 Task: In Heading  Book Antiqua with green colour. Font size of heading  '18 Pt. 'Font style of data Calibri. Font size of data  9 Pt. Alignment of headline & data Align right. Fill color in cell of heading  Red. Font color of data Black. Apply border in Data Top & Bottom Borders only. In the sheet  Budget Control Toolbook
Action: Mouse moved to (262, 129)
Screenshot: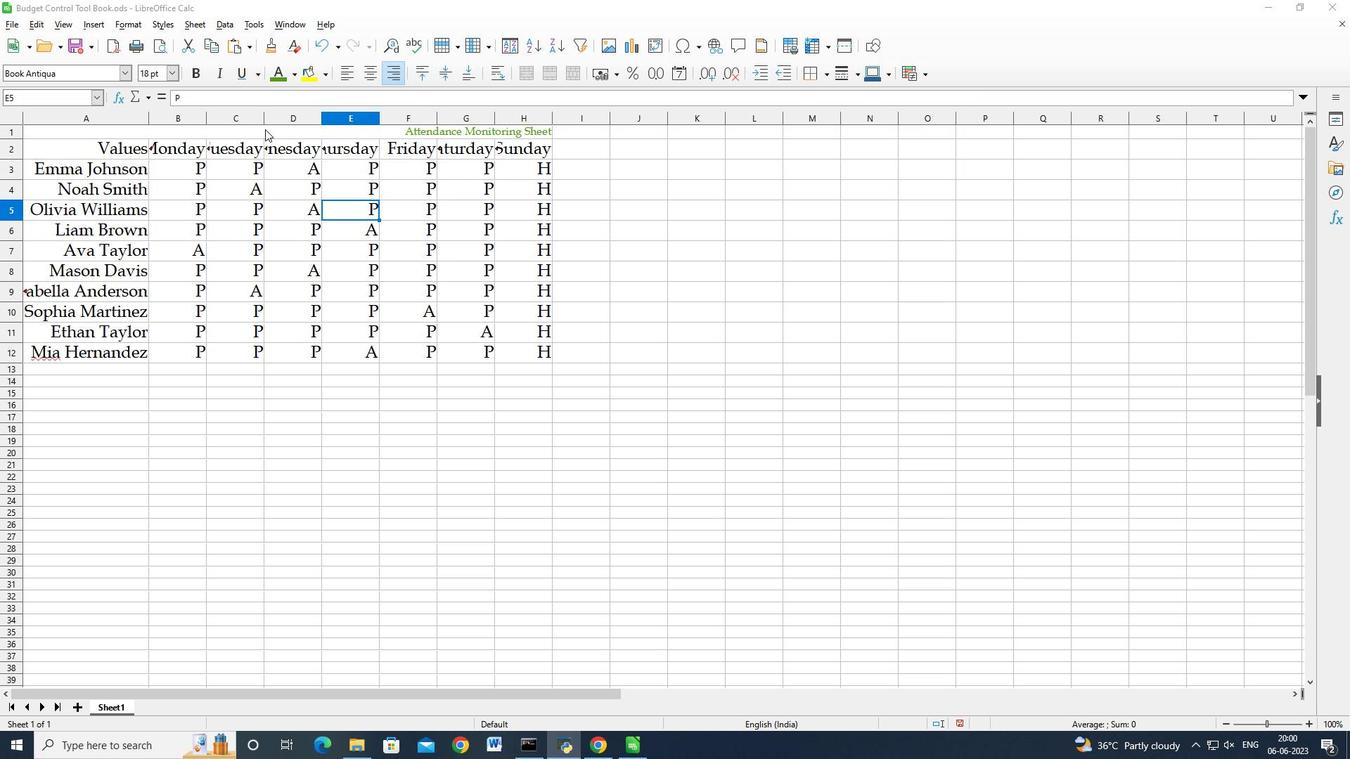 
Action: Mouse pressed left at (262, 129)
Screenshot: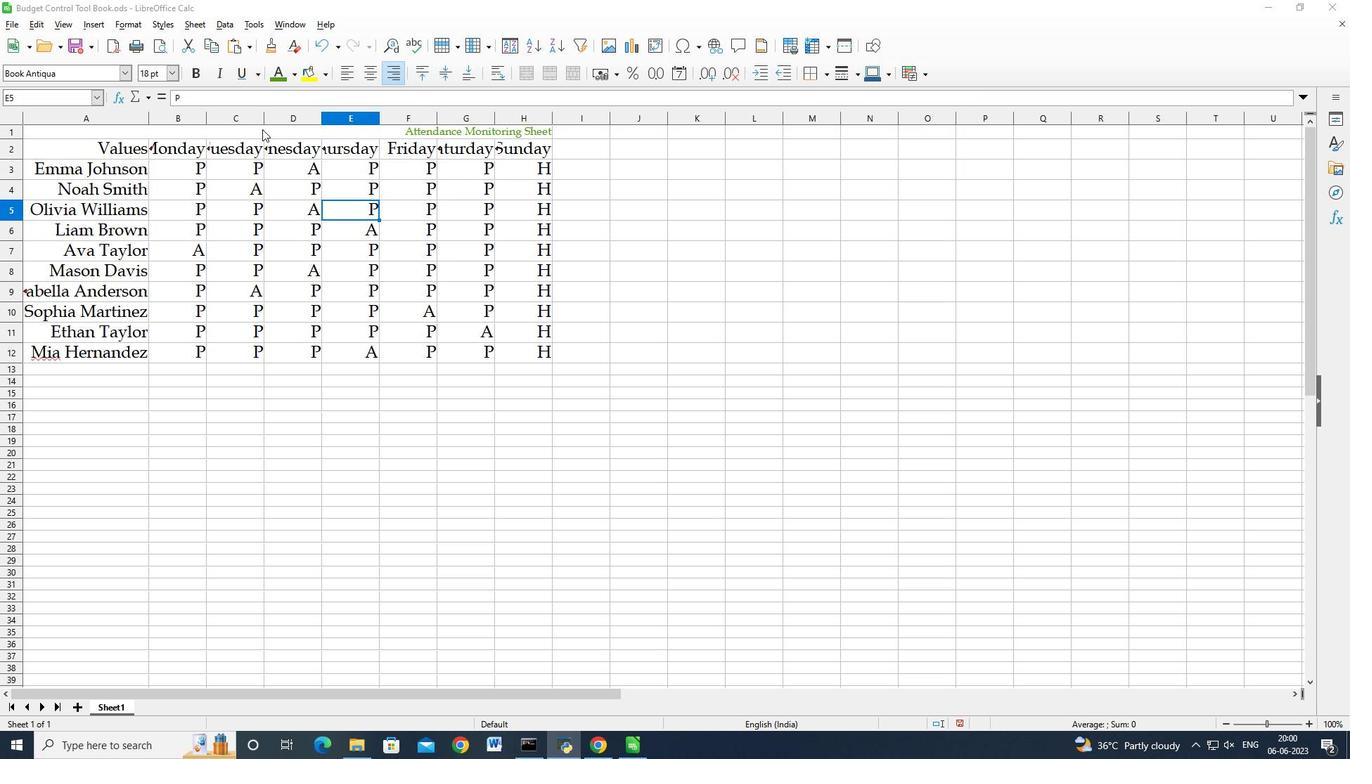 
Action: Mouse moved to (125, 71)
Screenshot: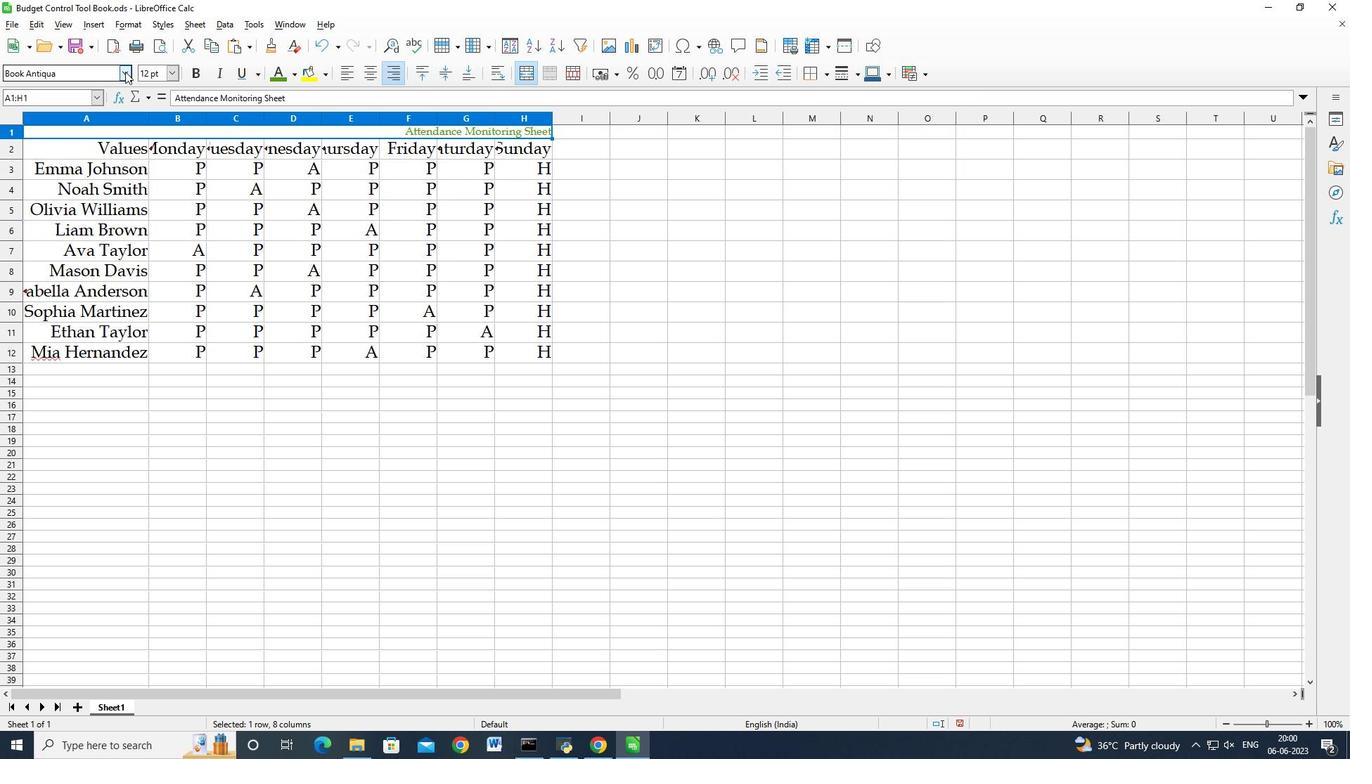 
Action: Mouse pressed left at (125, 71)
Screenshot: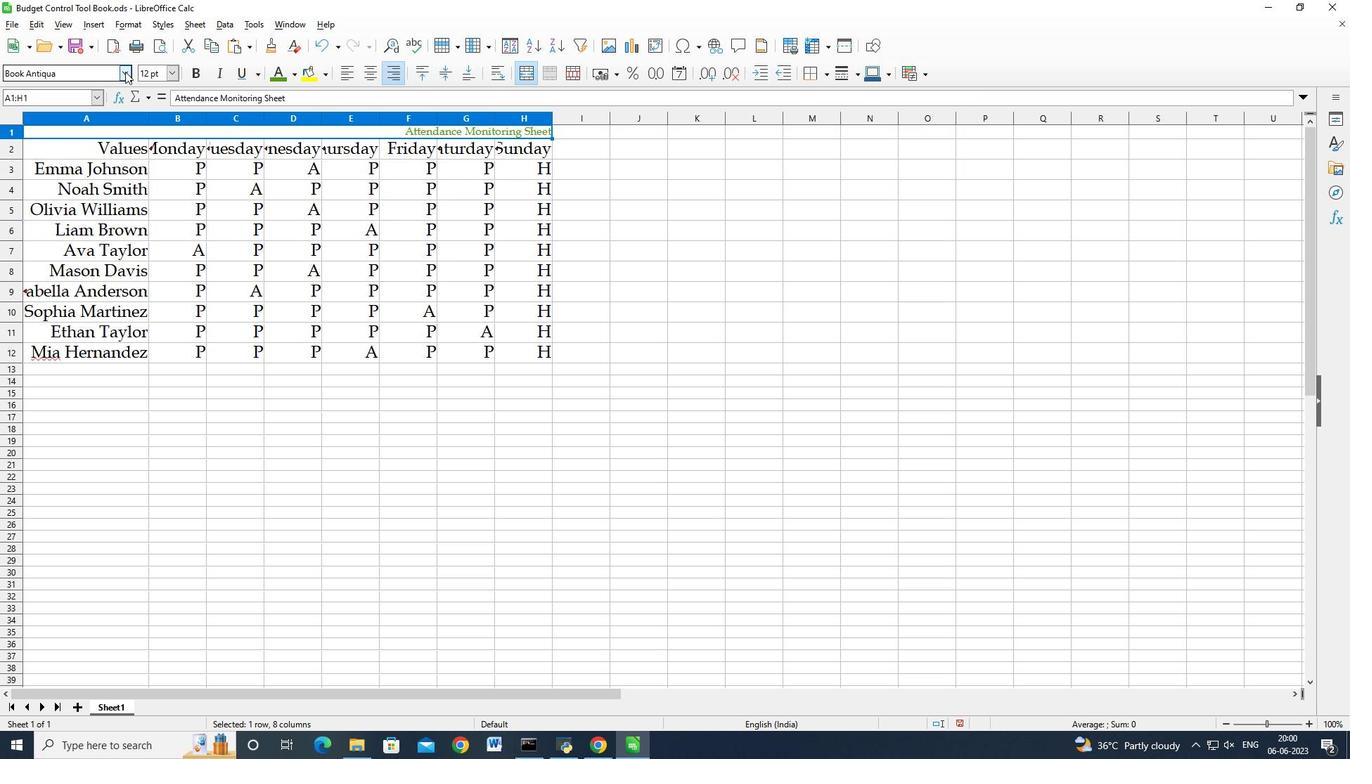 
Action: Mouse moved to (75, 93)
Screenshot: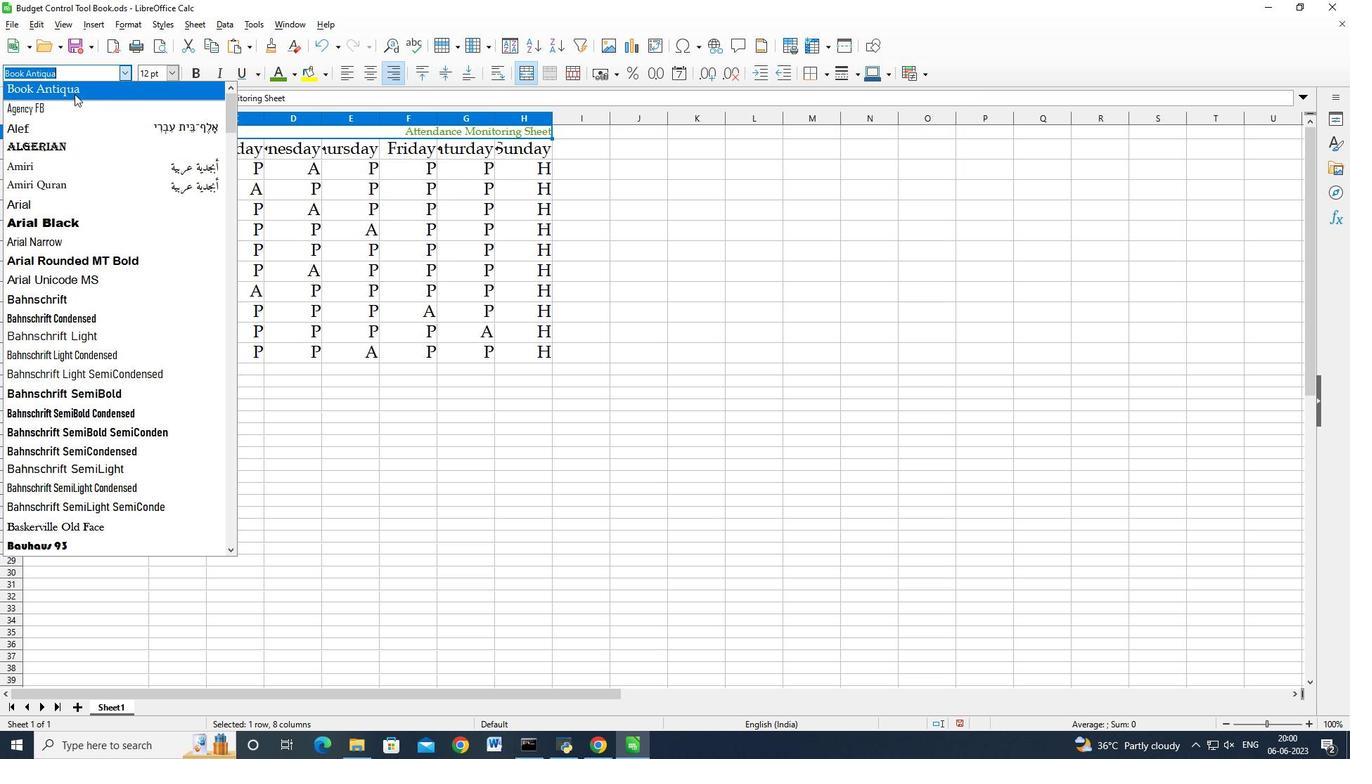 
Action: Mouse pressed left at (75, 93)
Screenshot: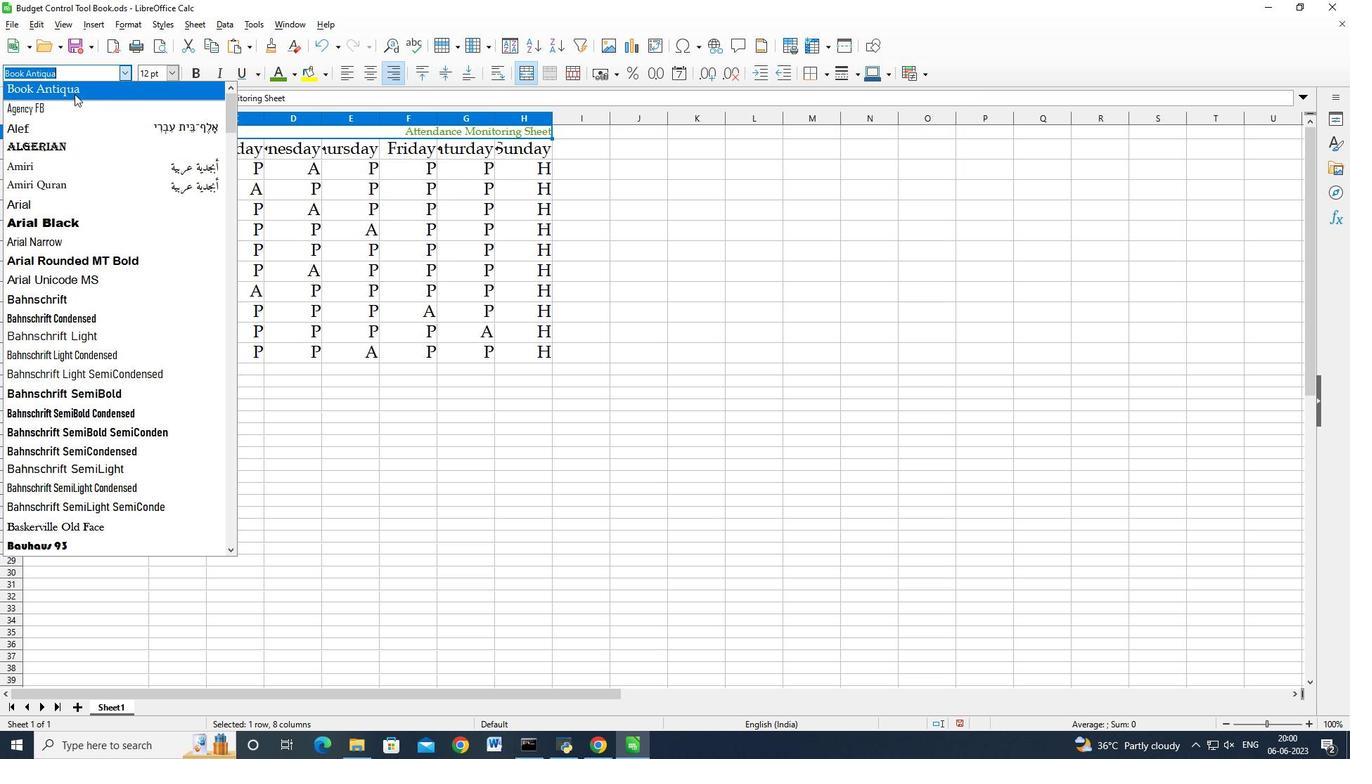 
Action: Mouse moved to (293, 79)
Screenshot: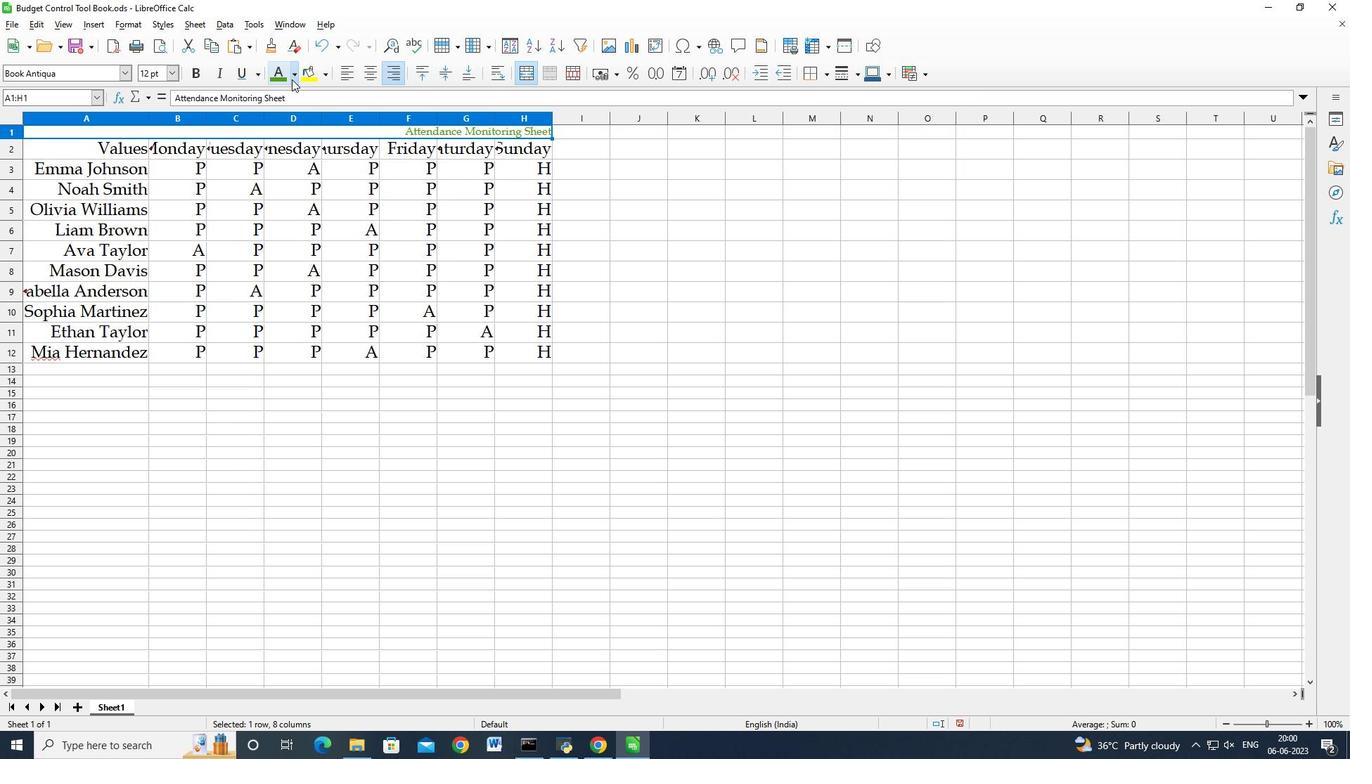 
Action: Mouse pressed left at (292, 79)
Screenshot: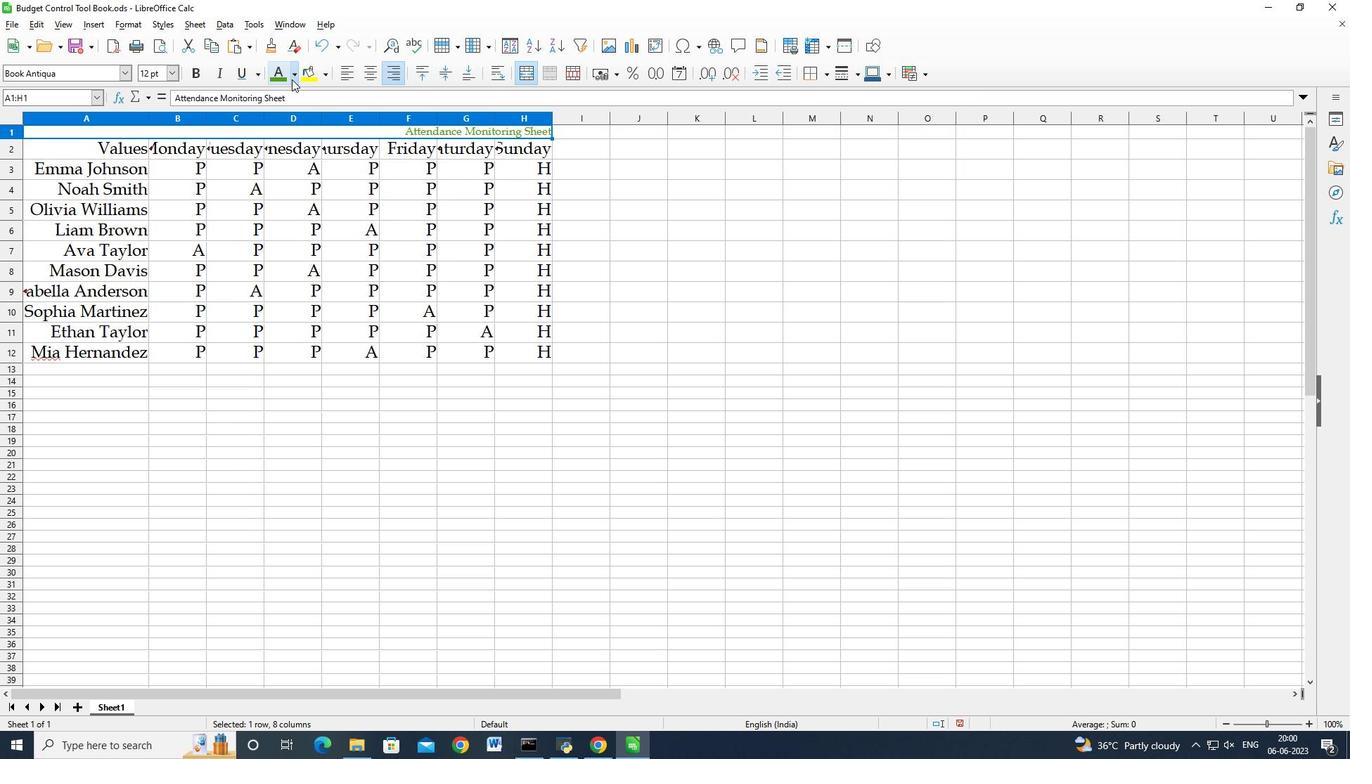 
Action: Mouse moved to (315, 160)
Screenshot: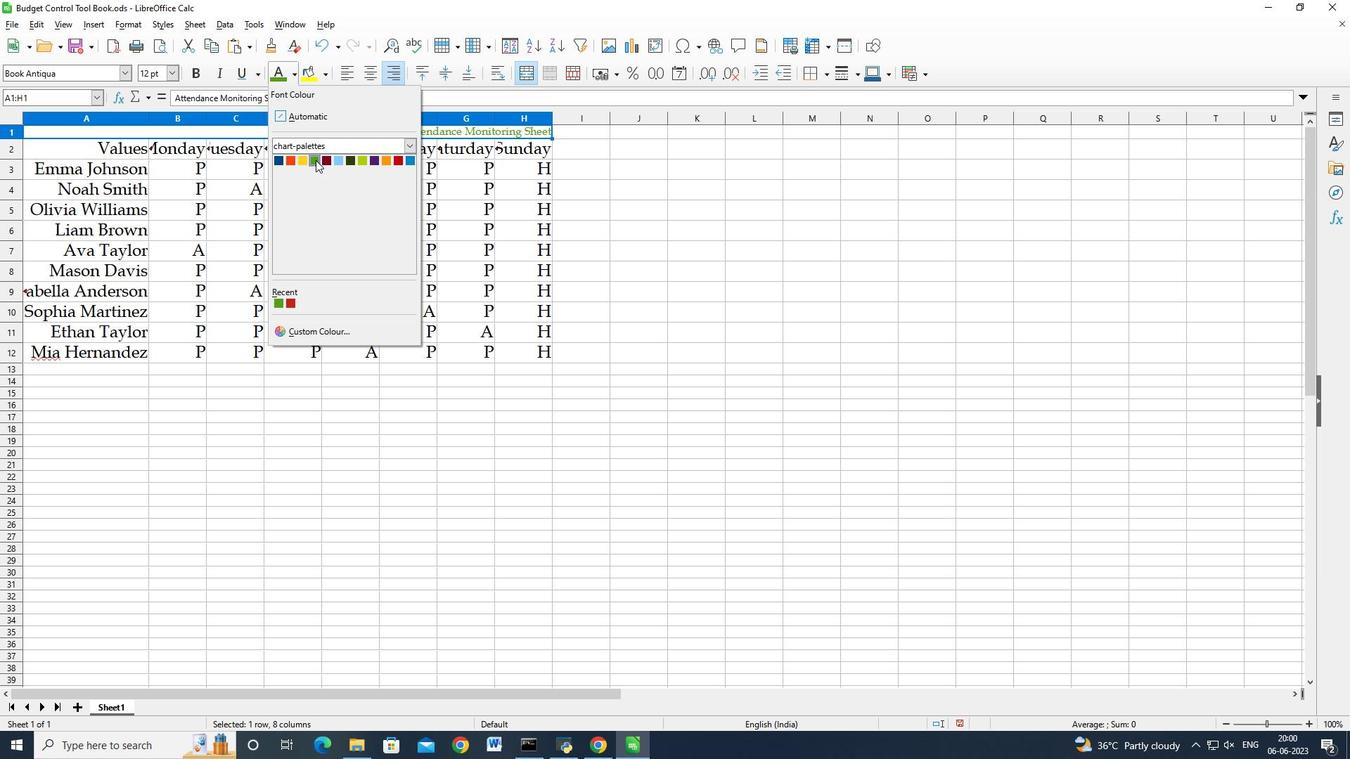 
Action: Mouse pressed left at (315, 160)
Screenshot: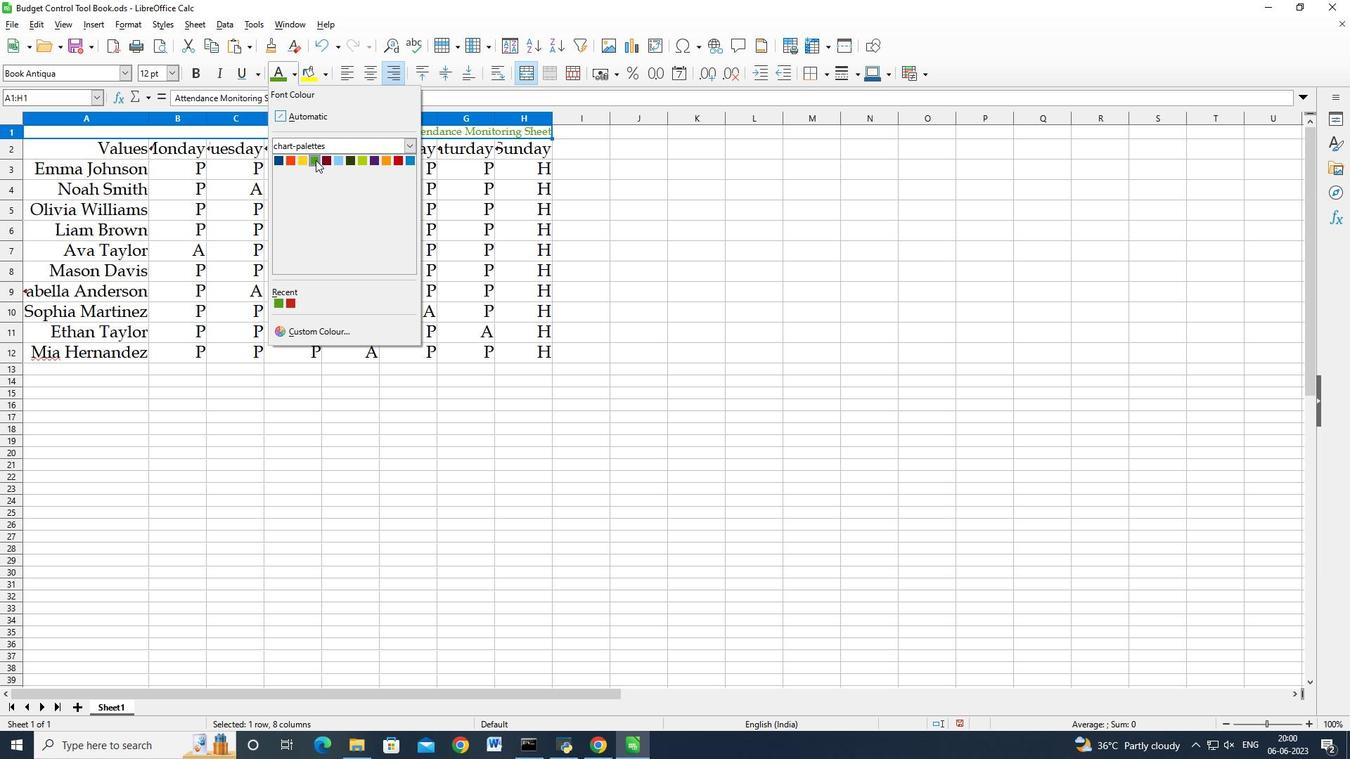 
Action: Mouse moved to (175, 70)
Screenshot: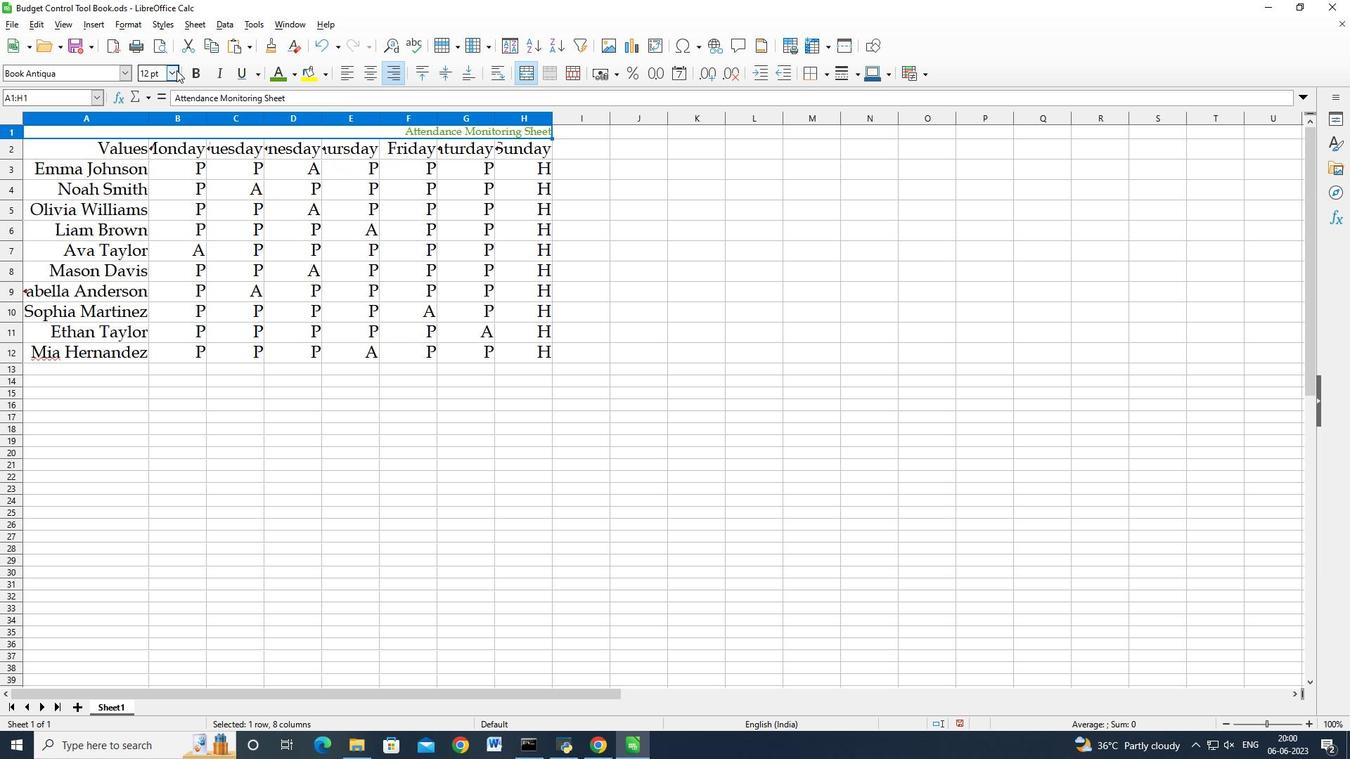 
Action: Mouse pressed left at (175, 70)
Screenshot: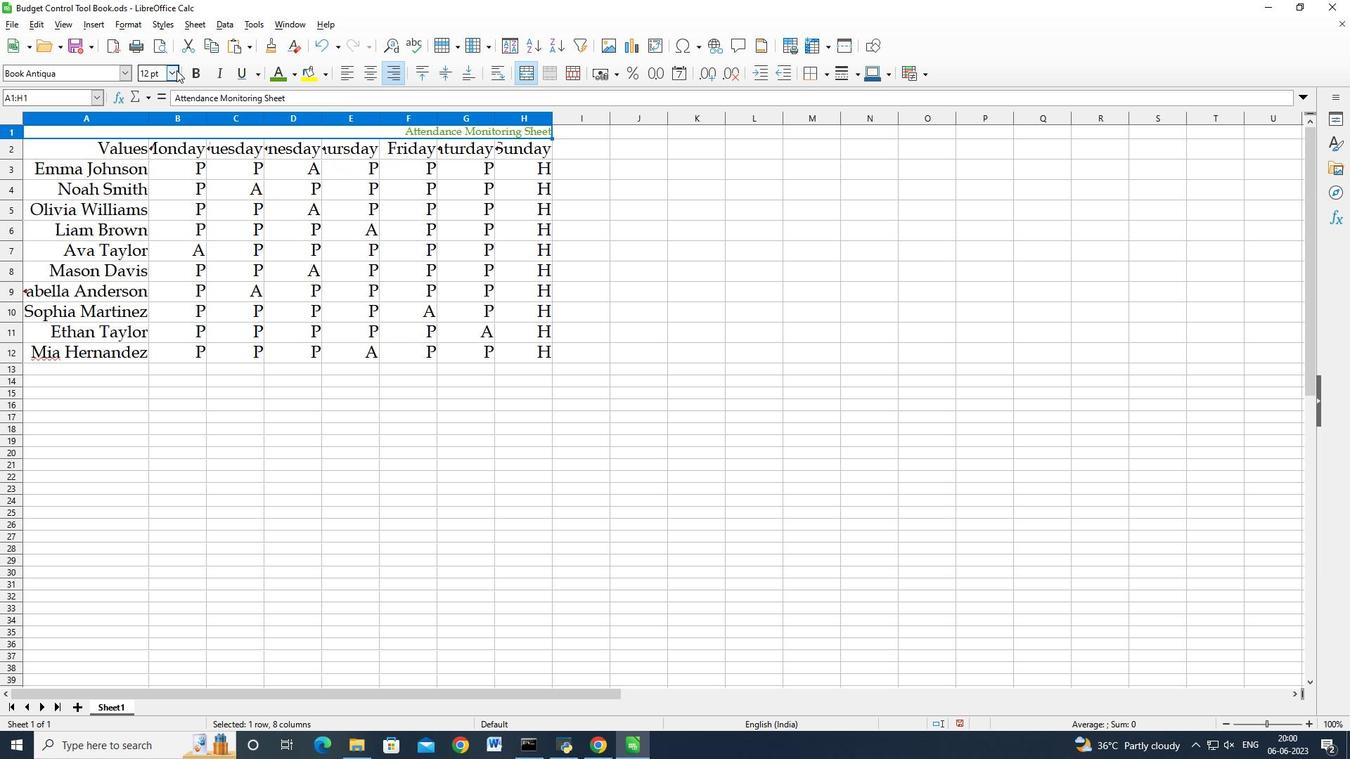 
Action: Mouse moved to (146, 229)
Screenshot: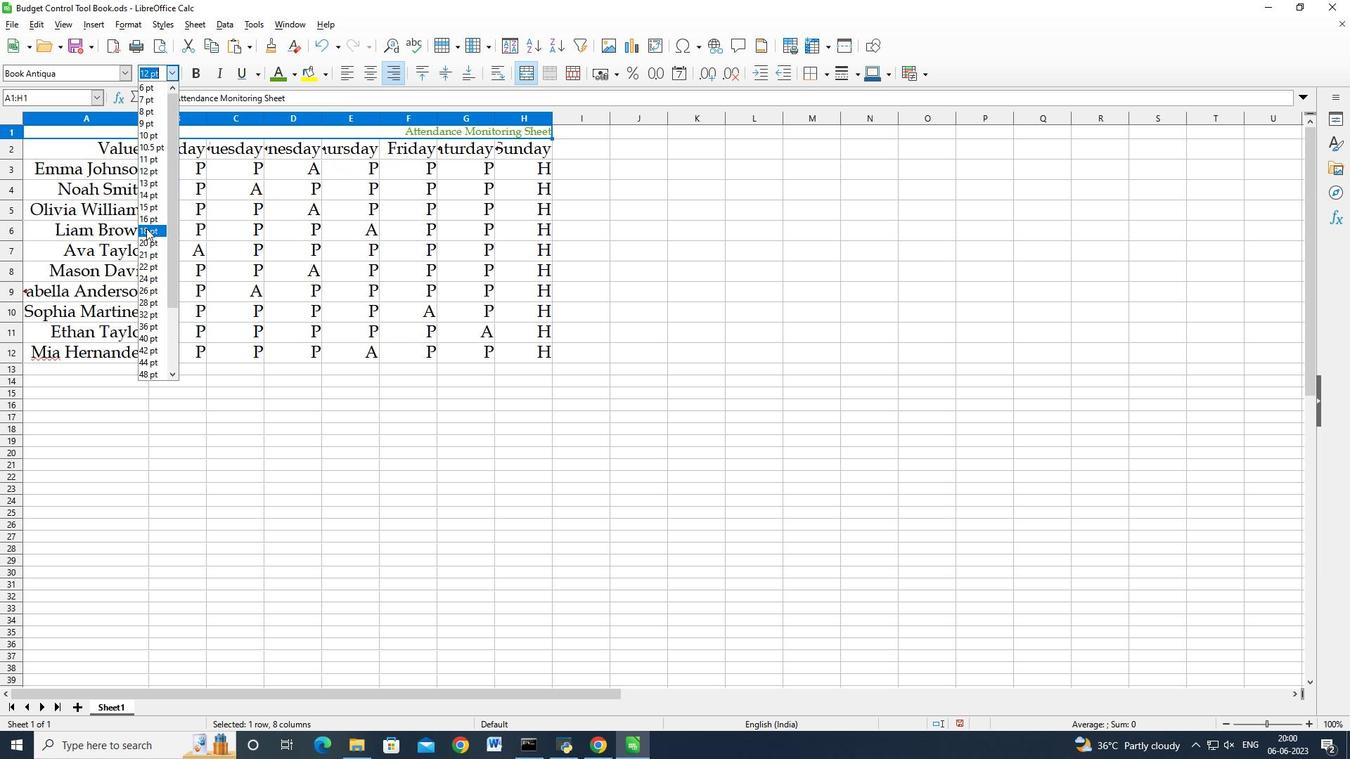 
Action: Mouse pressed left at (146, 229)
Screenshot: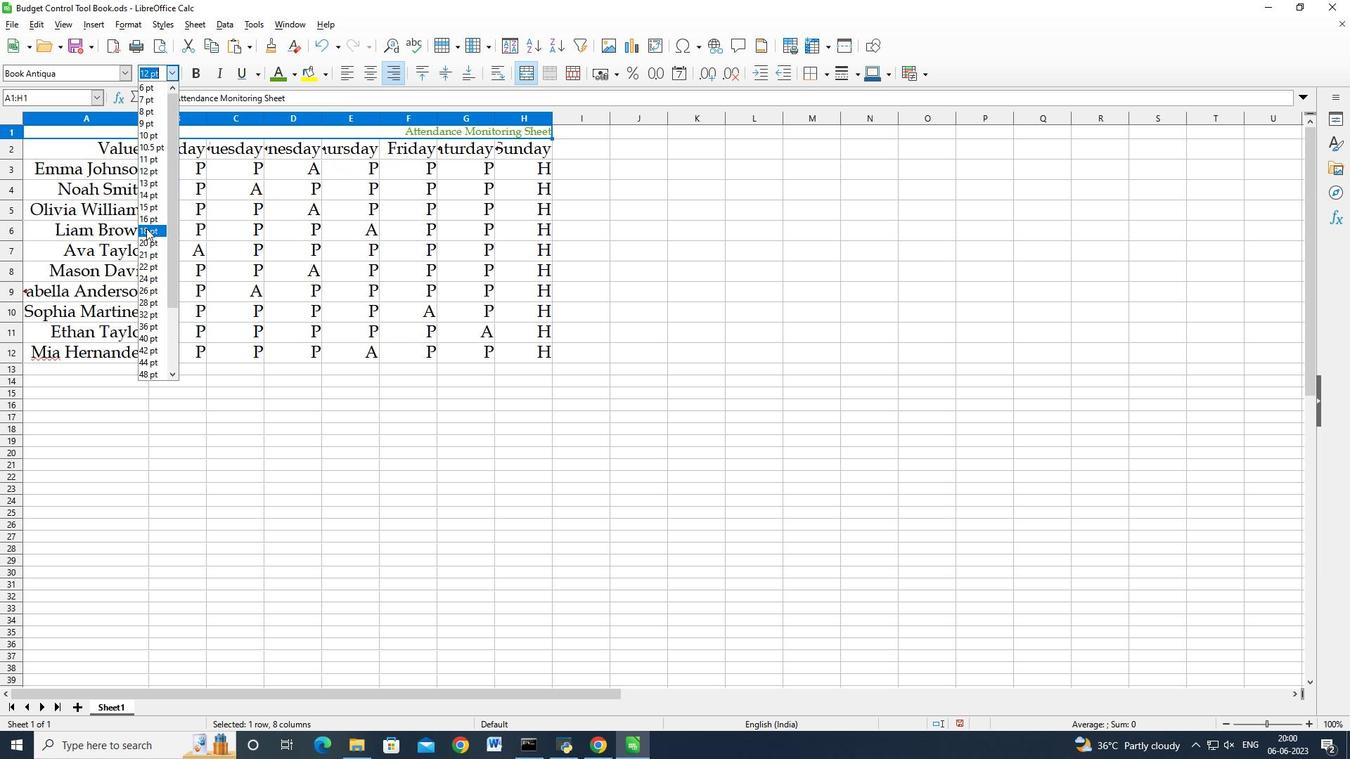 
Action: Mouse moved to (76, 161)
Screenshot: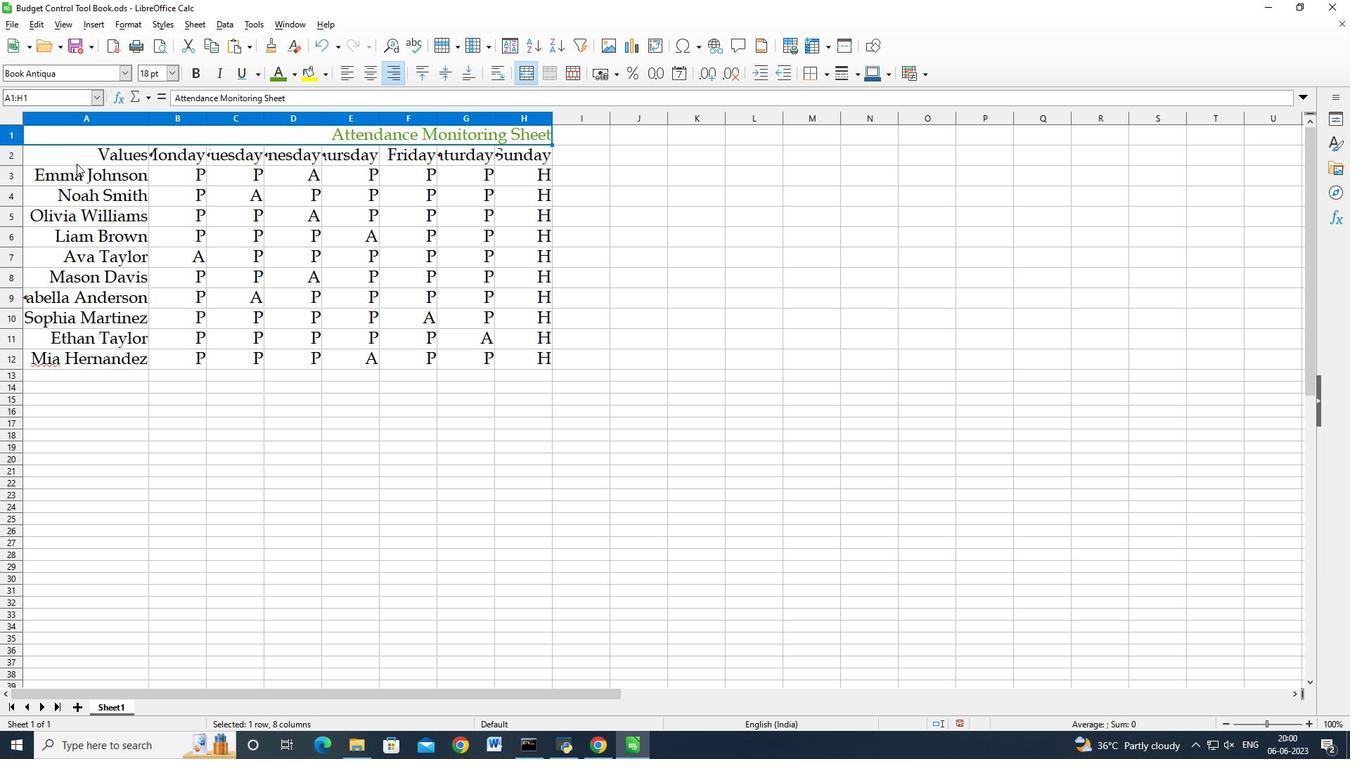 
Action: Mouse pressed left at (76, 161)
Screenshot: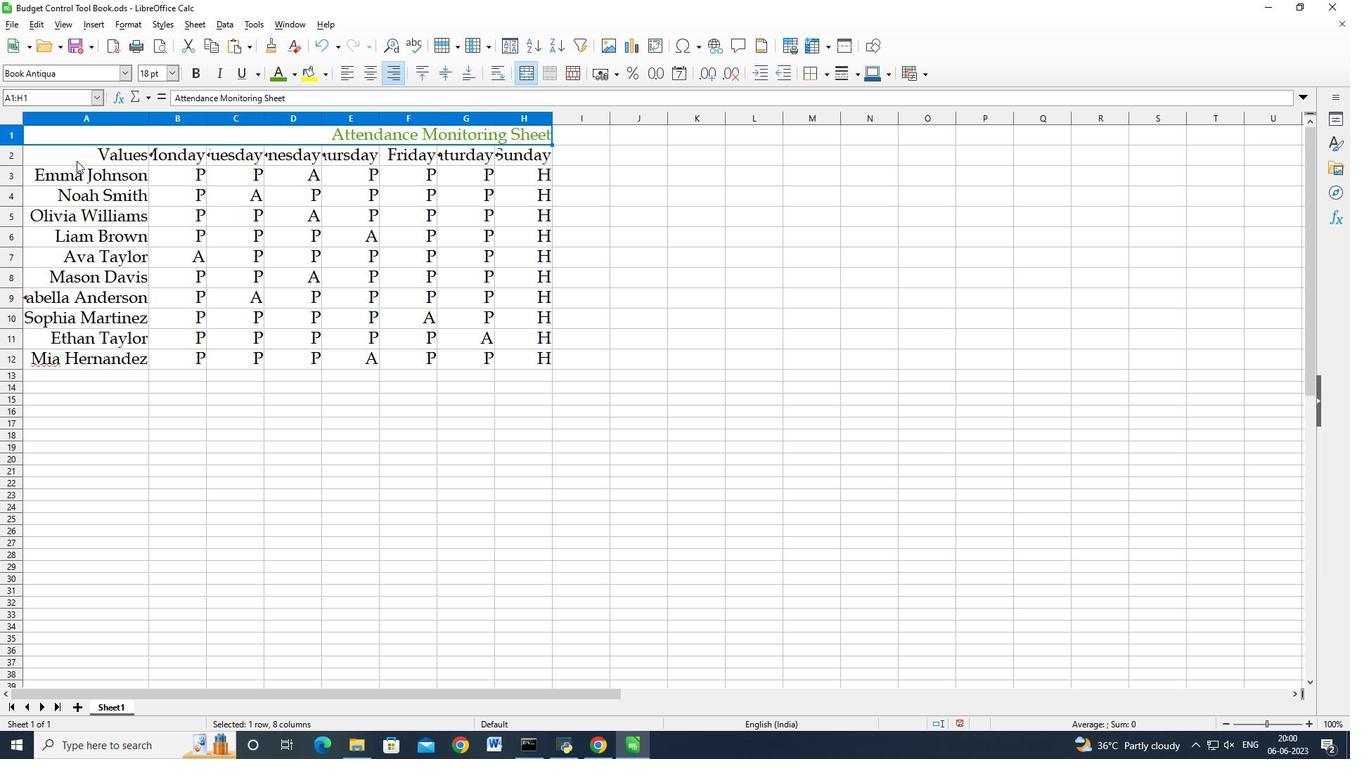 
Action: Mouse moved to (122, 73)
Screenshot: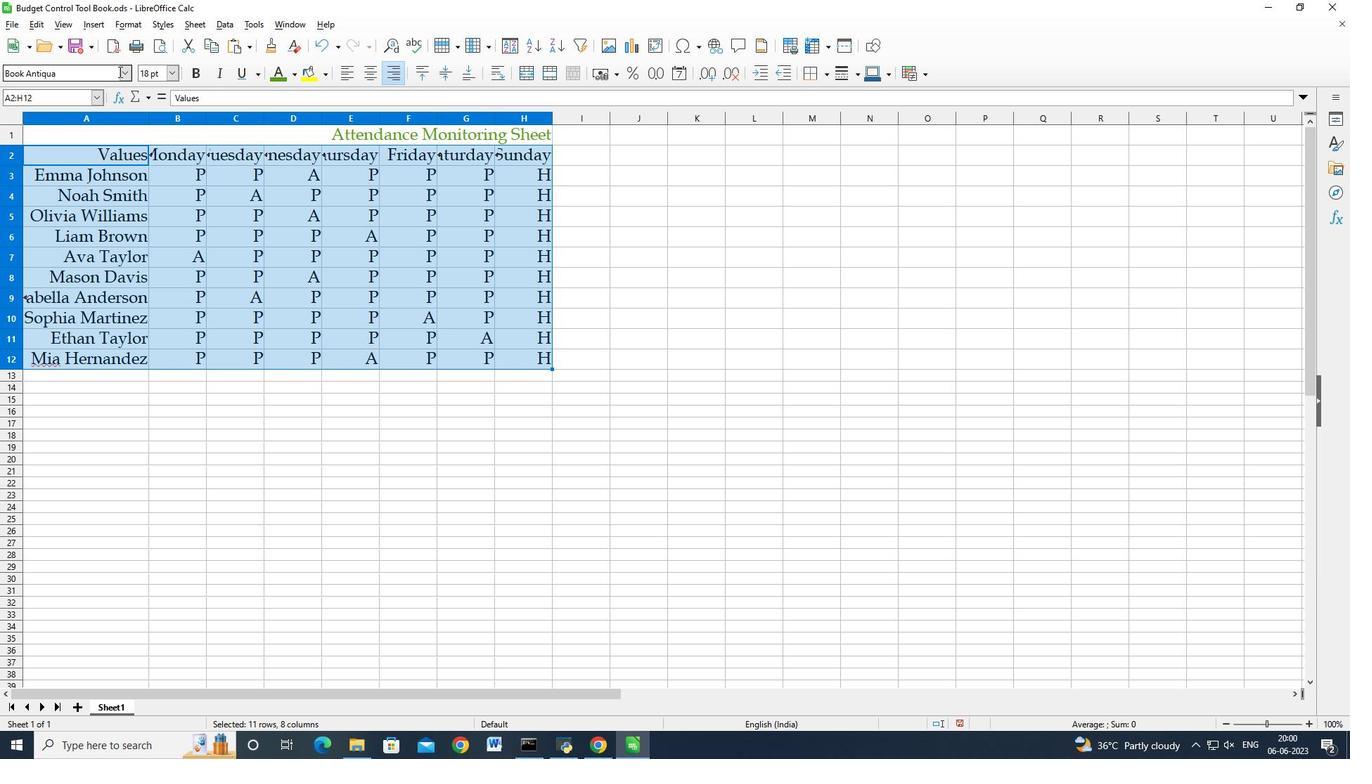 
Action: Mouse pressed left at (121, 72)
Screenshot: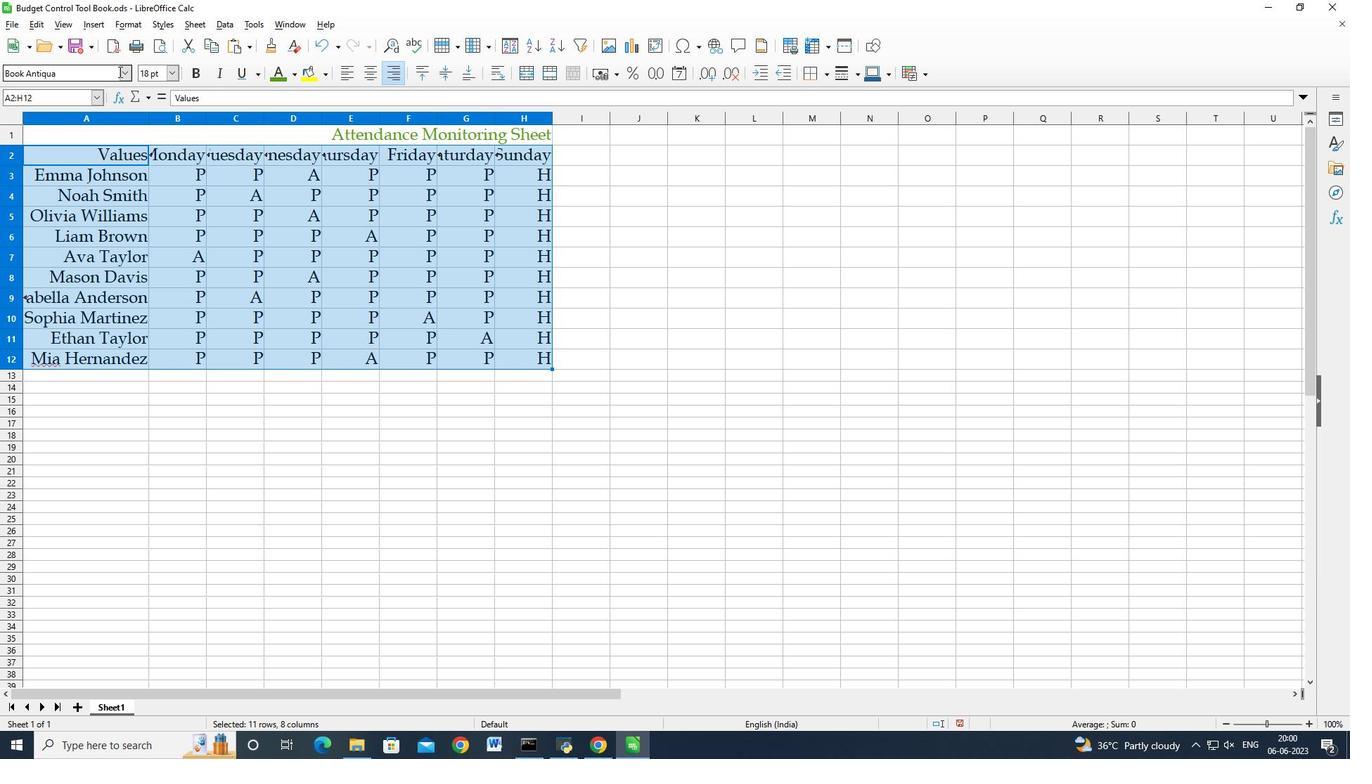 
Action: Mouse moved to (69, 192)
Screenshot: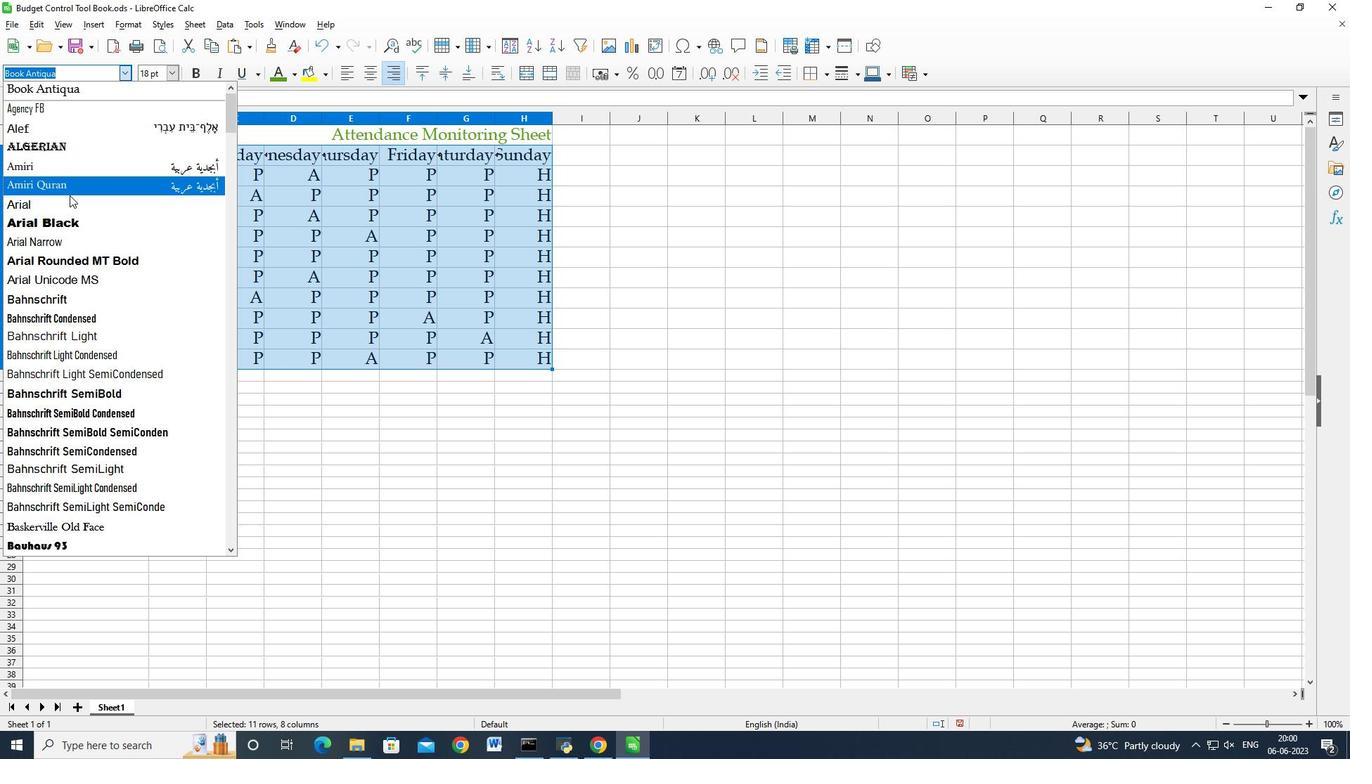 
Action: Key pressed ca
Screenshot: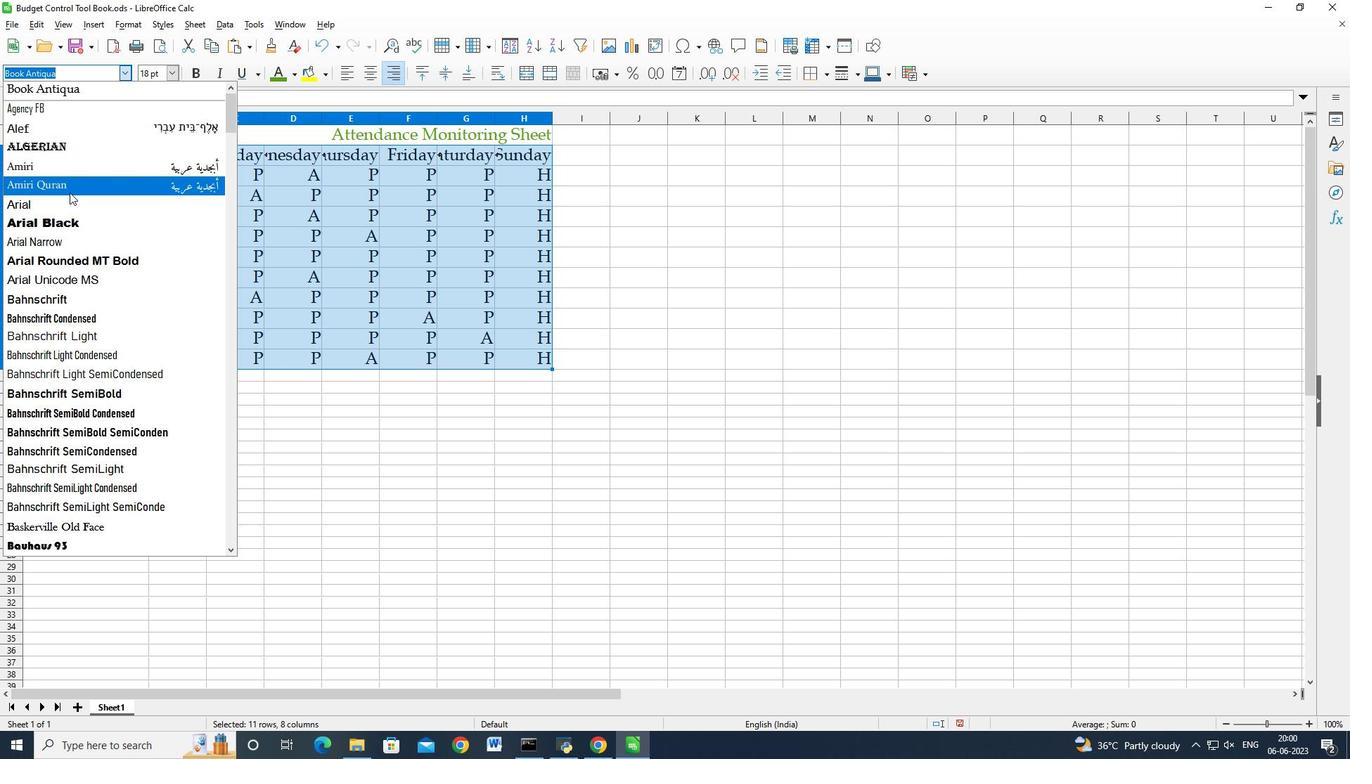 
Action: Mouse moved to (36, 340)
Screenshot: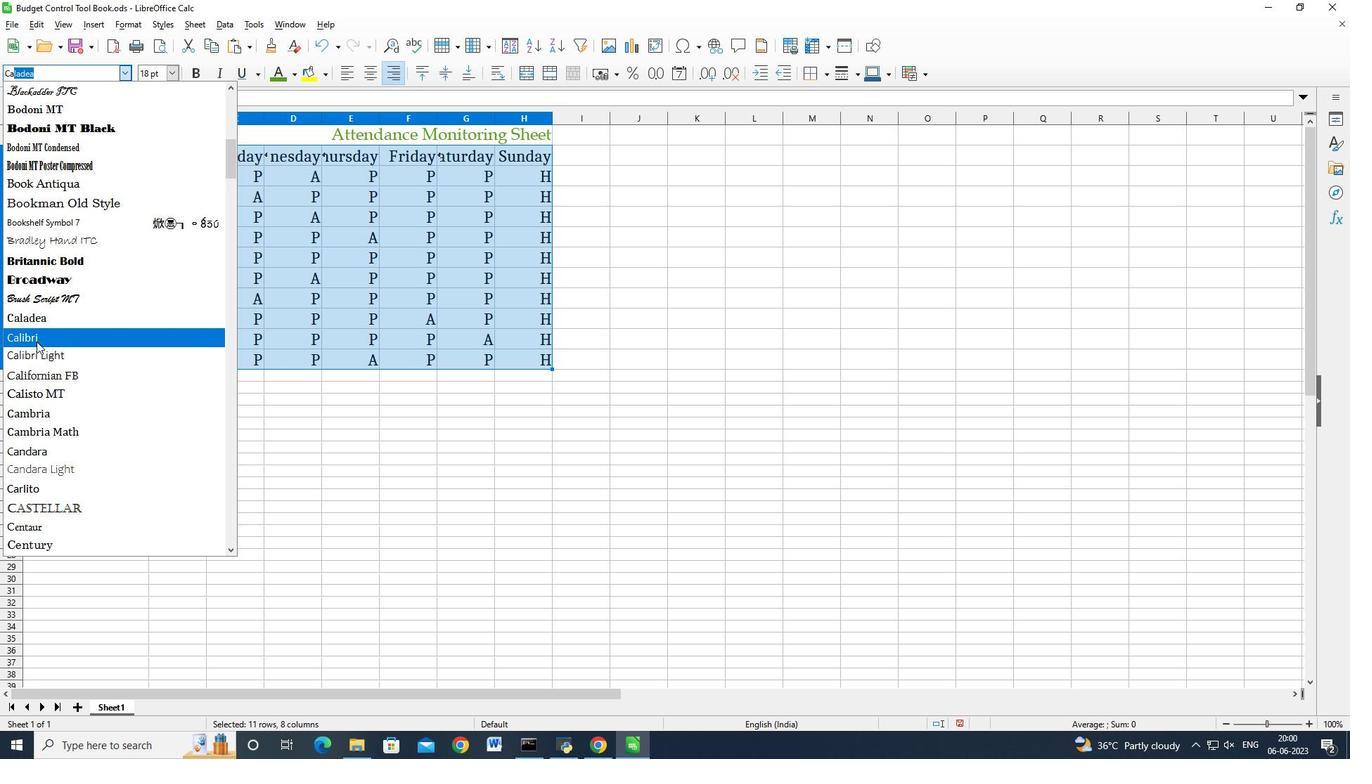 
Action: Mouse pressed left at (36, 340)
Screenshot: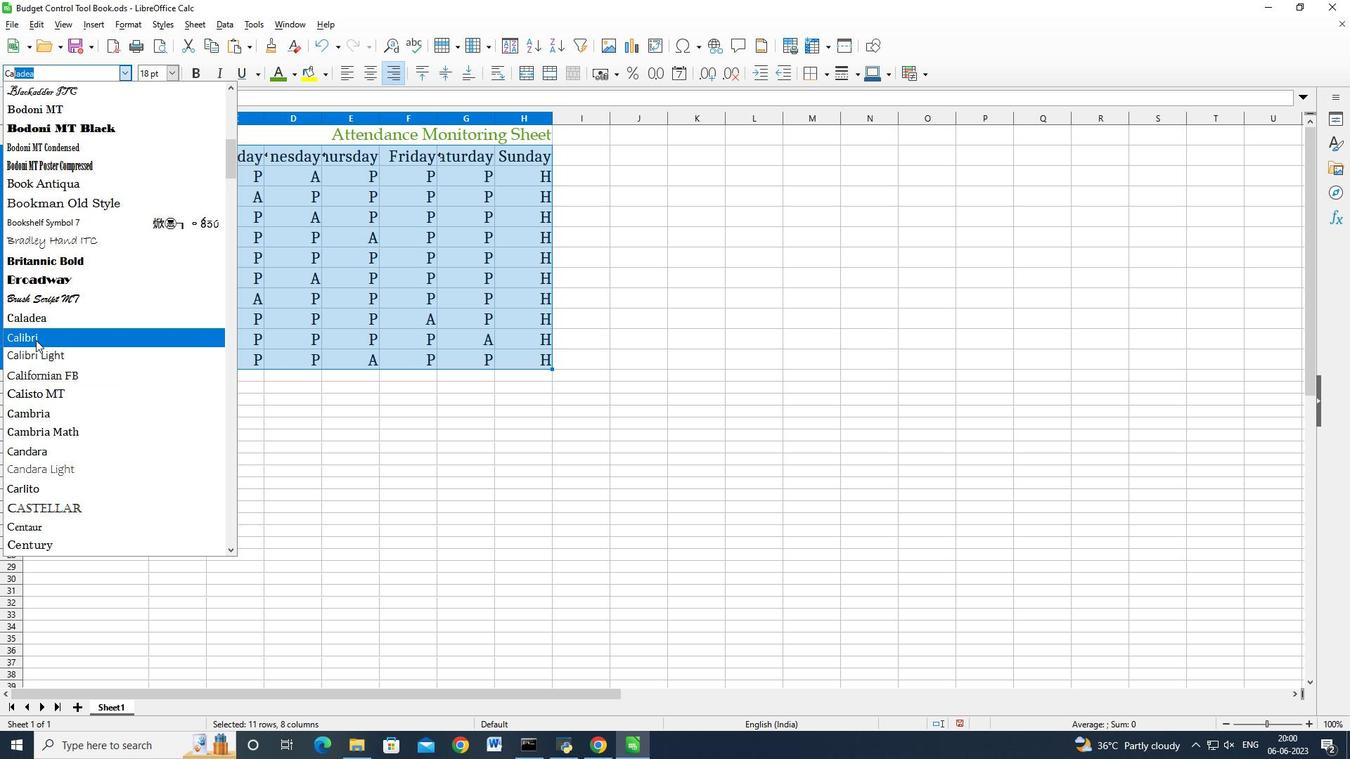 
Action: Mouse moved to (178, 70)
Screenshot: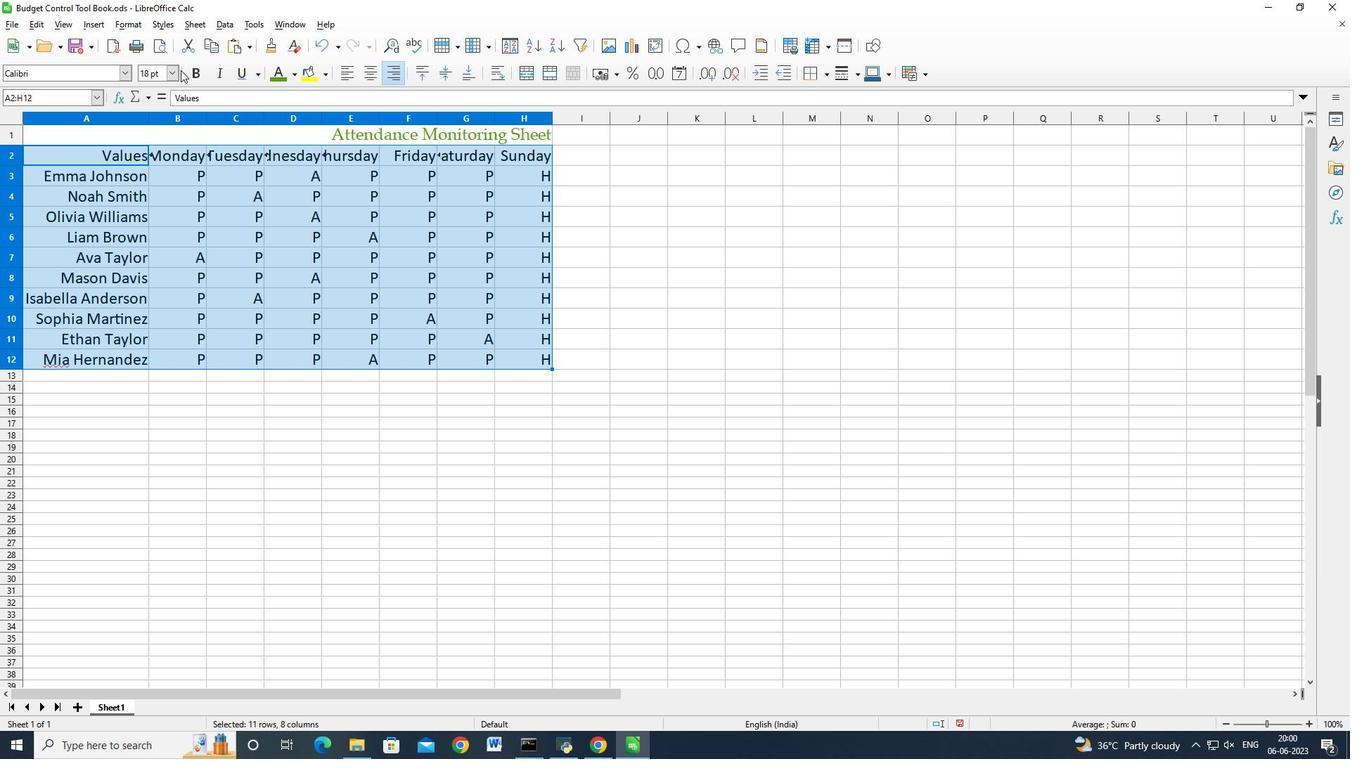 
Action: Mouse pressed left at (178, 70)
Screenshot: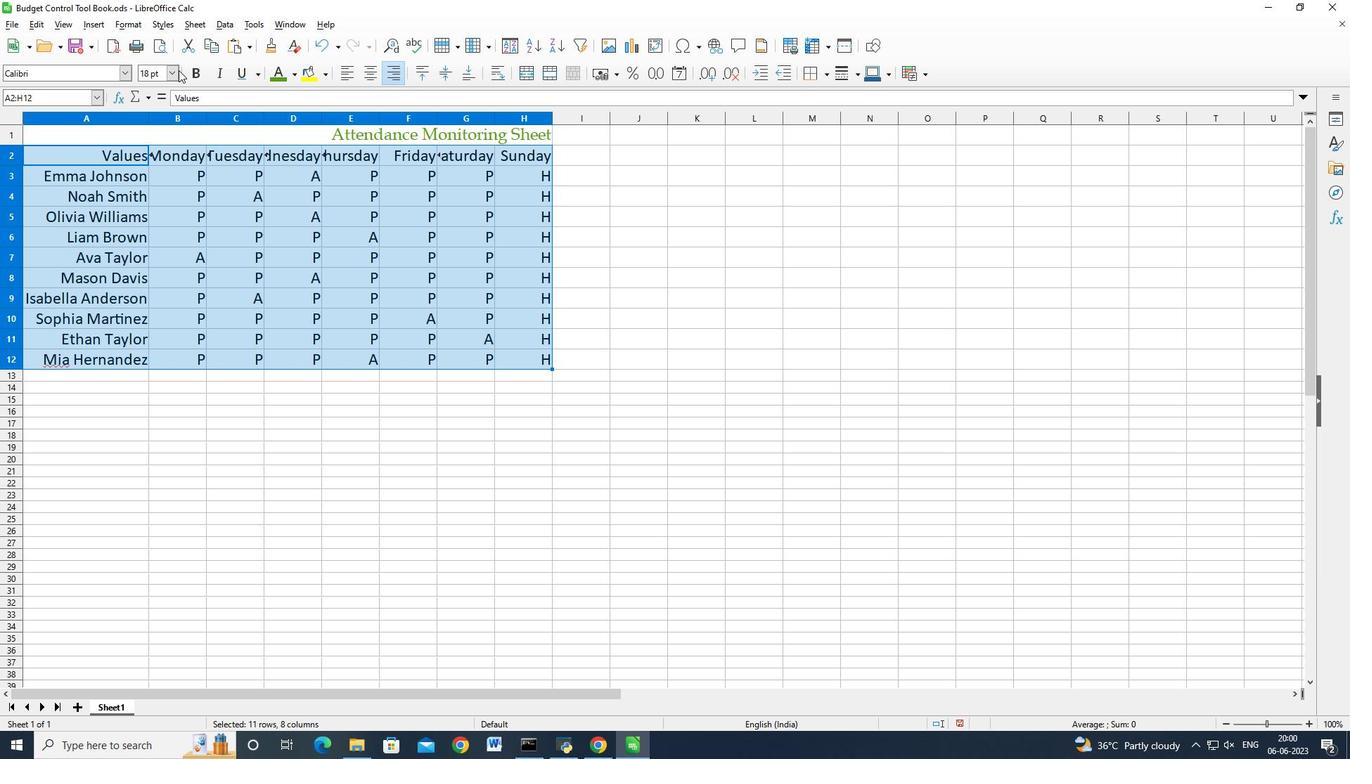 
Action: Mouse moved to (171, 78)
Screenshot: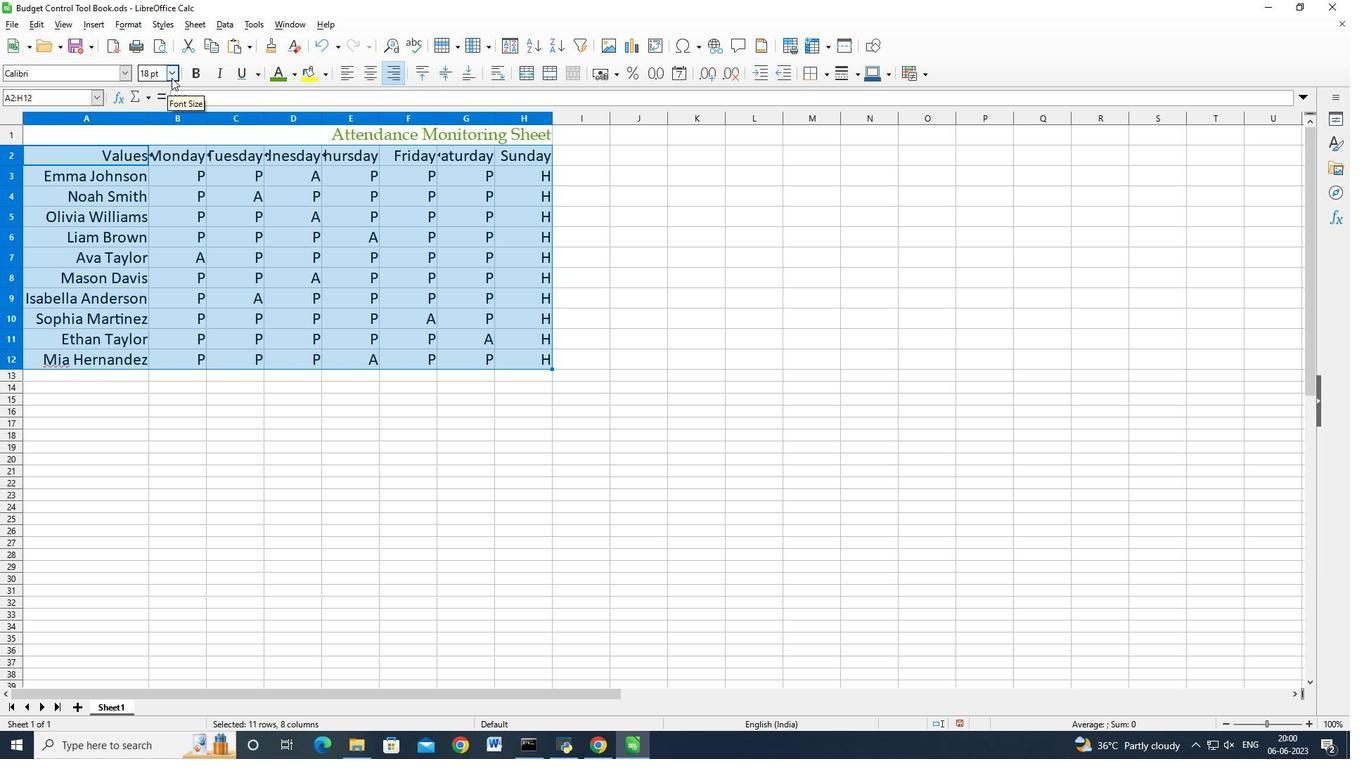 
Action: Mouse pressed left at (171, 78)
Screenshot: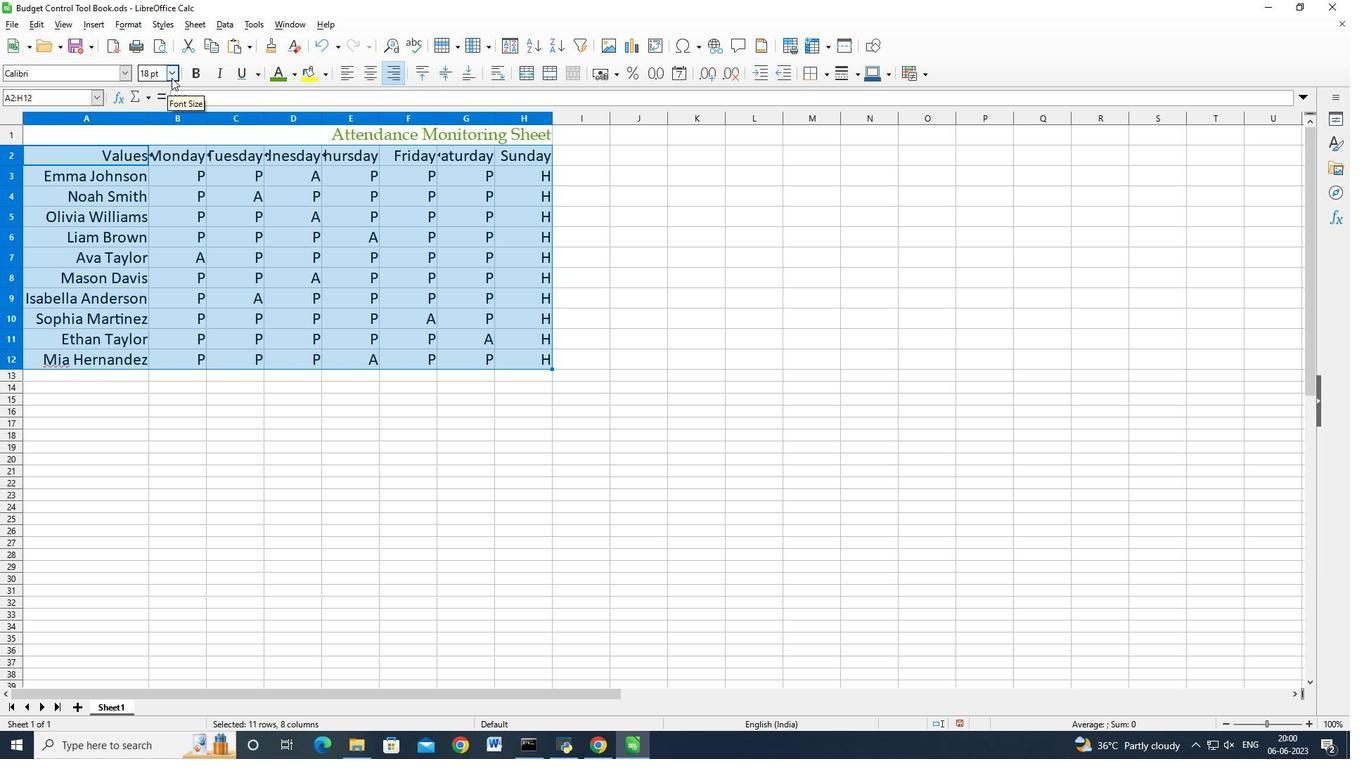 
Action: Mouse moved to (144, 129)
Screenshot: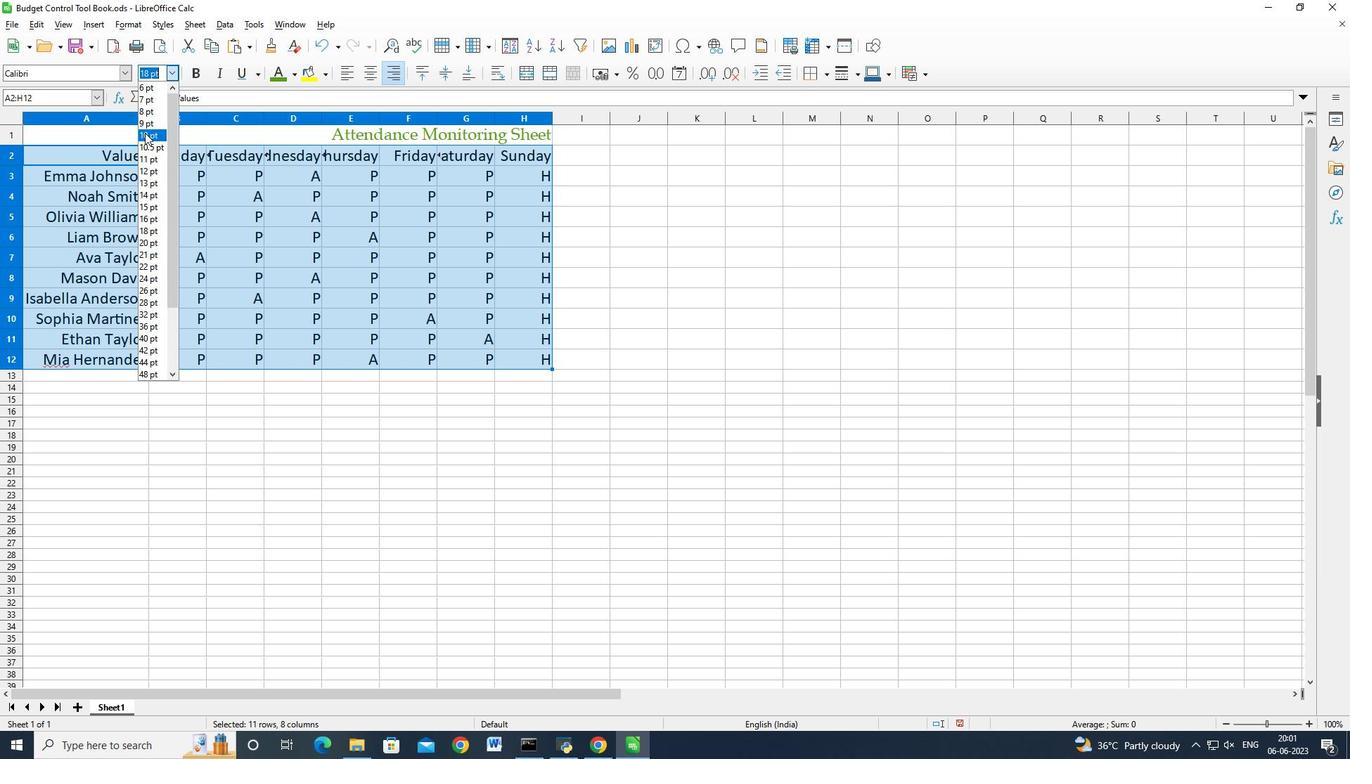 
Action: Mouse pressed left at (144, 129)
Screenshot: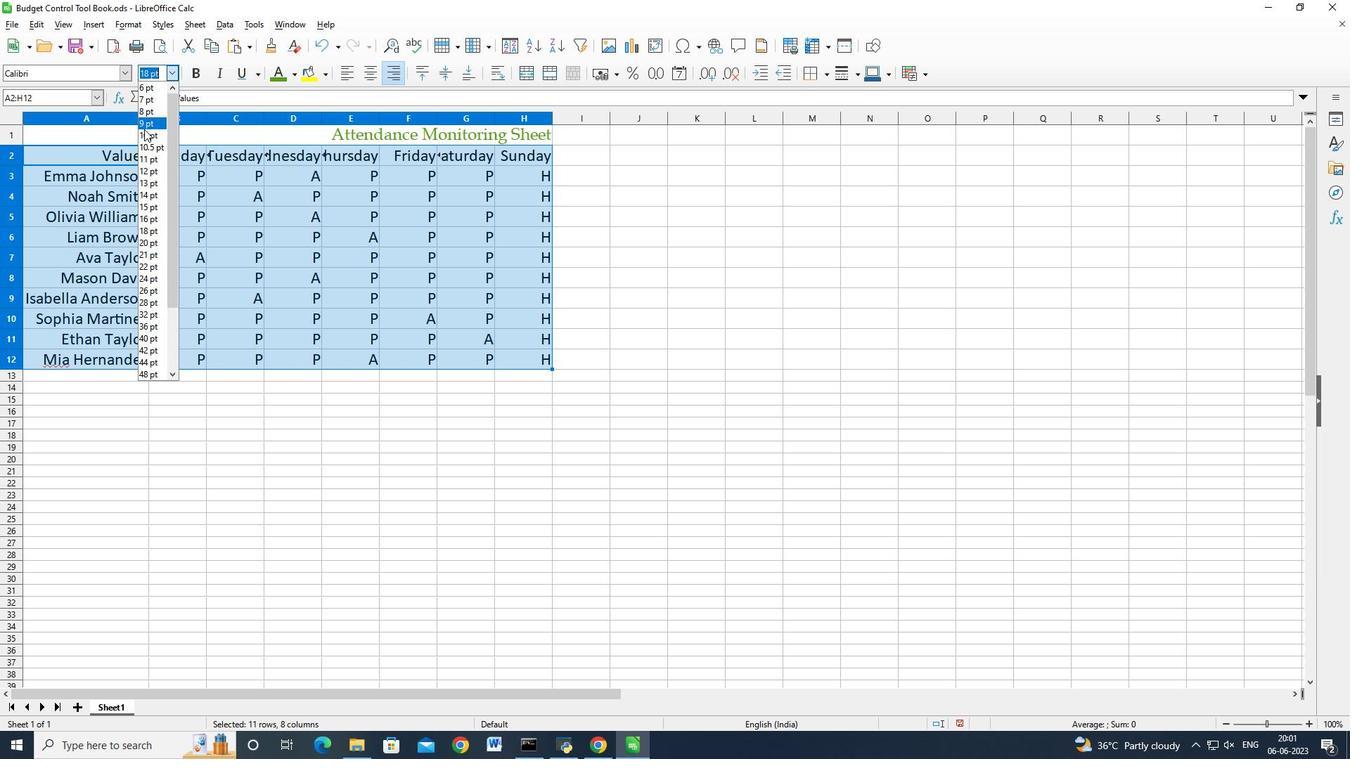 
Action: Mouse moved to (146, 135)
Screenshot: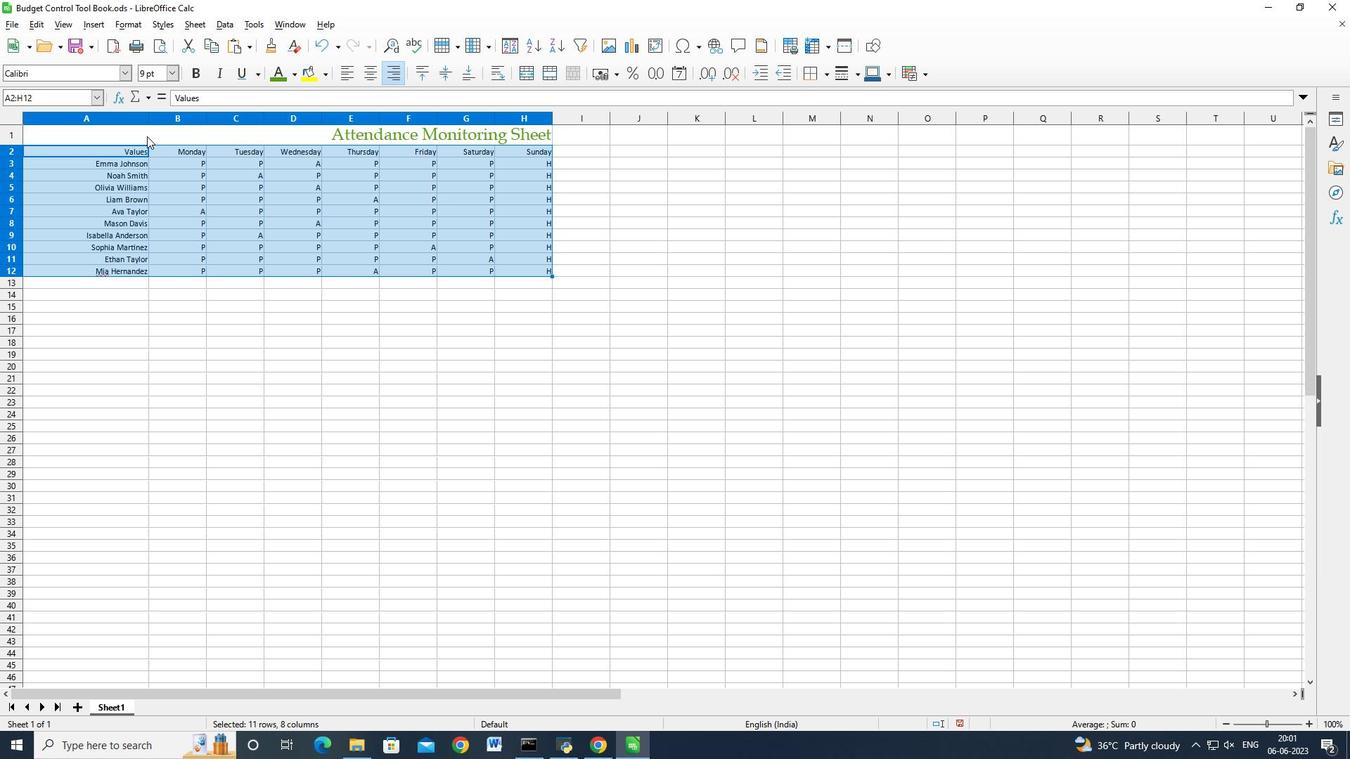 
Action: Mouse pressed left at (146, 135)
Screenshot: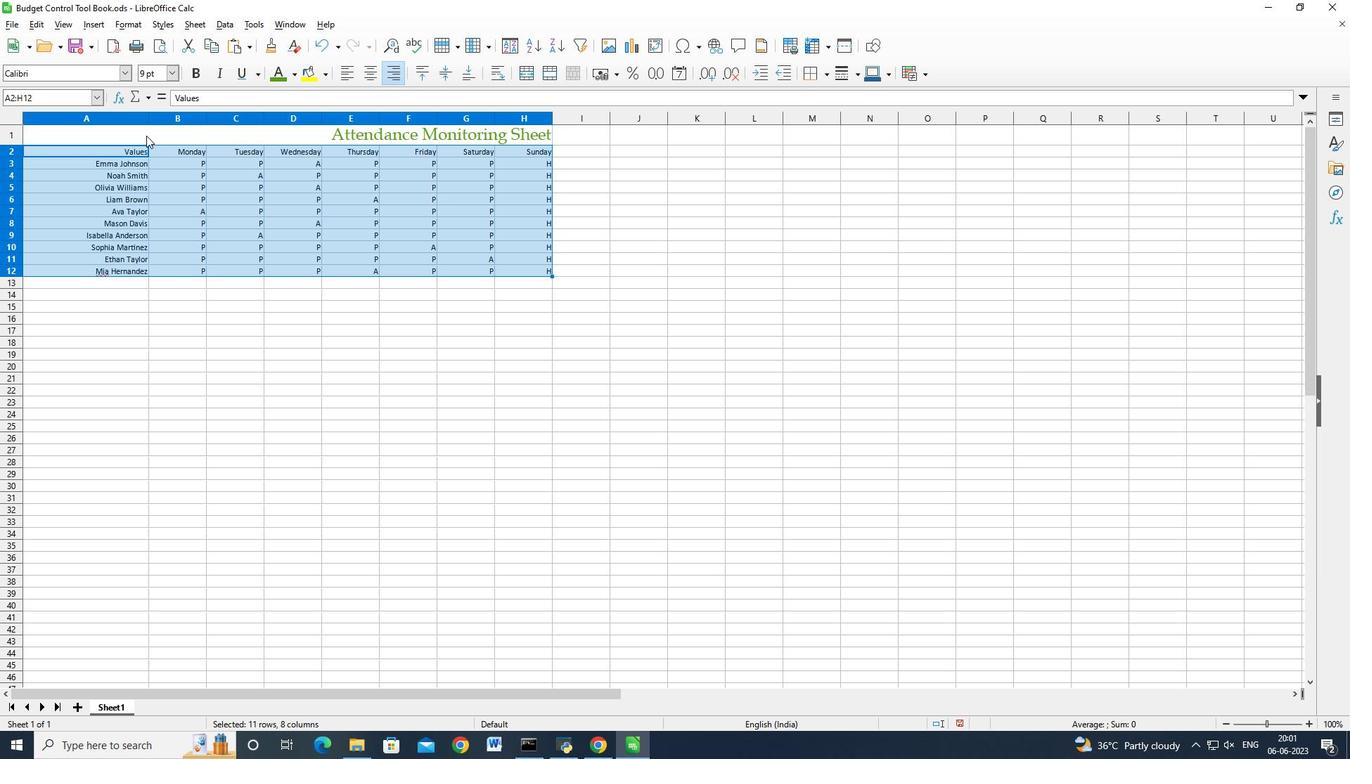 
Action: Mouse moved to (373, 75)
Screenshot: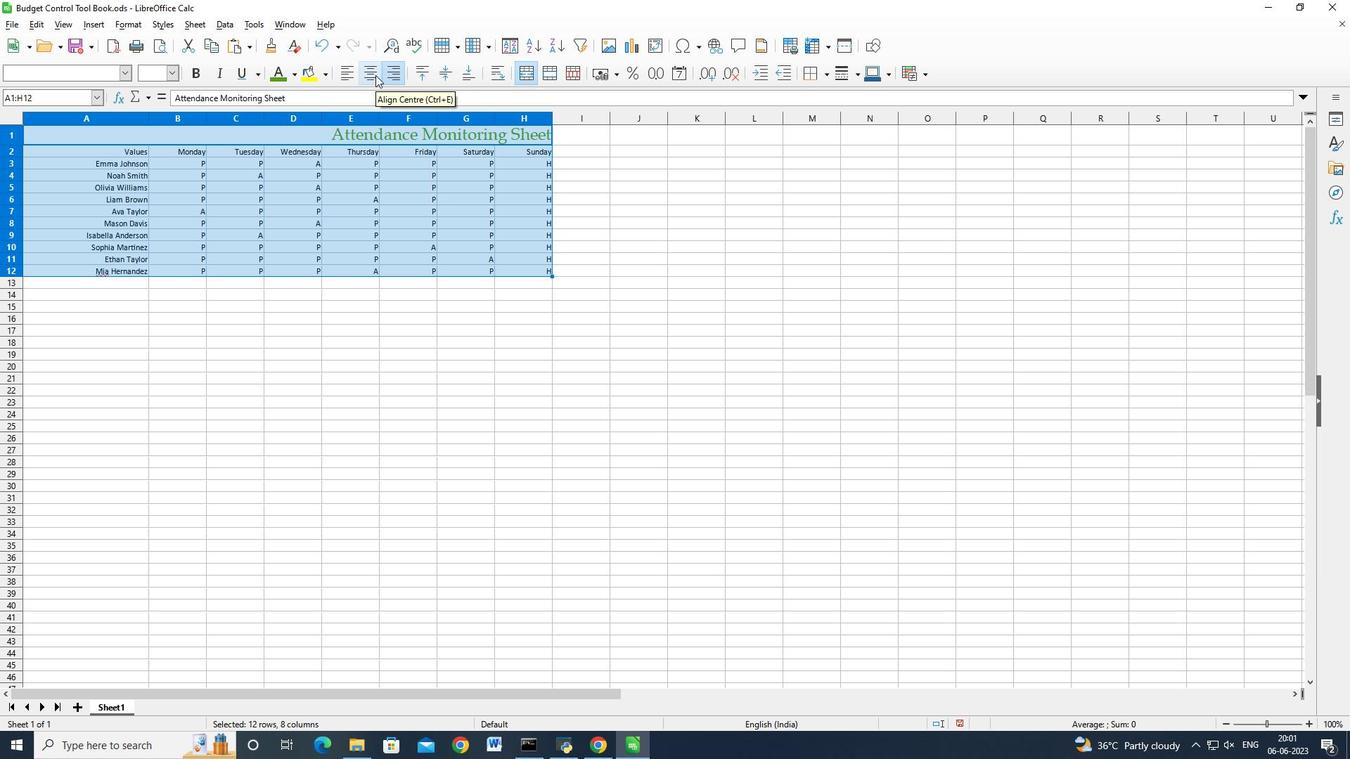 
Action: Mouse pressed left at (373, 75)
Screenshot: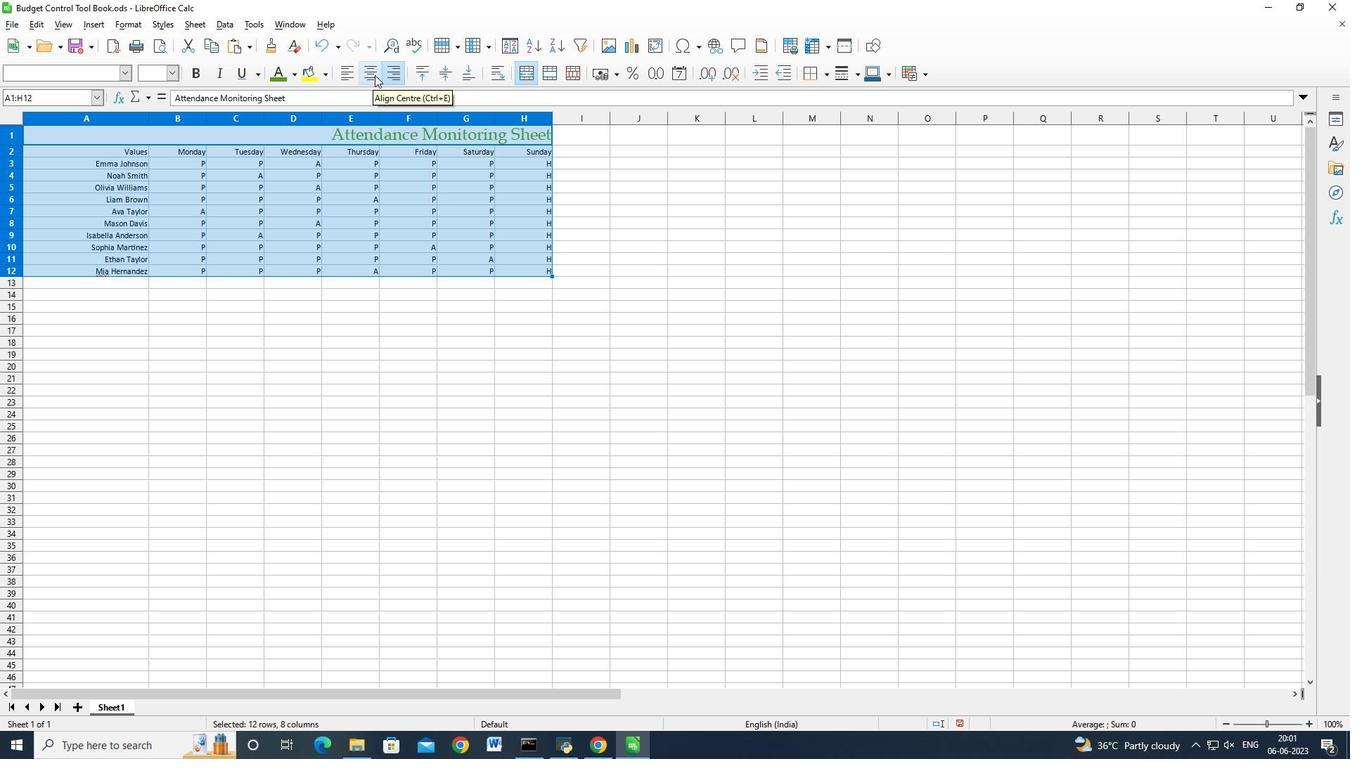 
Action: Mouse moved to (393, 72)
Screenshot: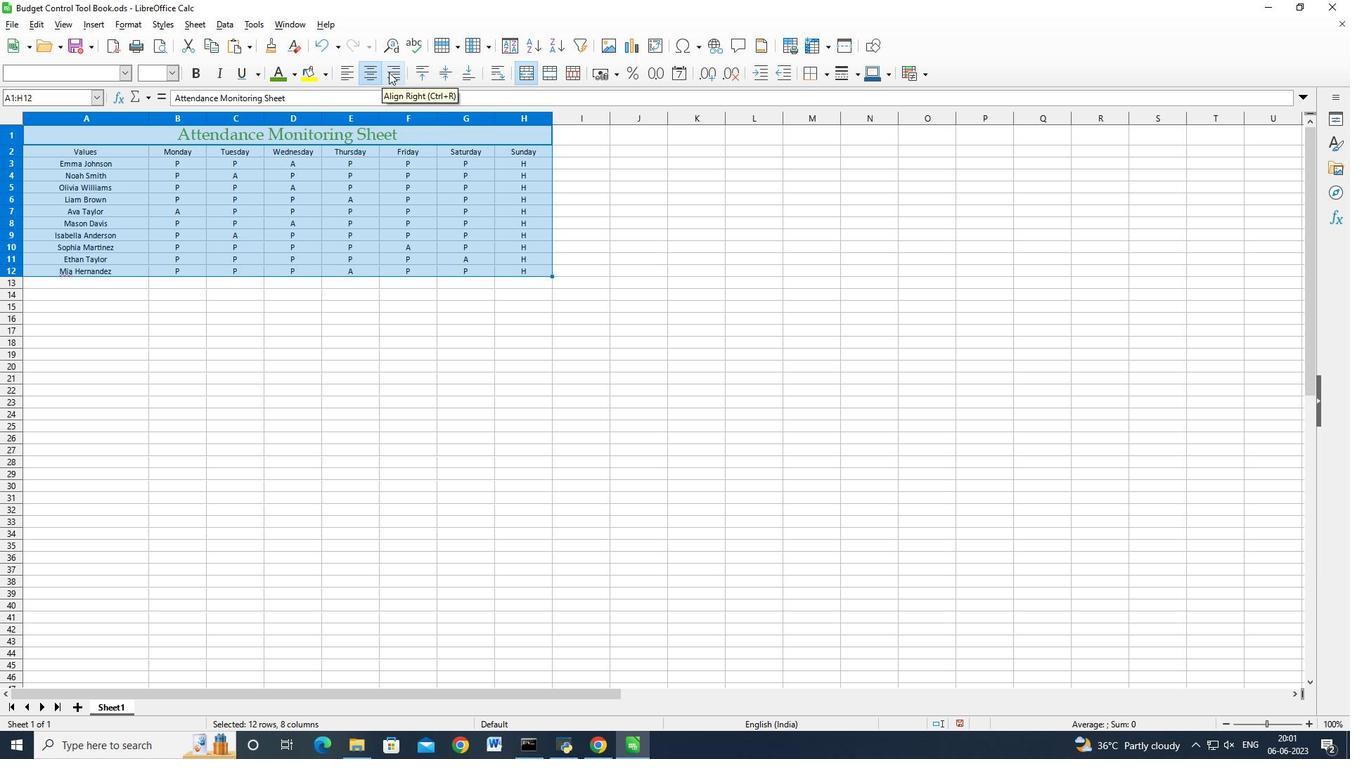 
Action: Mouse pressed left at (393, 72)
Screenshot: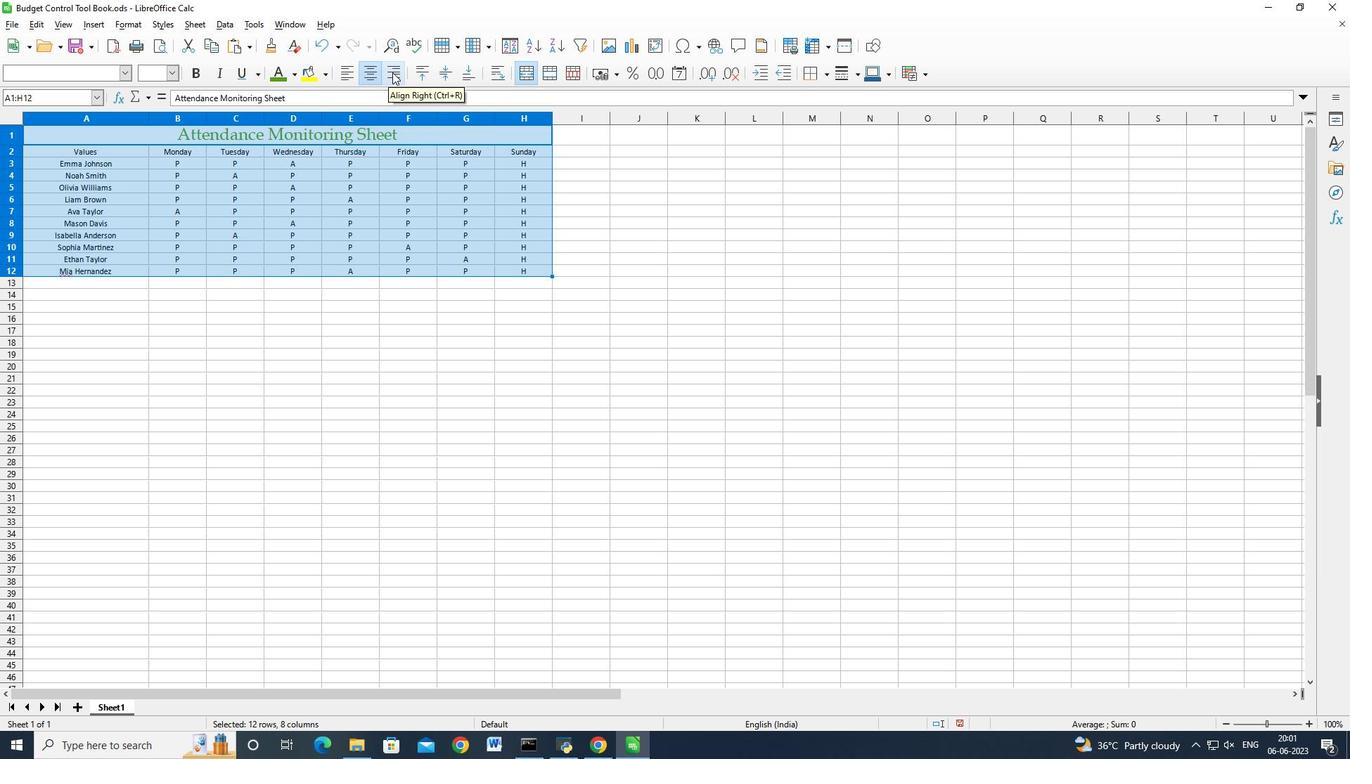 
Action: Mouse moved to (344, 137)
Screenshot: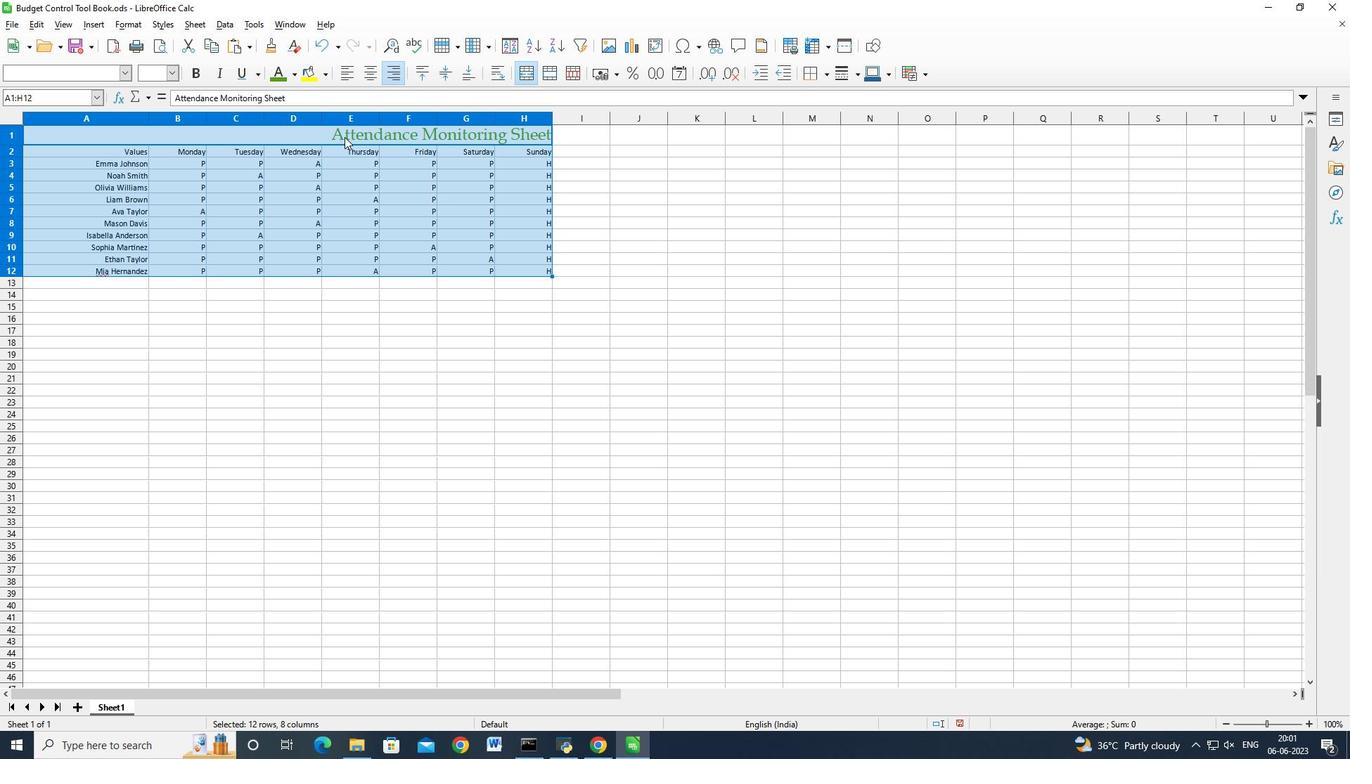 
Action: Mouse pressed left at (344, 137)
Screenshot: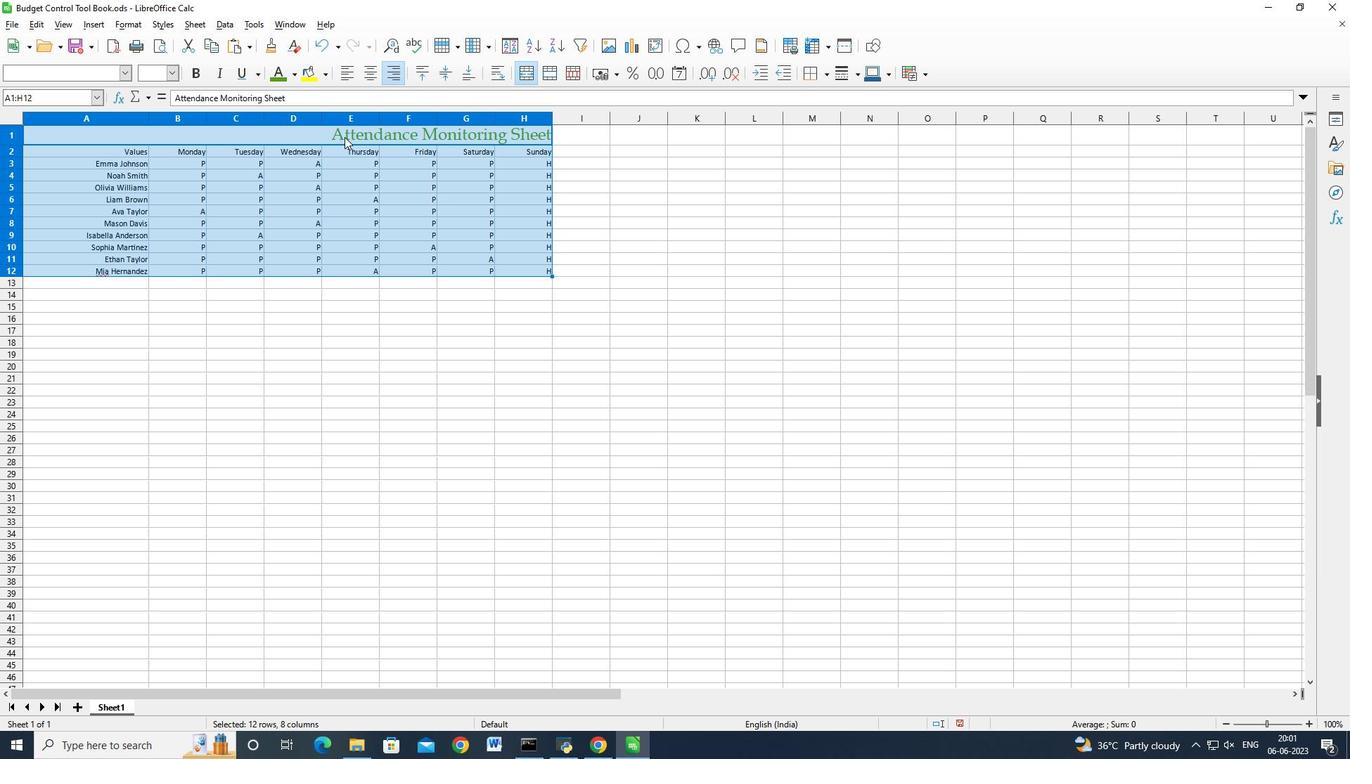 
Action: Mouse moved to (294, 78)
Screenshot: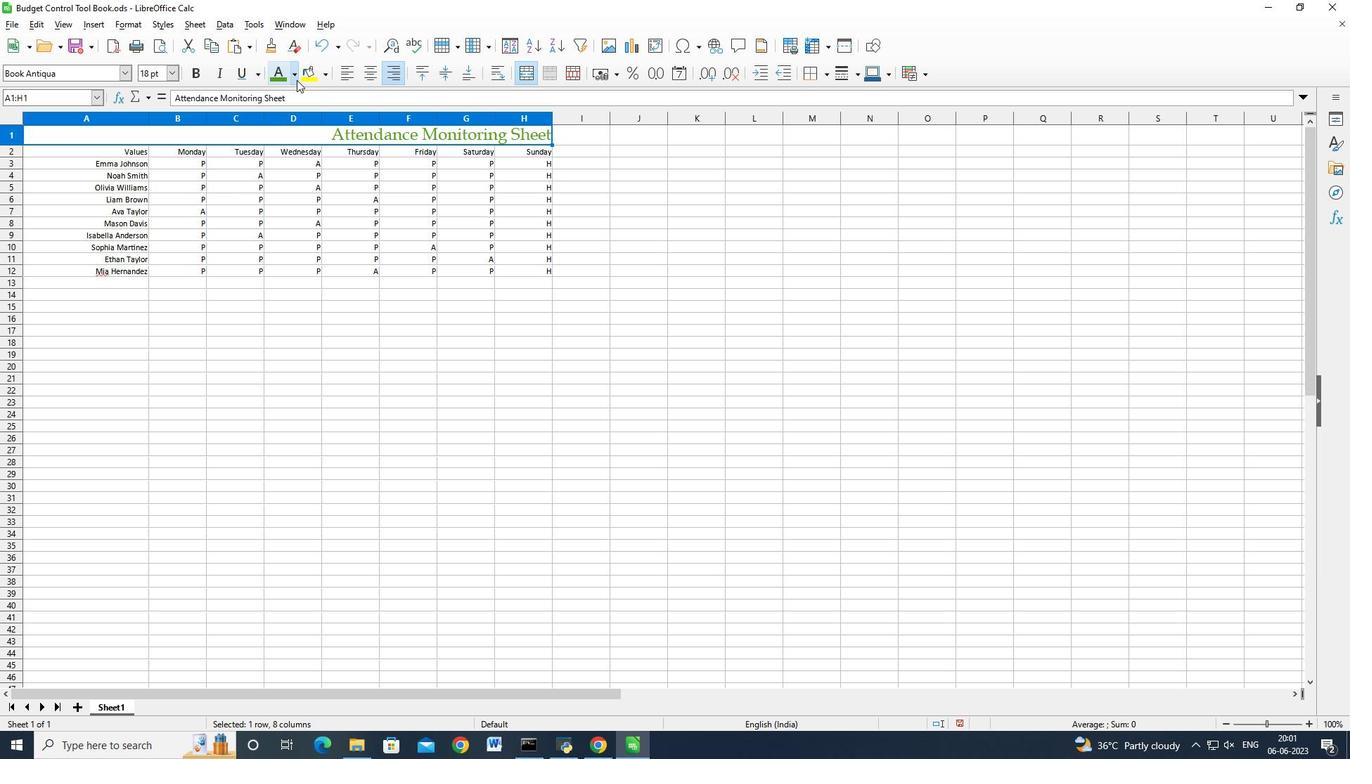 
Action: Mouse pressed left at (294, 78)
Screenshot: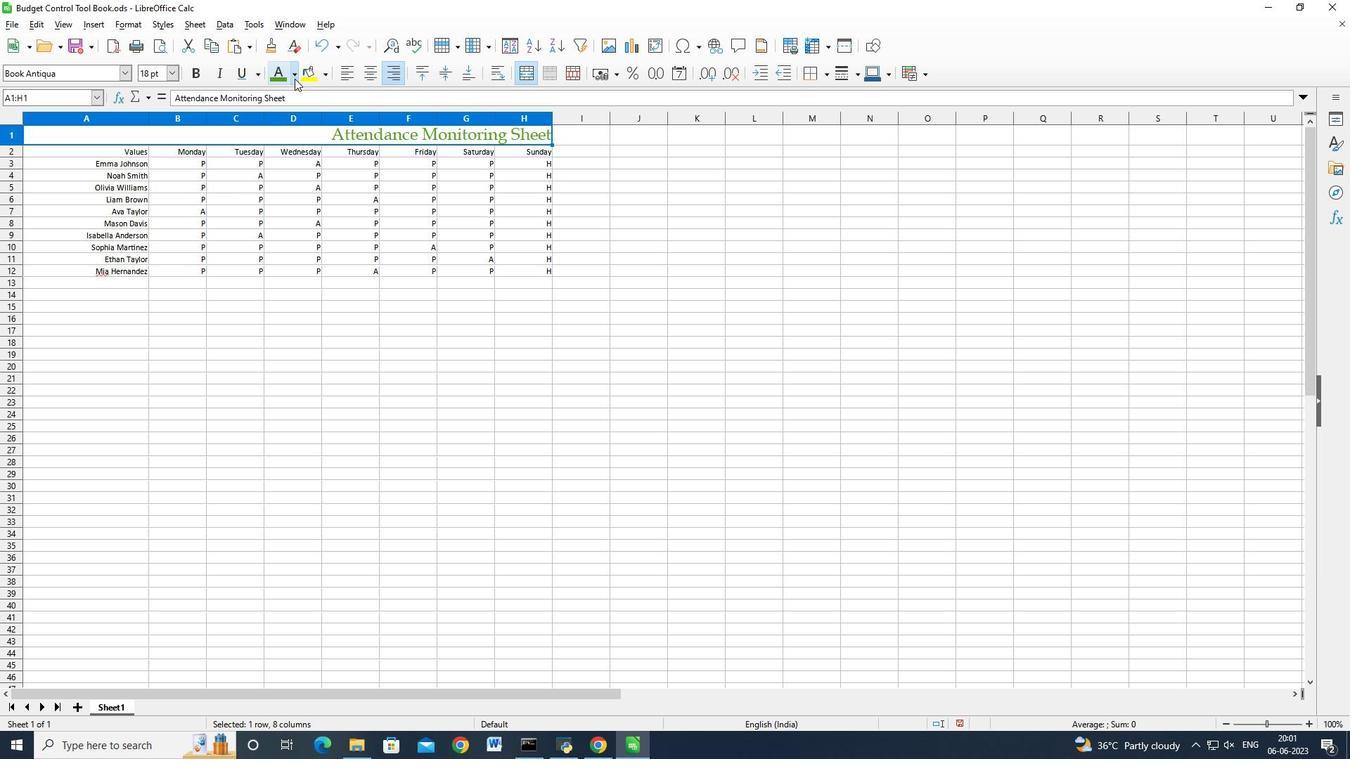 
Action: Mouse moved to (327, 73)
Screenshot: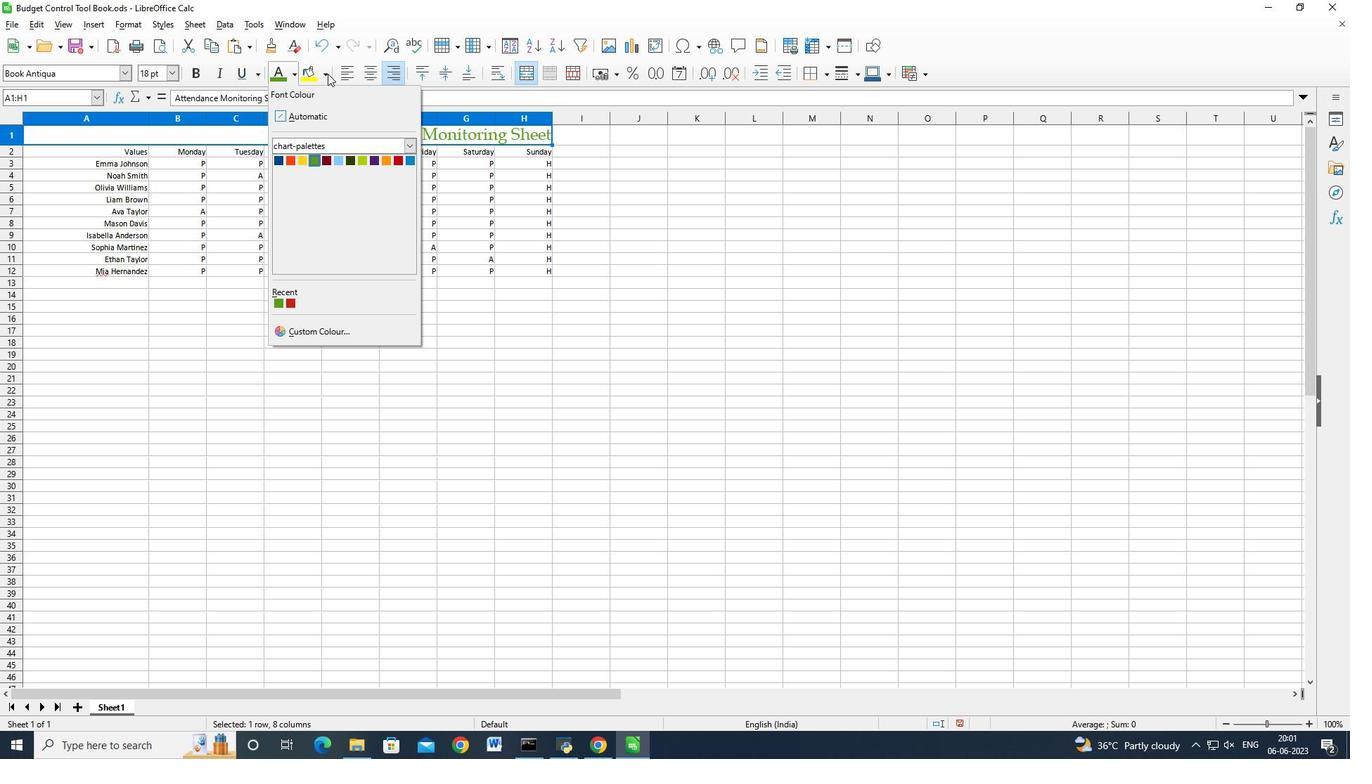 
Action: Mouse pressed left at (327, 73)
Screenshot: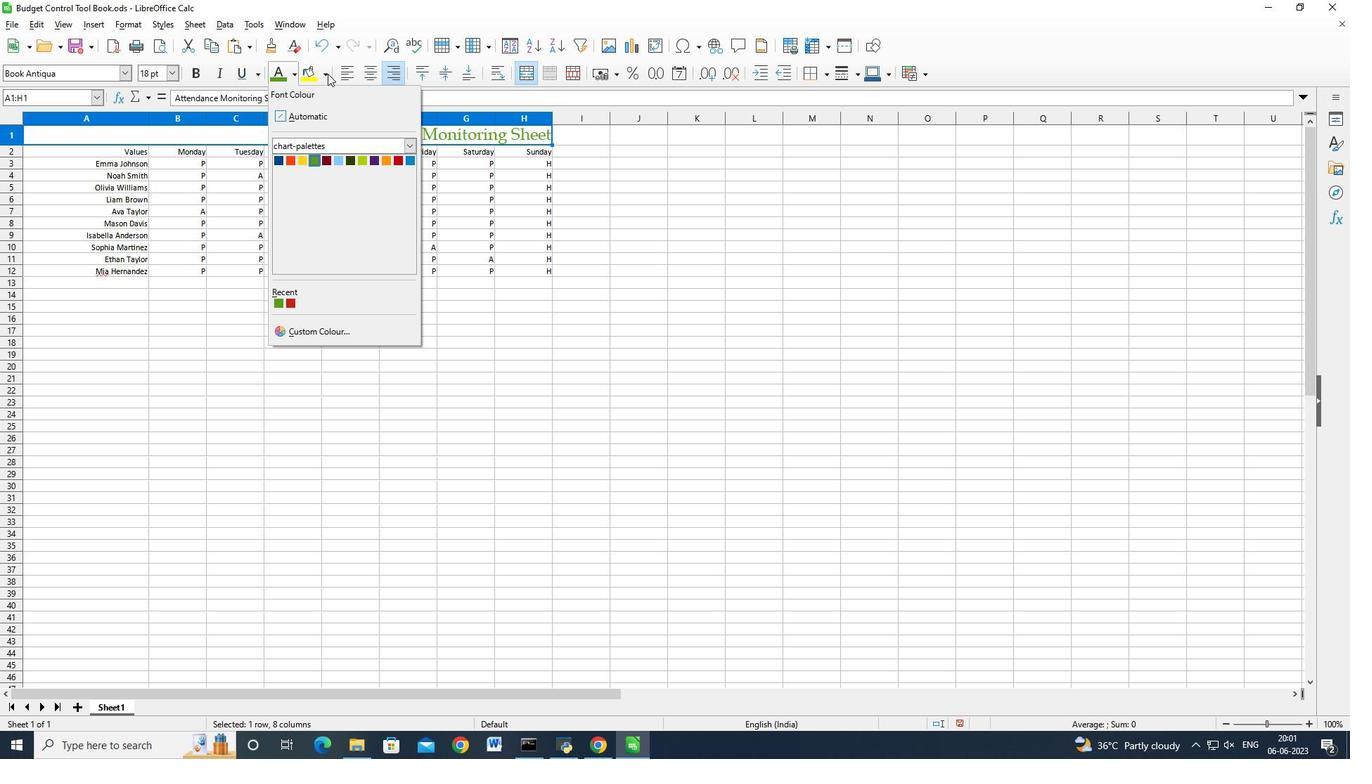 
Action: Mouse moved to (323, 83)
Screenshot: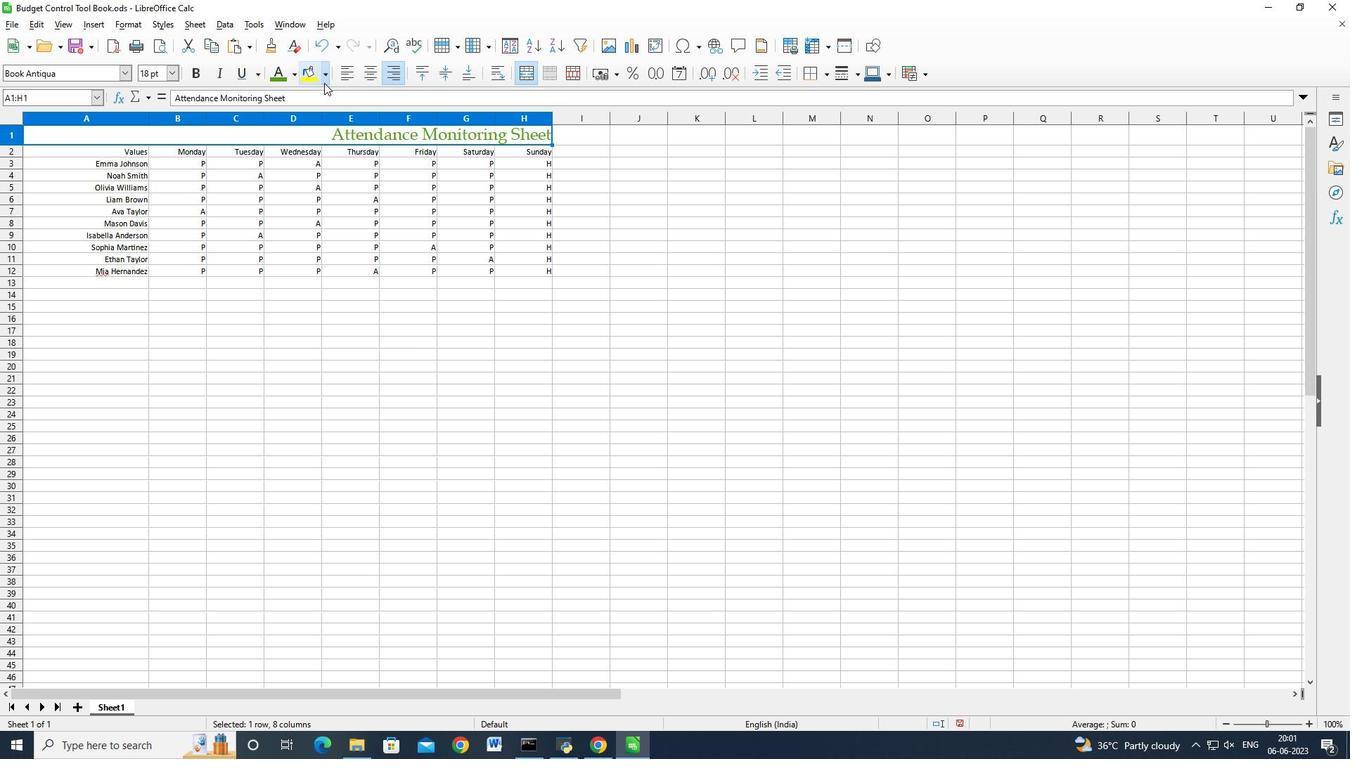 
Action: Mouse pressed left at (323, 83)
Screenshot: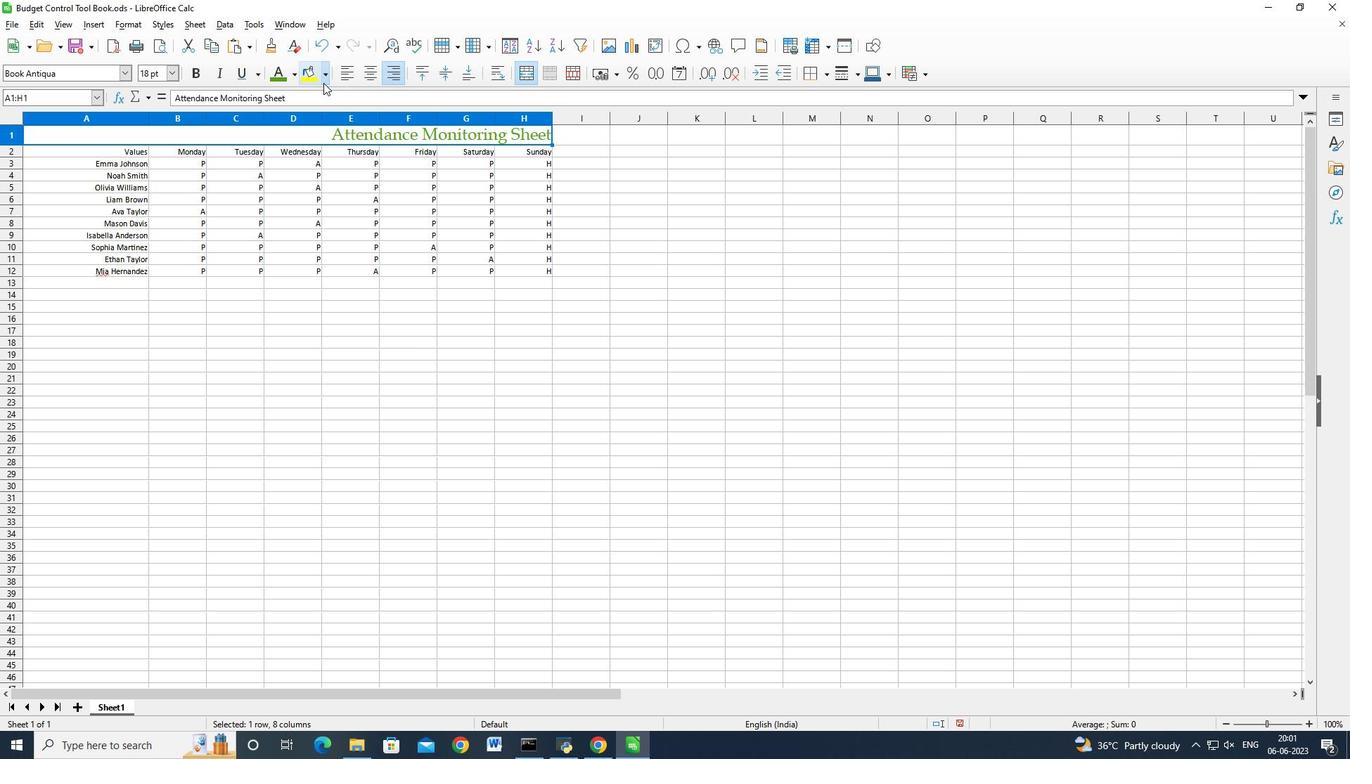 
Action: Mouse moved to (323, 303)
Screenshot: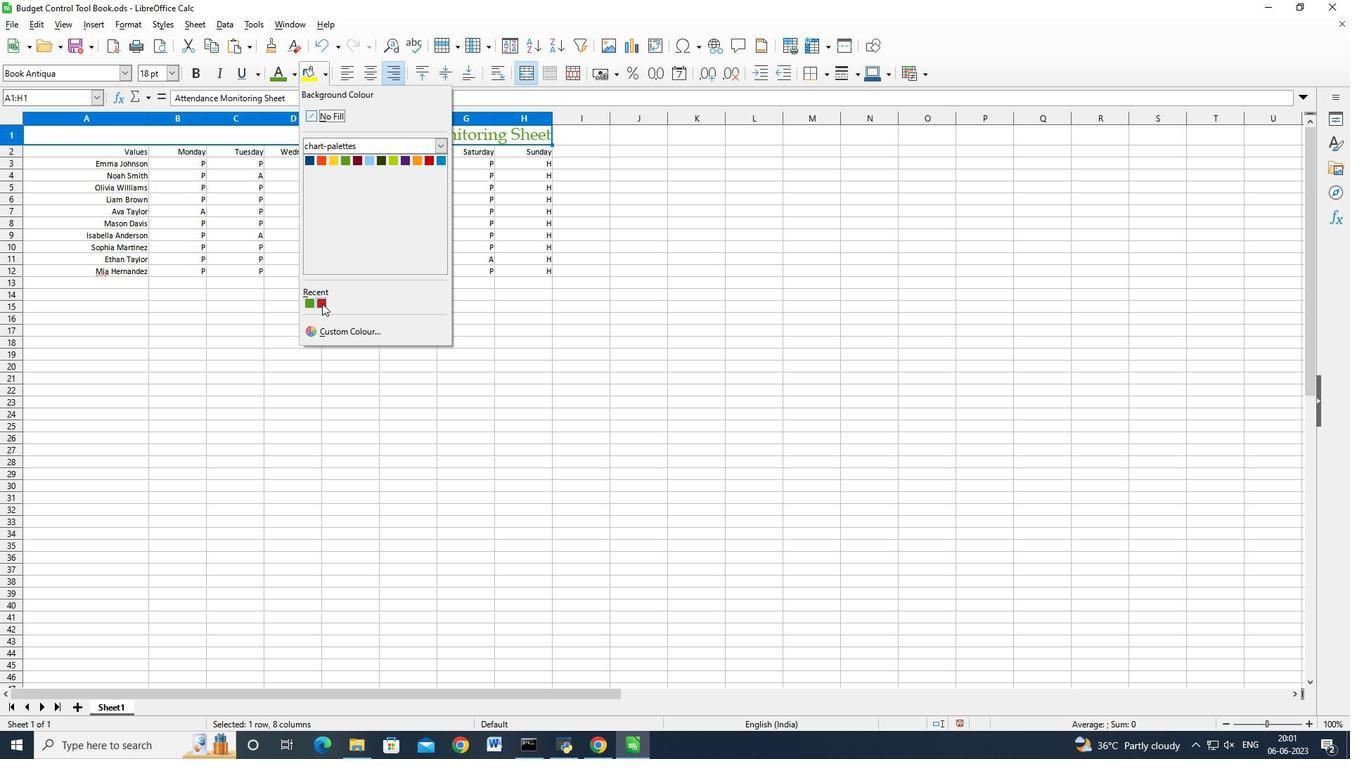 
Action: Mouse pressed left at (323, 303)
Screenshot: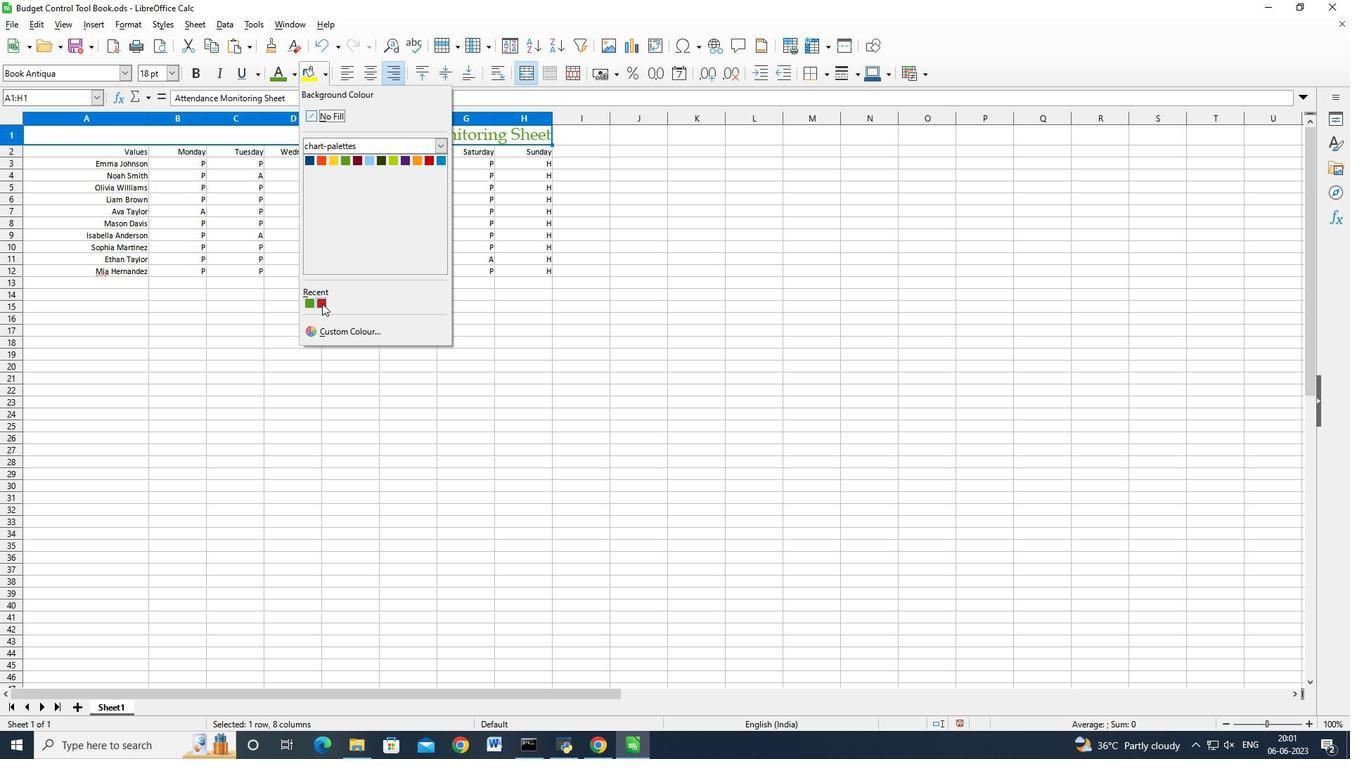 
Action: Mouse moved to (117, 153)
Screenshot: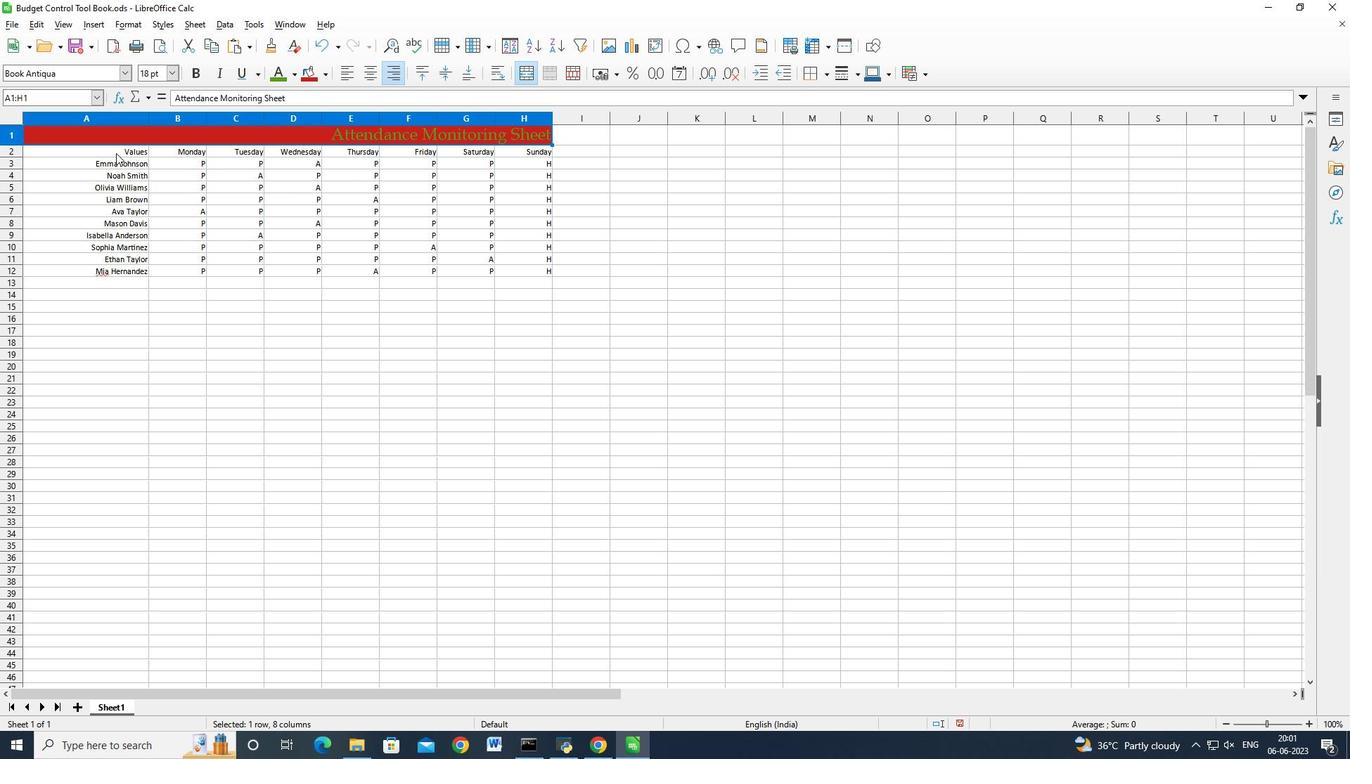 
Action: Mouse pressed left at (116, 153)
Screenshot: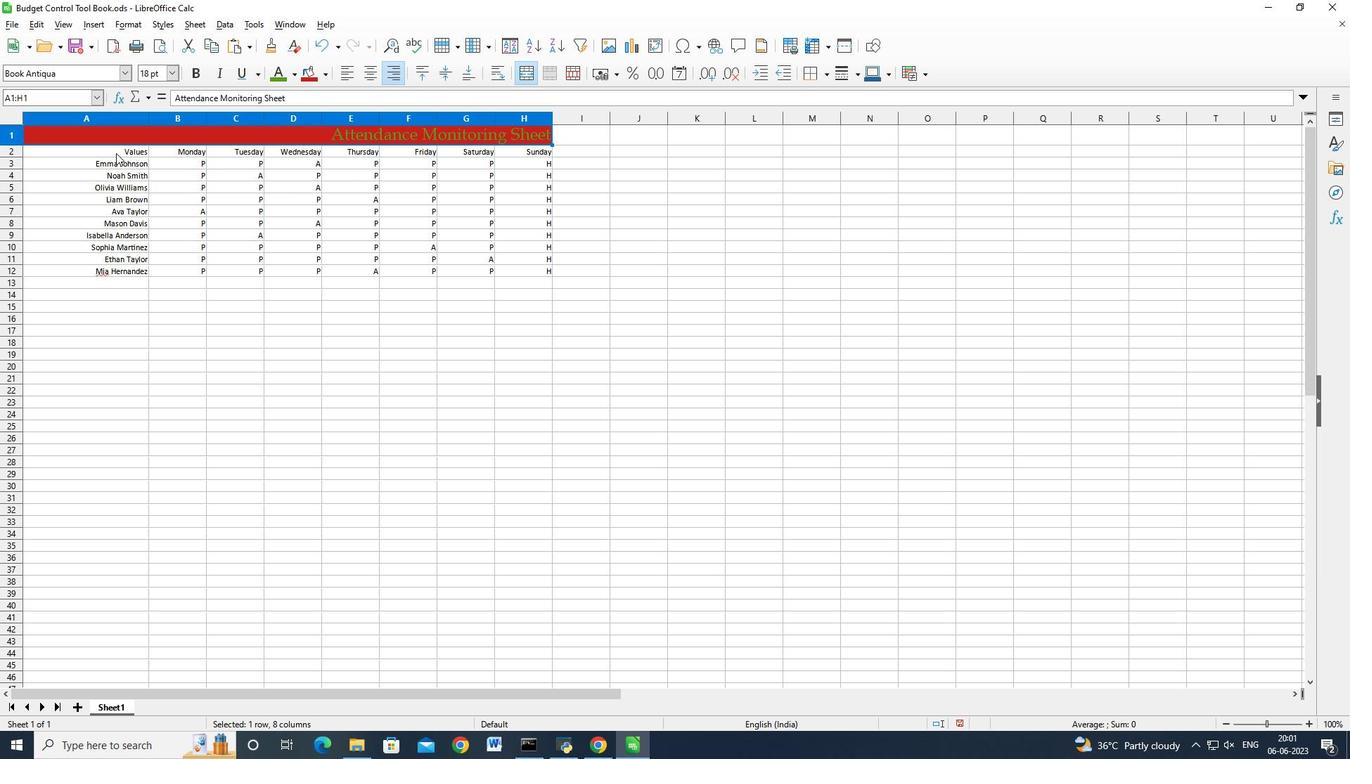 
Action: Mouse moved to (292, 77)
Screenshot: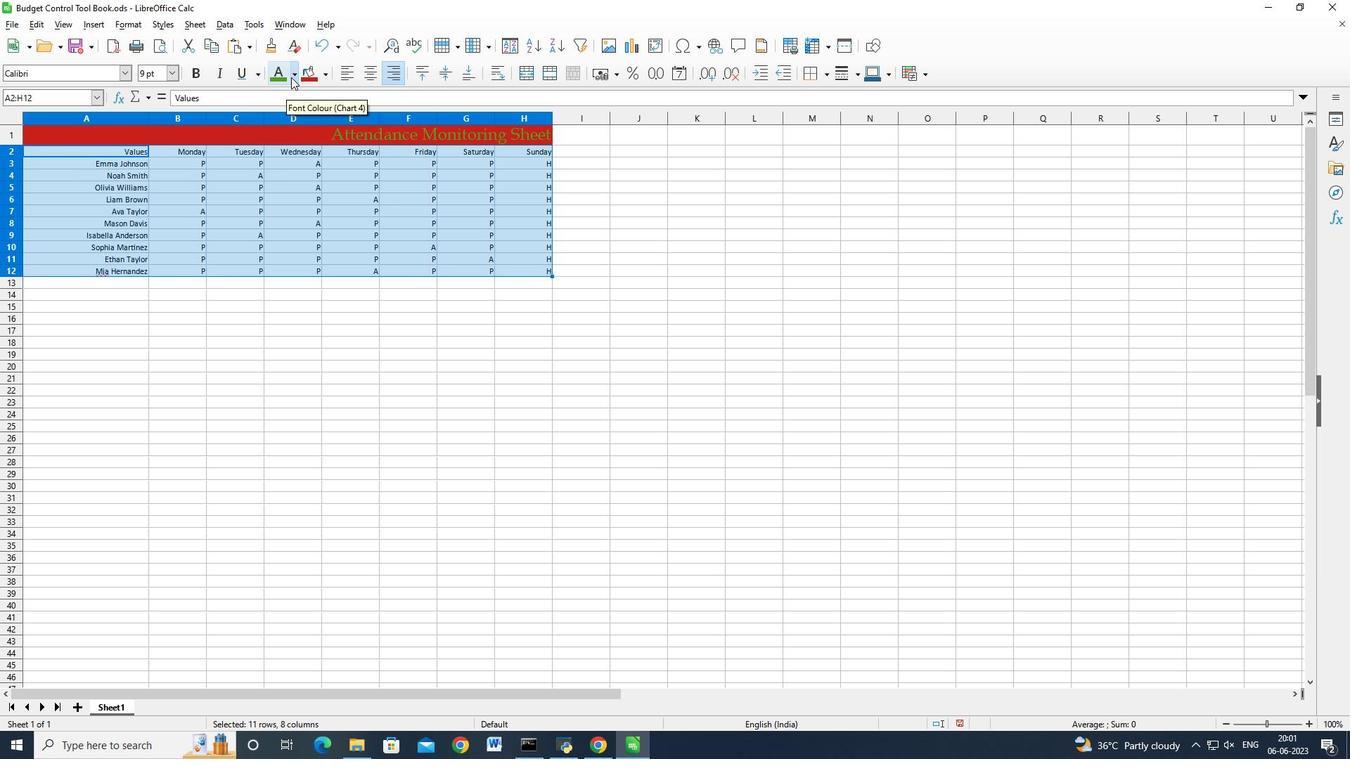 
Action: Mouse pressed left at (291, 77)
Screenshot: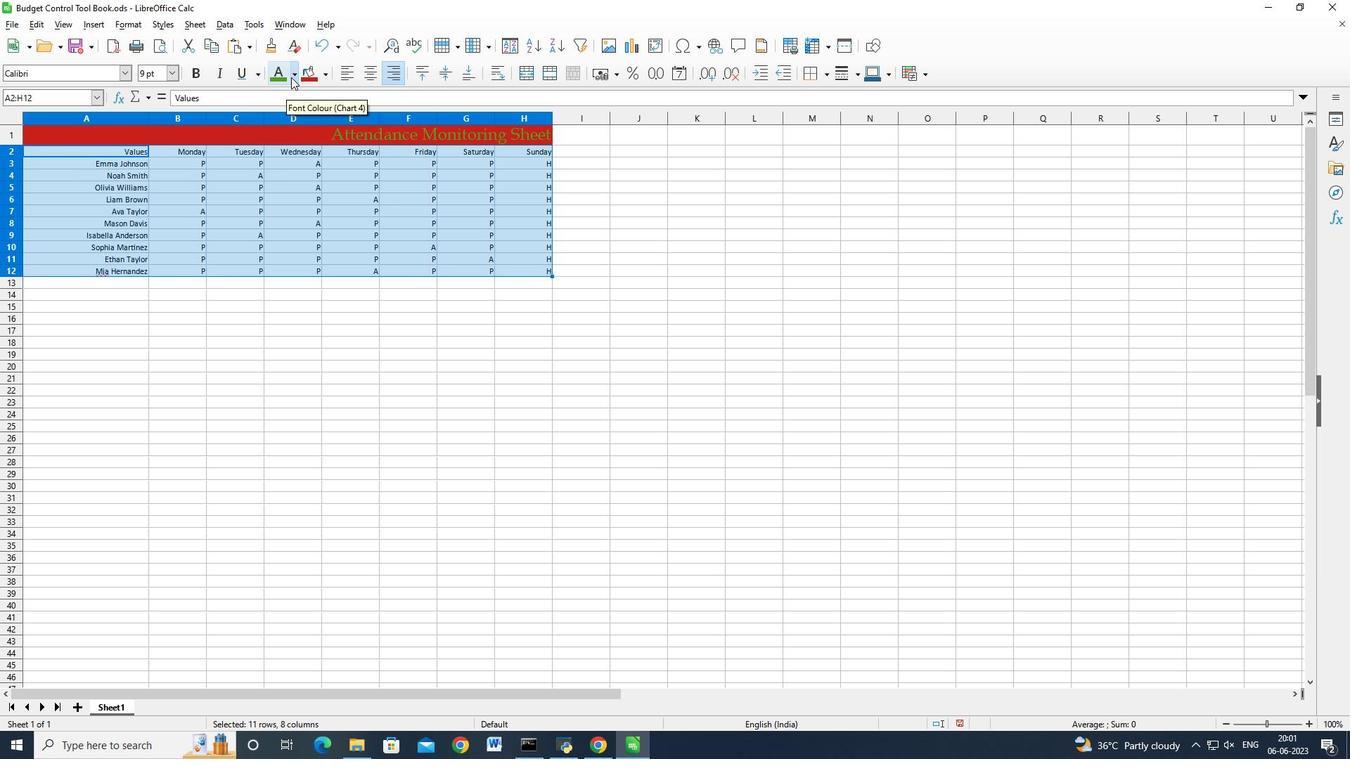 
Action: Mouse moved to (353, 163)
Screenshot: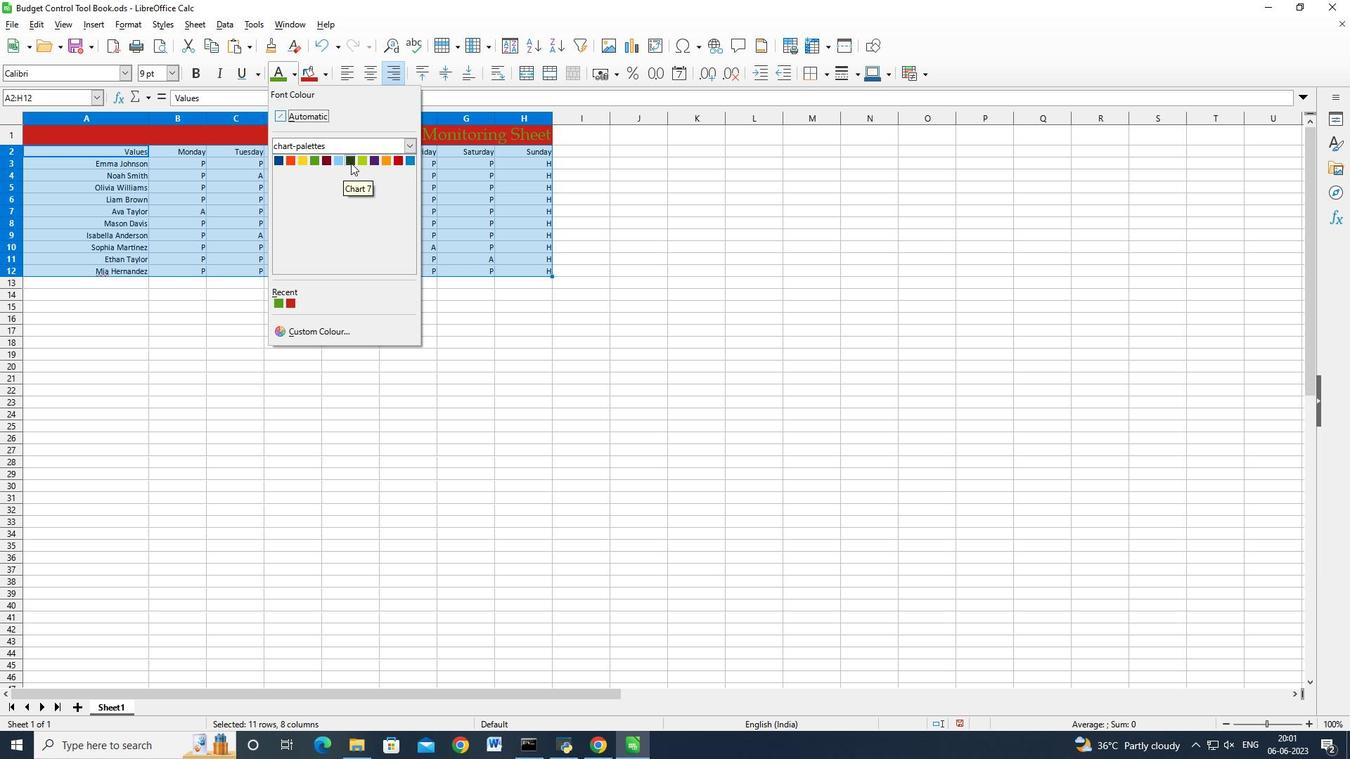 
Action: Mouse pressed left at (353, 163)
Screenshot: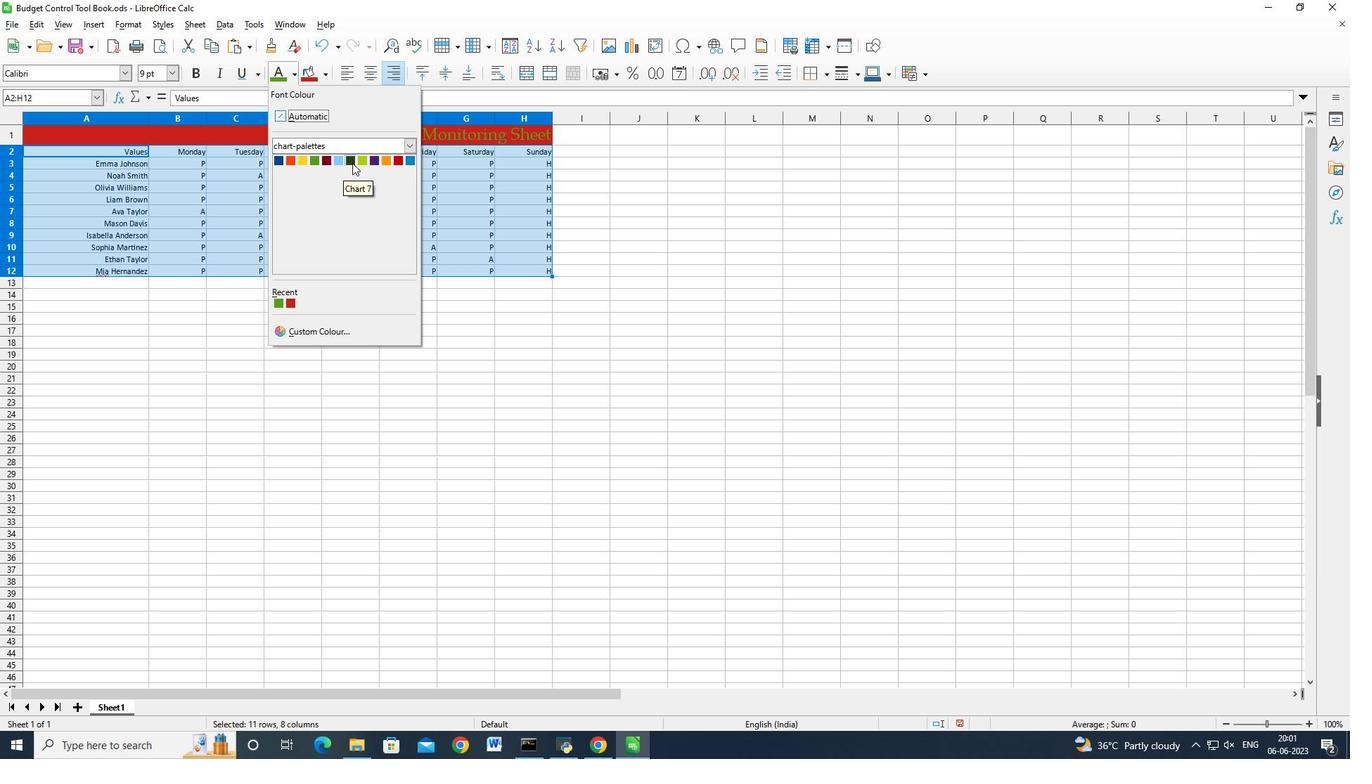 
Action: Mouse moved to (297, 75)
Screenshot: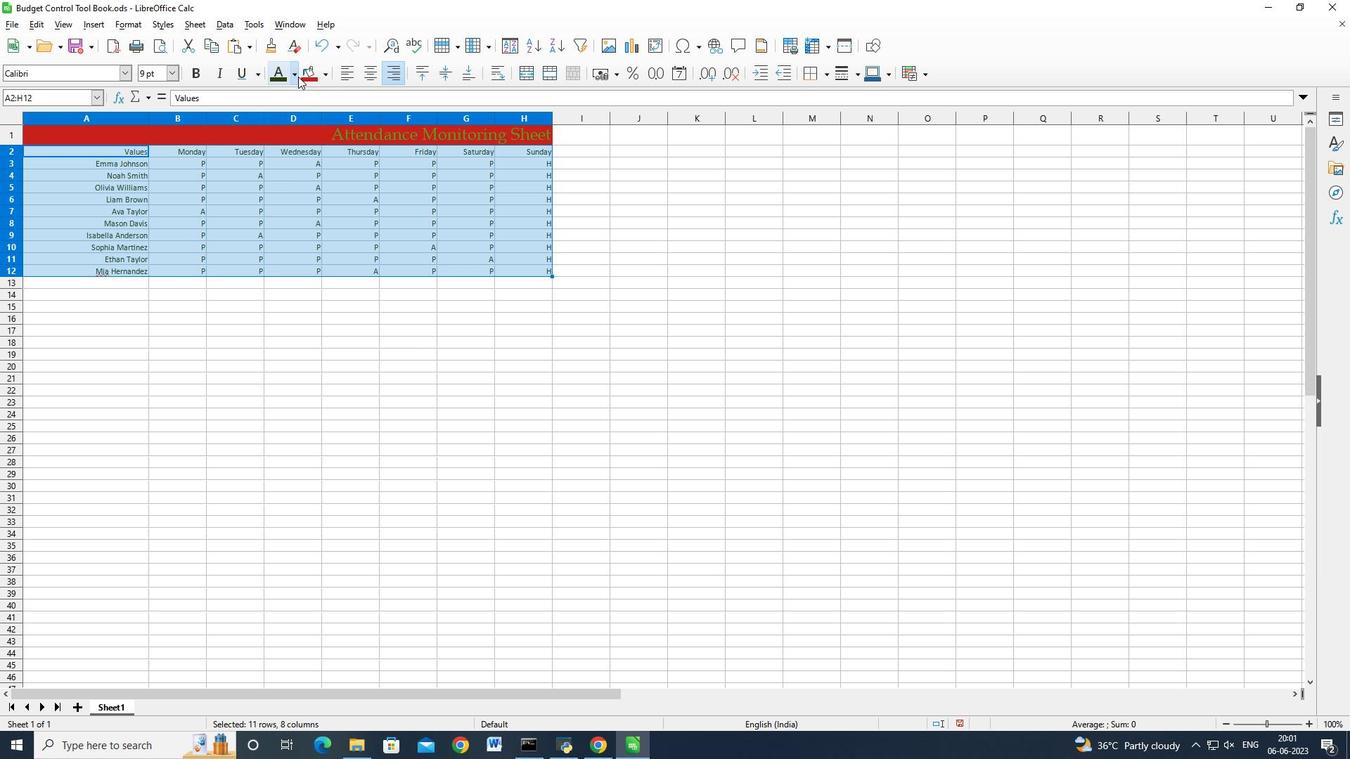 
Action: Mouse pressed left at (297, 75)
Screenshot: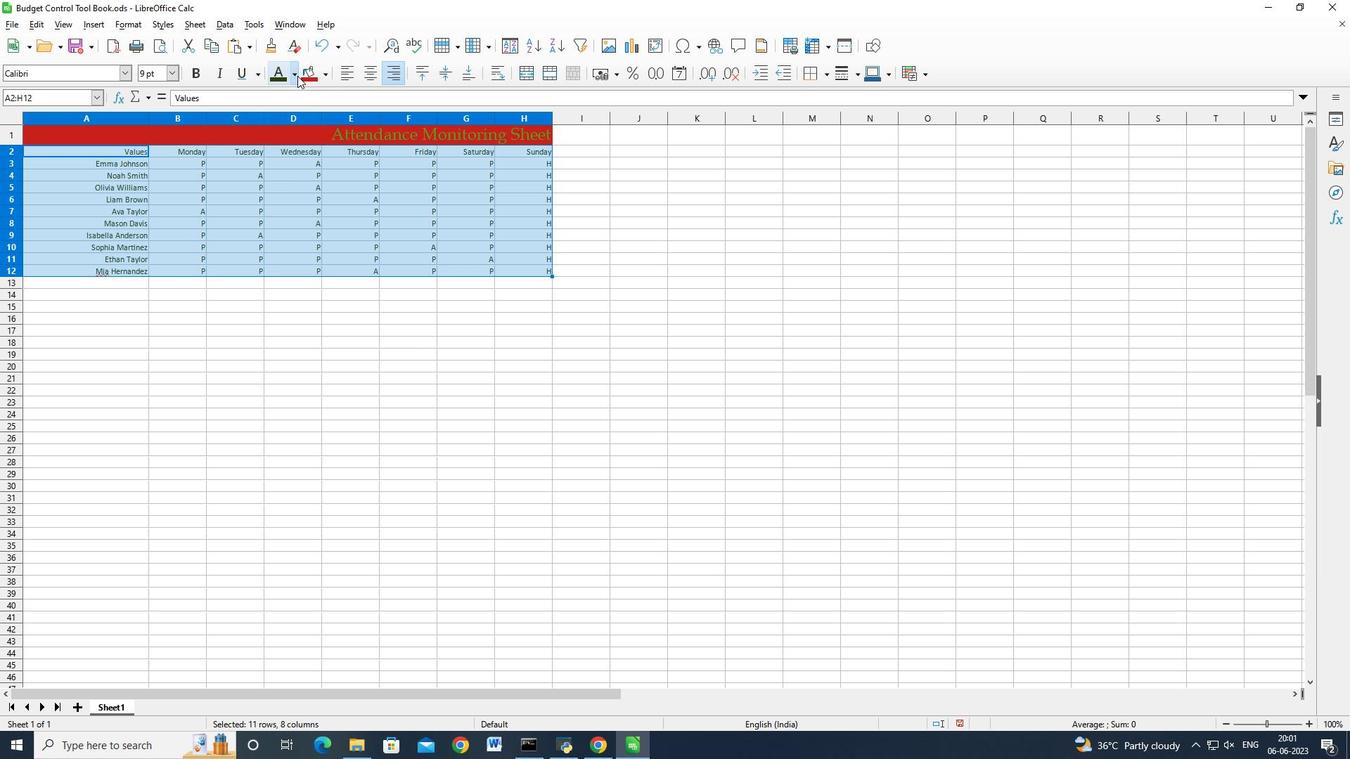 
Action: Mouse moved to (294, 332)
Screenshot: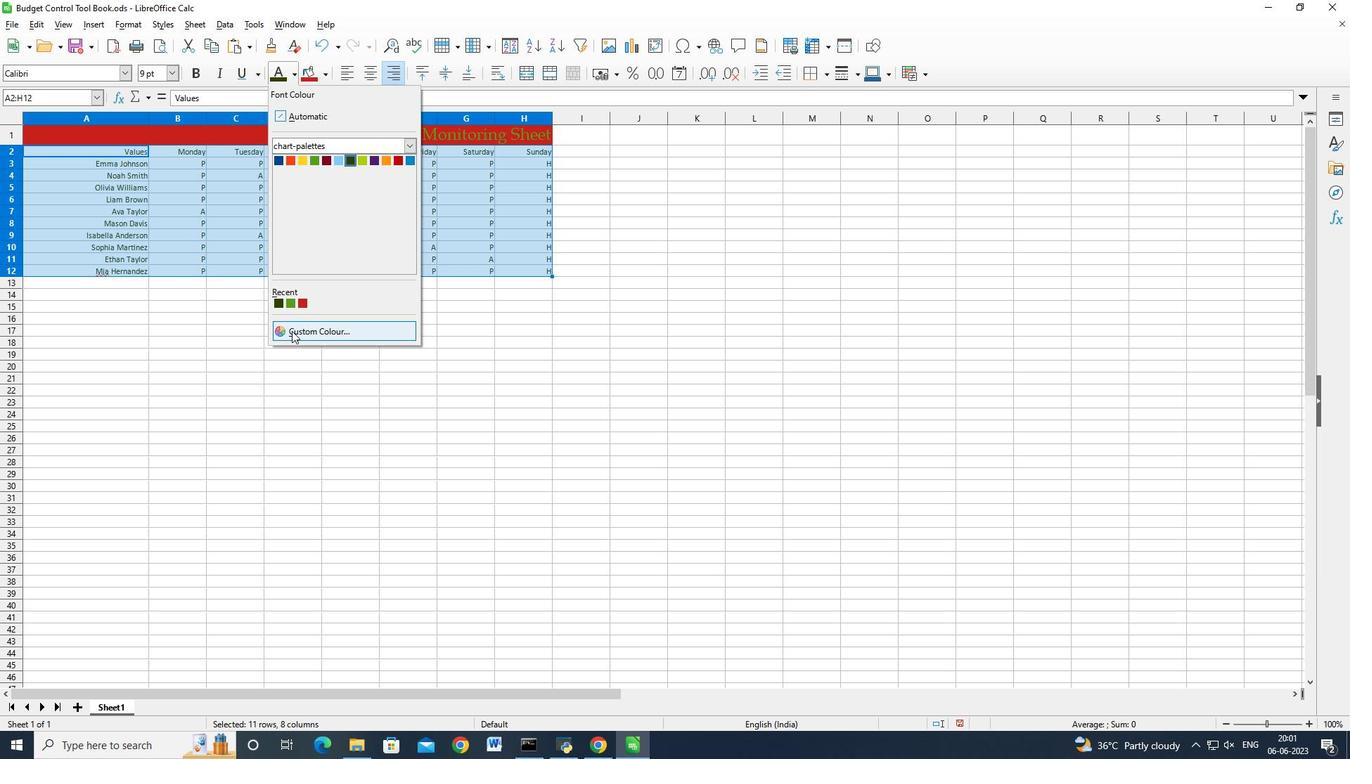 
Action: Mouse pressed left at (294, 332)
Screenshot: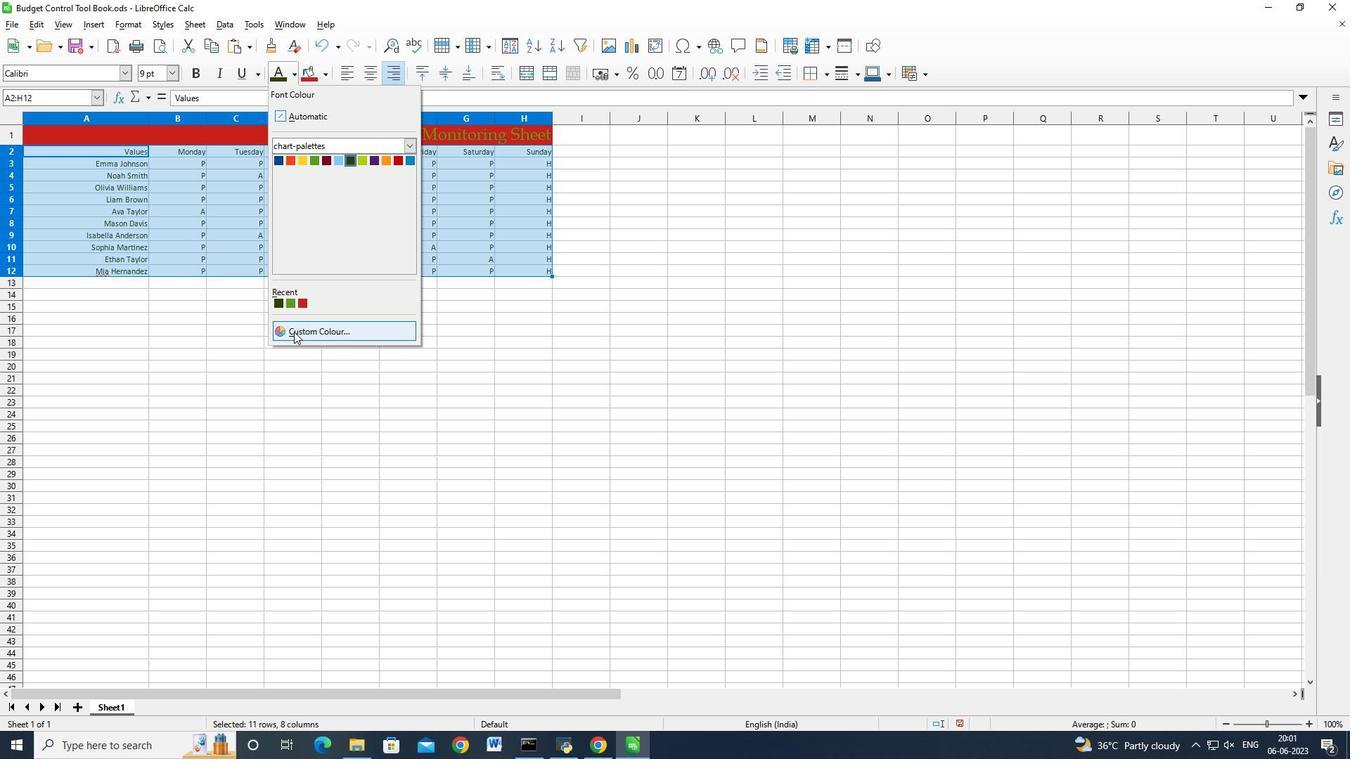 
Action: Mouse moved to (519, 445)
Screenshot: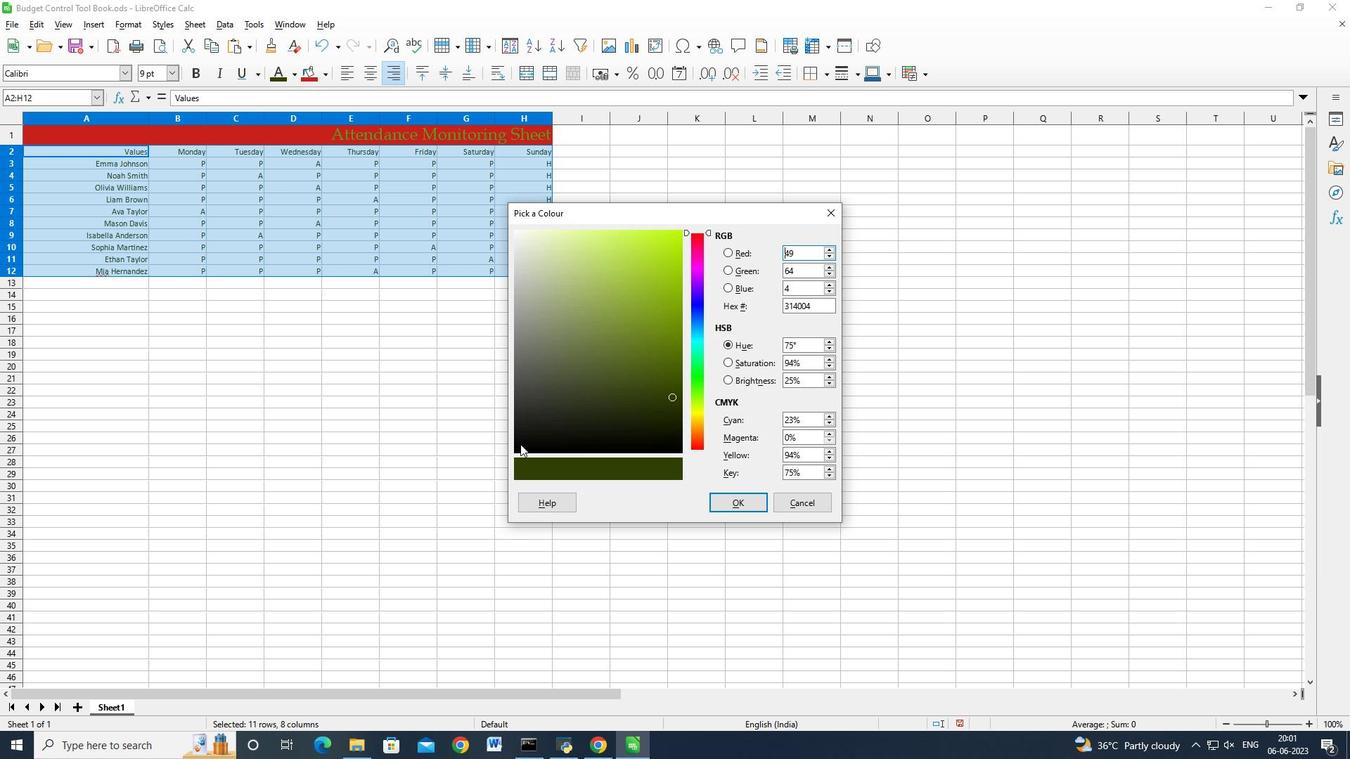 
Action: Mouse pressed left at (519, 445)
Screenshot: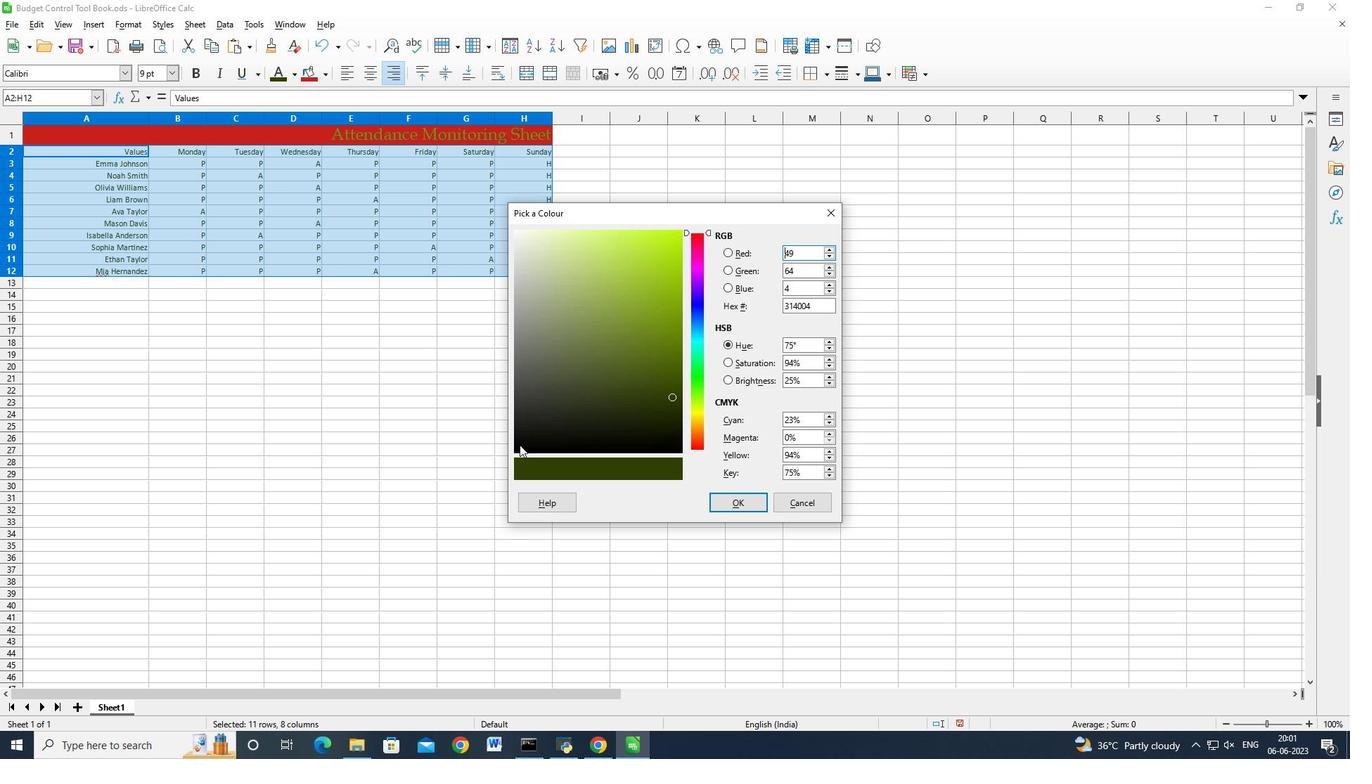 
Action: Mouse moved to (552, 462)
Screenshot: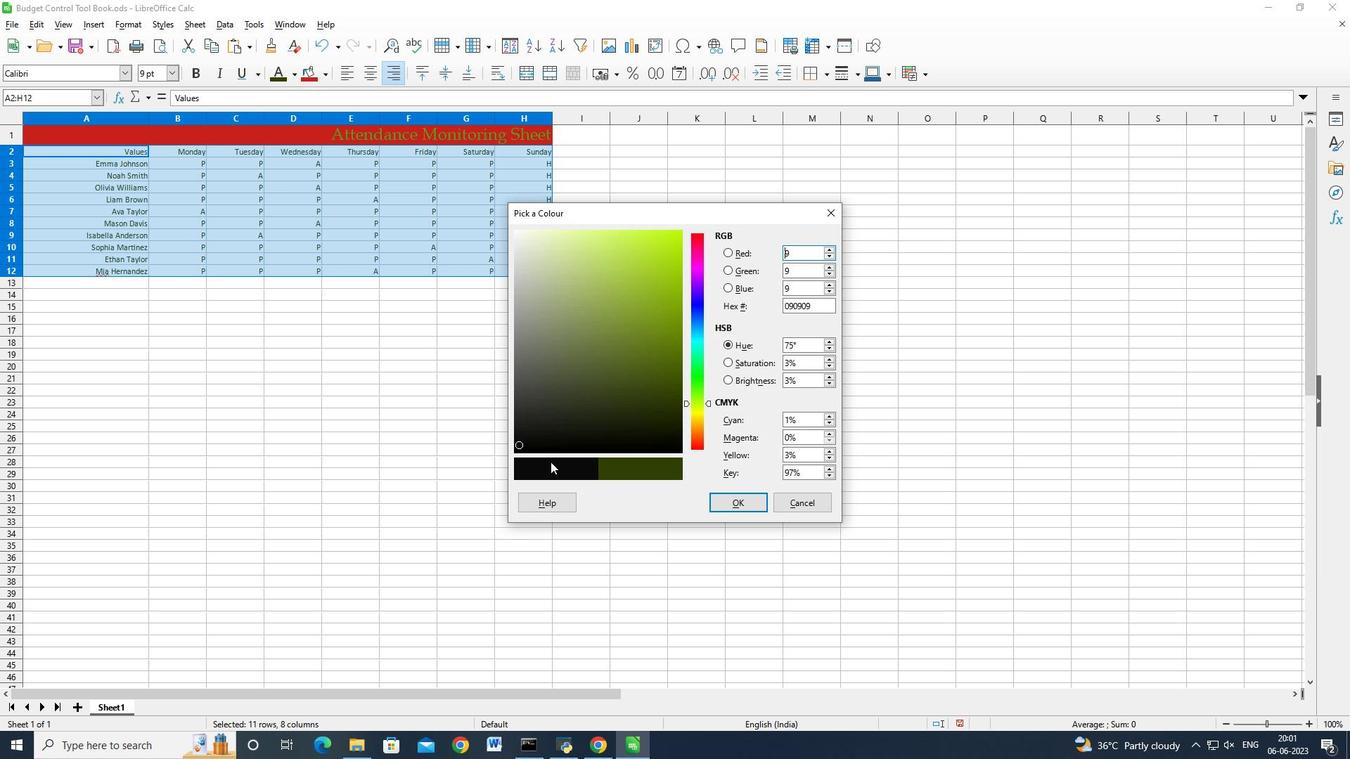 
Action: Mouse pressed left at (552, 462)
Screenshot: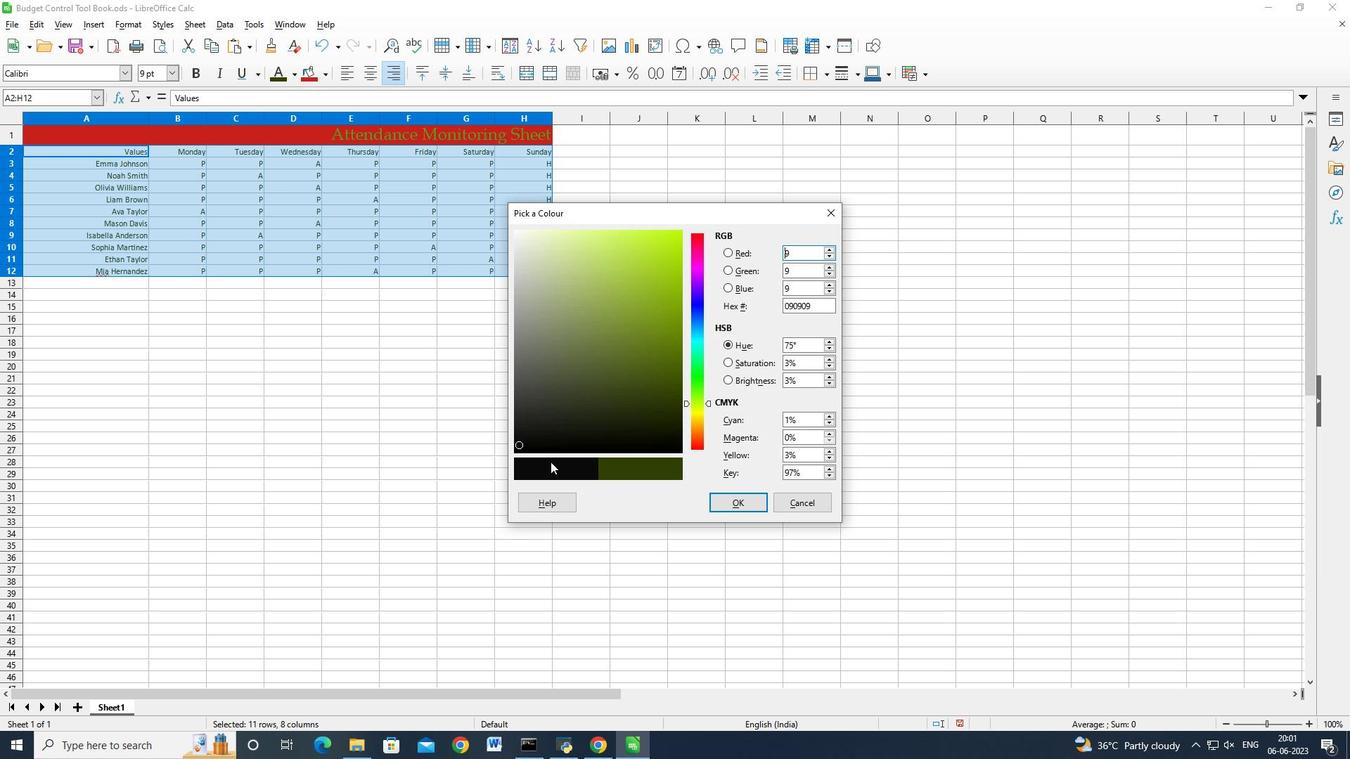 
Action: Mouse moved to (732, 505)
Screenshot: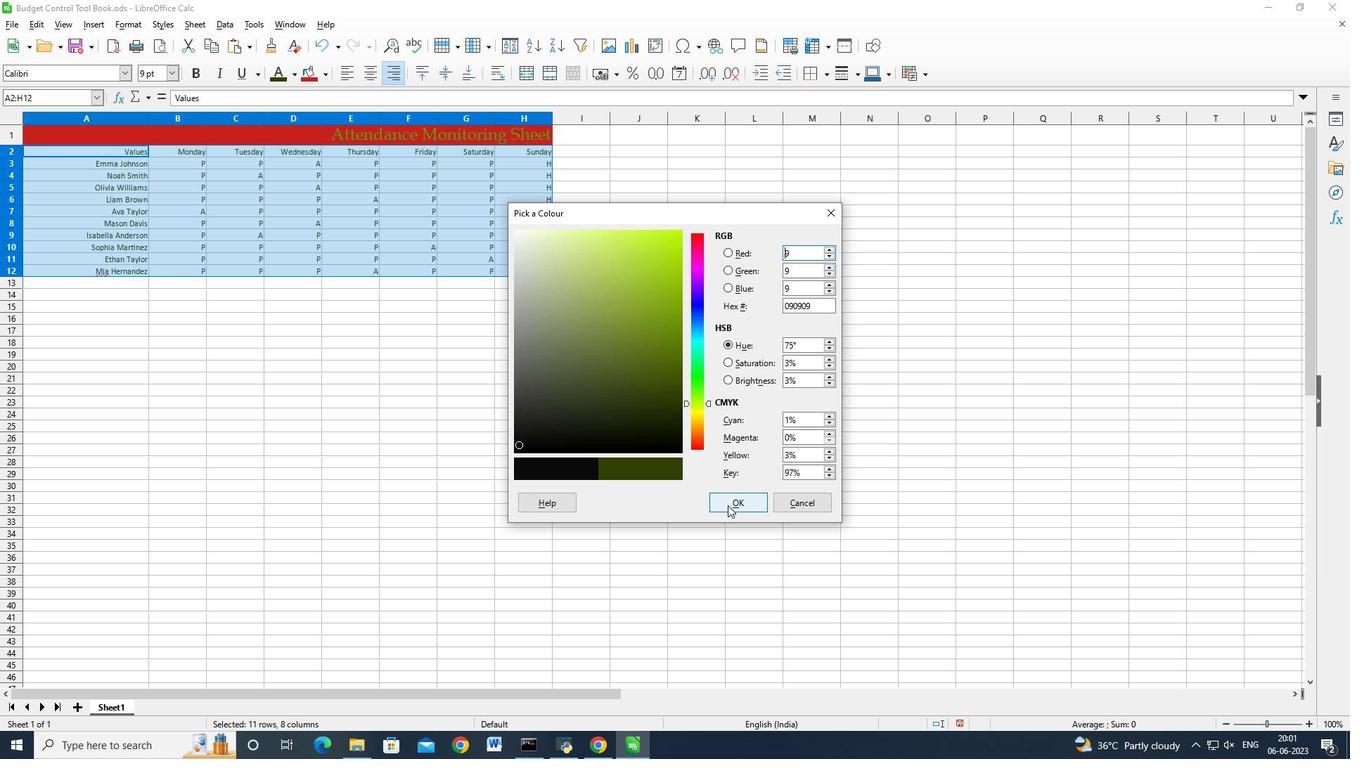 
Action: Mouse pressed left at (732, 505)
Screenshot: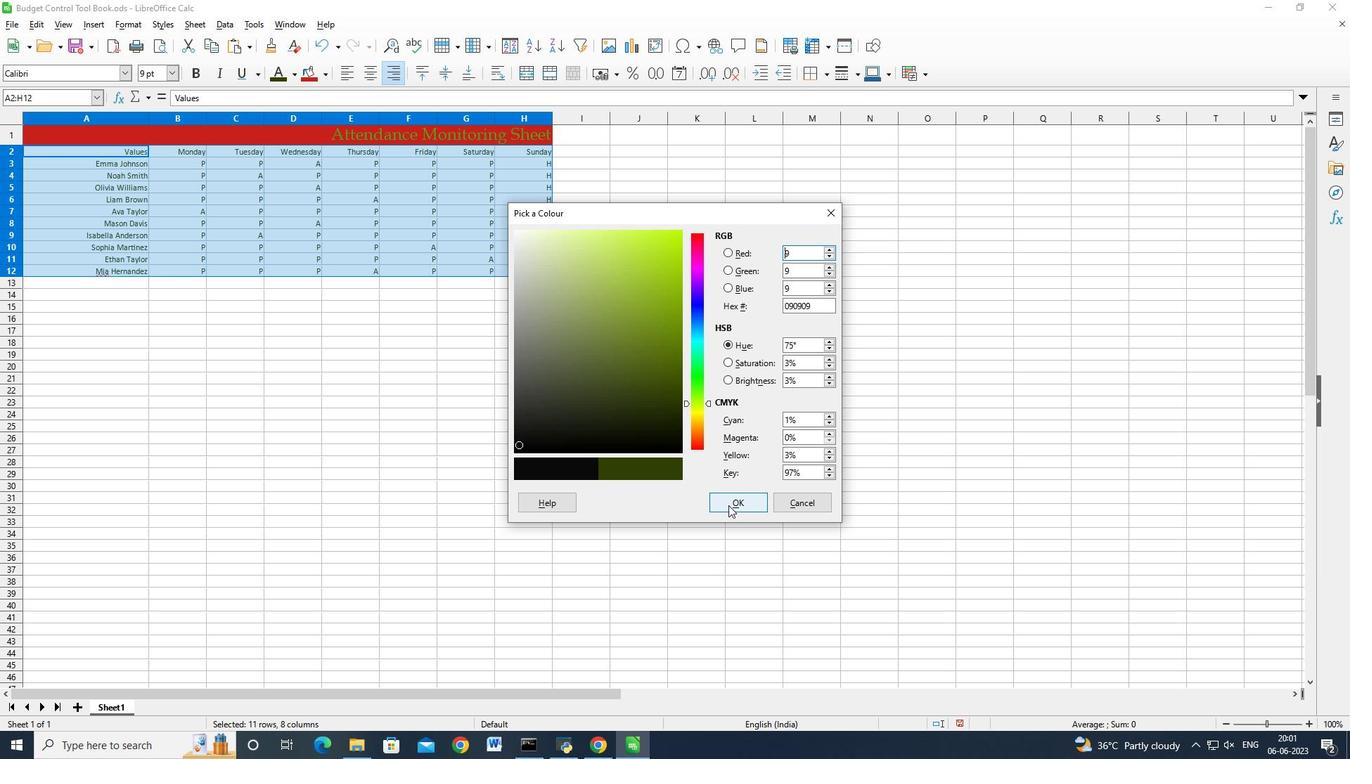 
Action: Mouse moved to (232, 163)
Screenshot: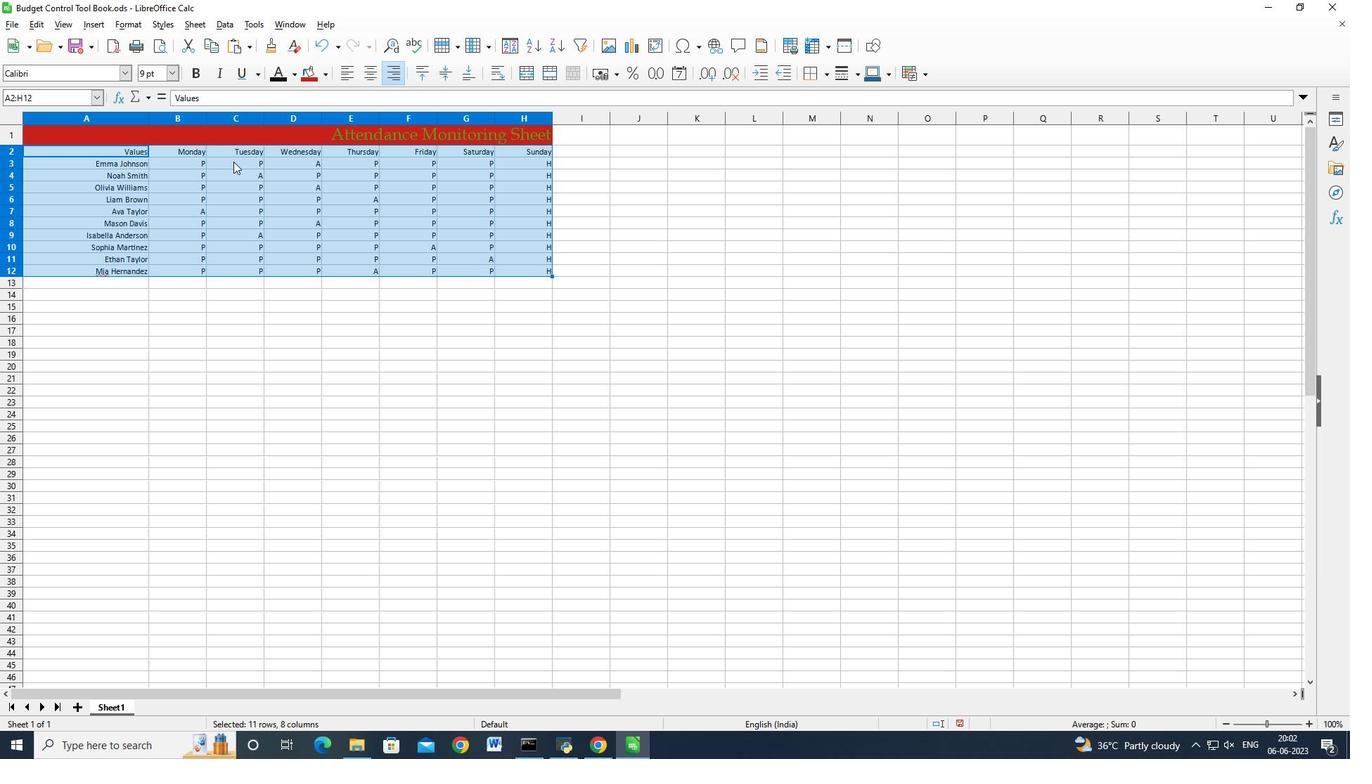 
Action: Mouse pressed left at (232, 163)
Screenshot: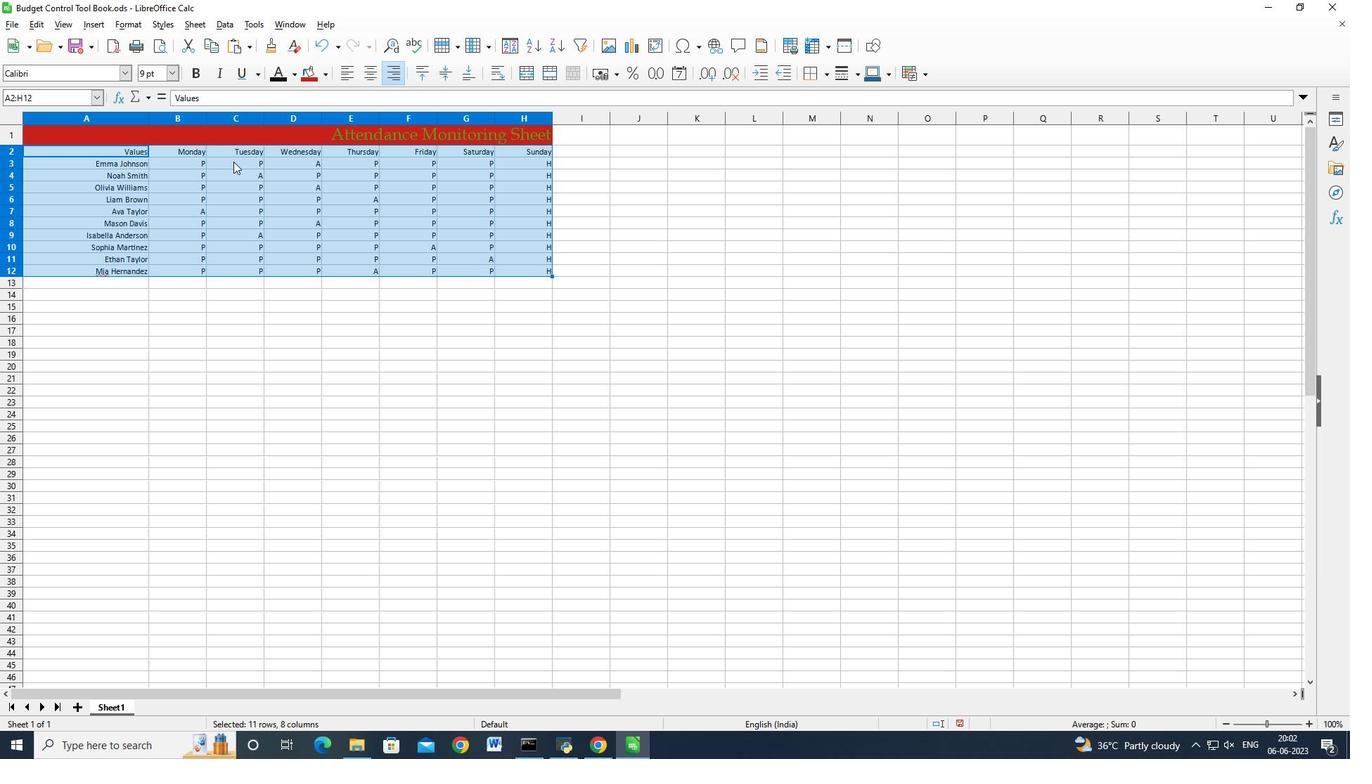 
Action: Mouse moved to (108, 151)
Screenshot: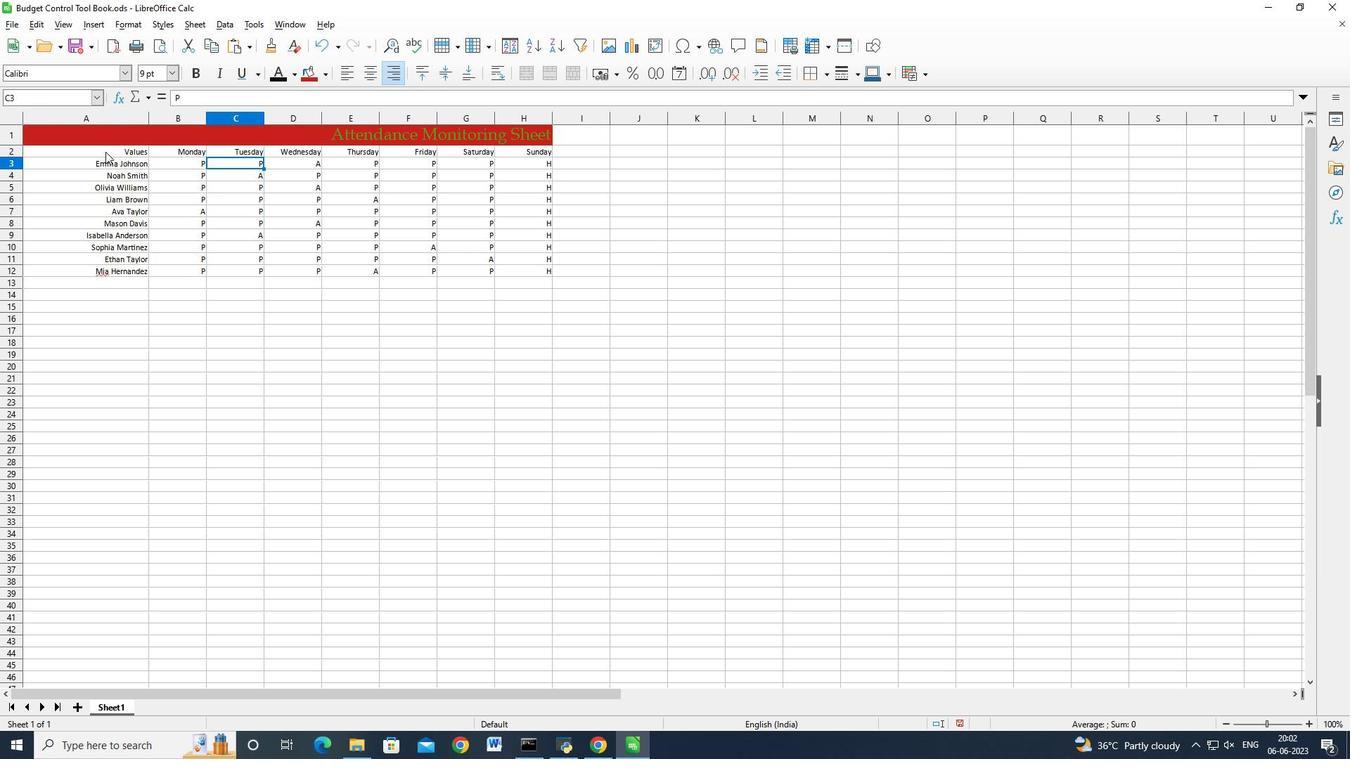 
Action: Mouse pressed left at (108, 151)
Screenshot: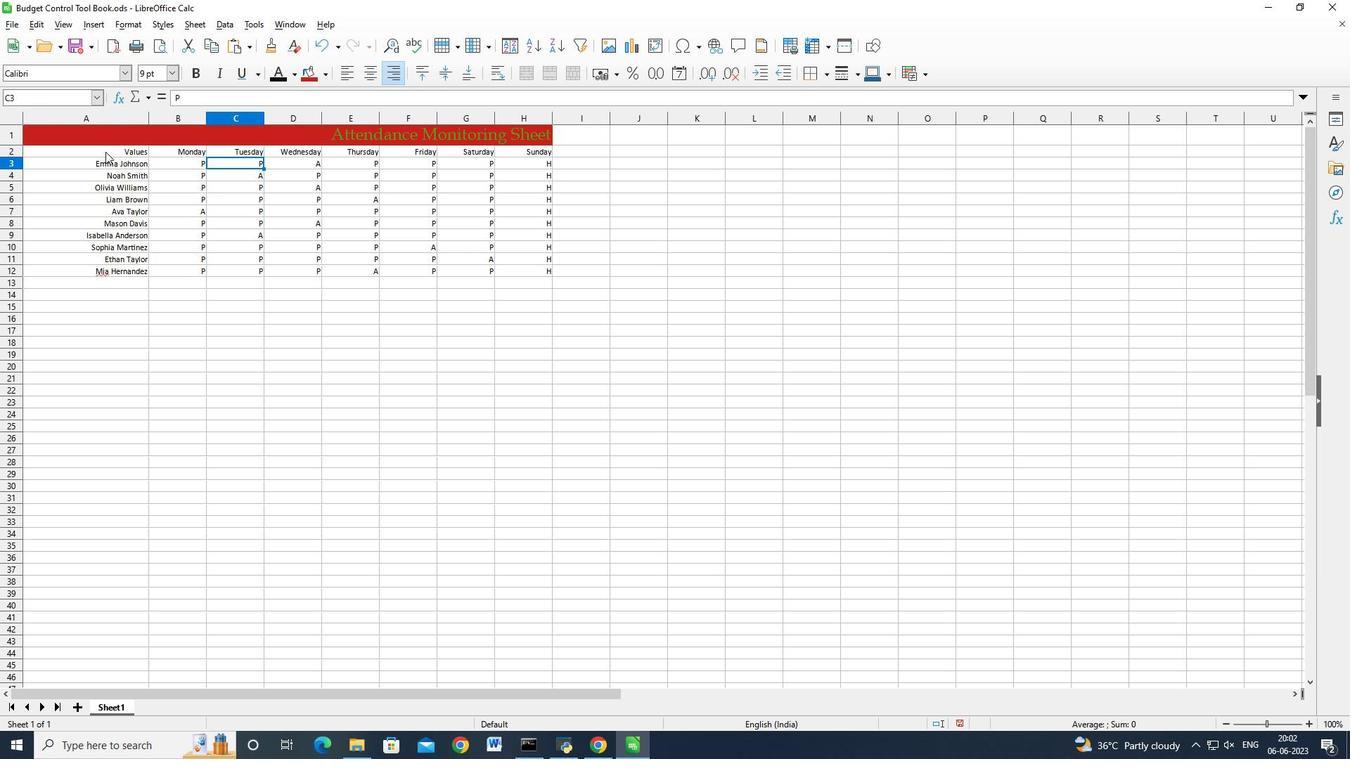 
Action: Mouse moved to (823, 80)
Screenshot: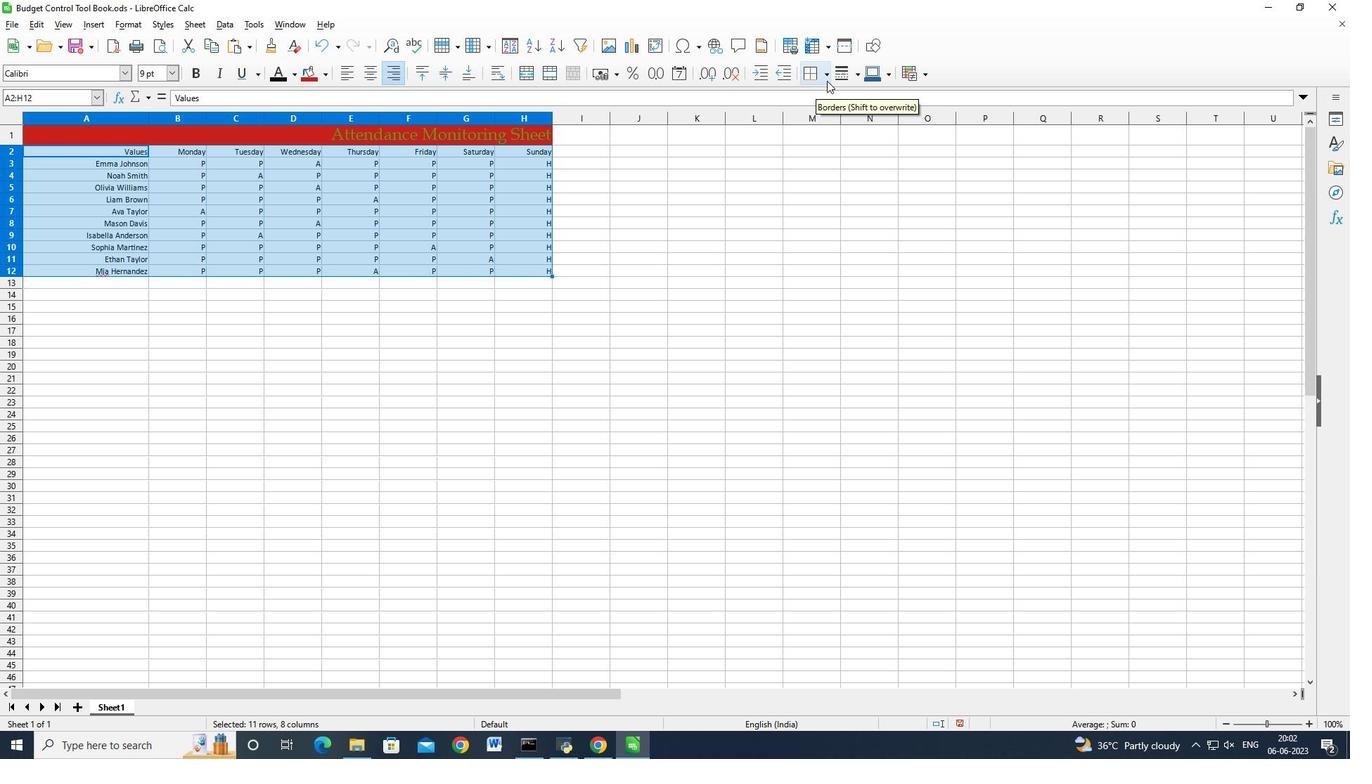 
Action: Mouse pressed left at (823, 80)
Screenshot: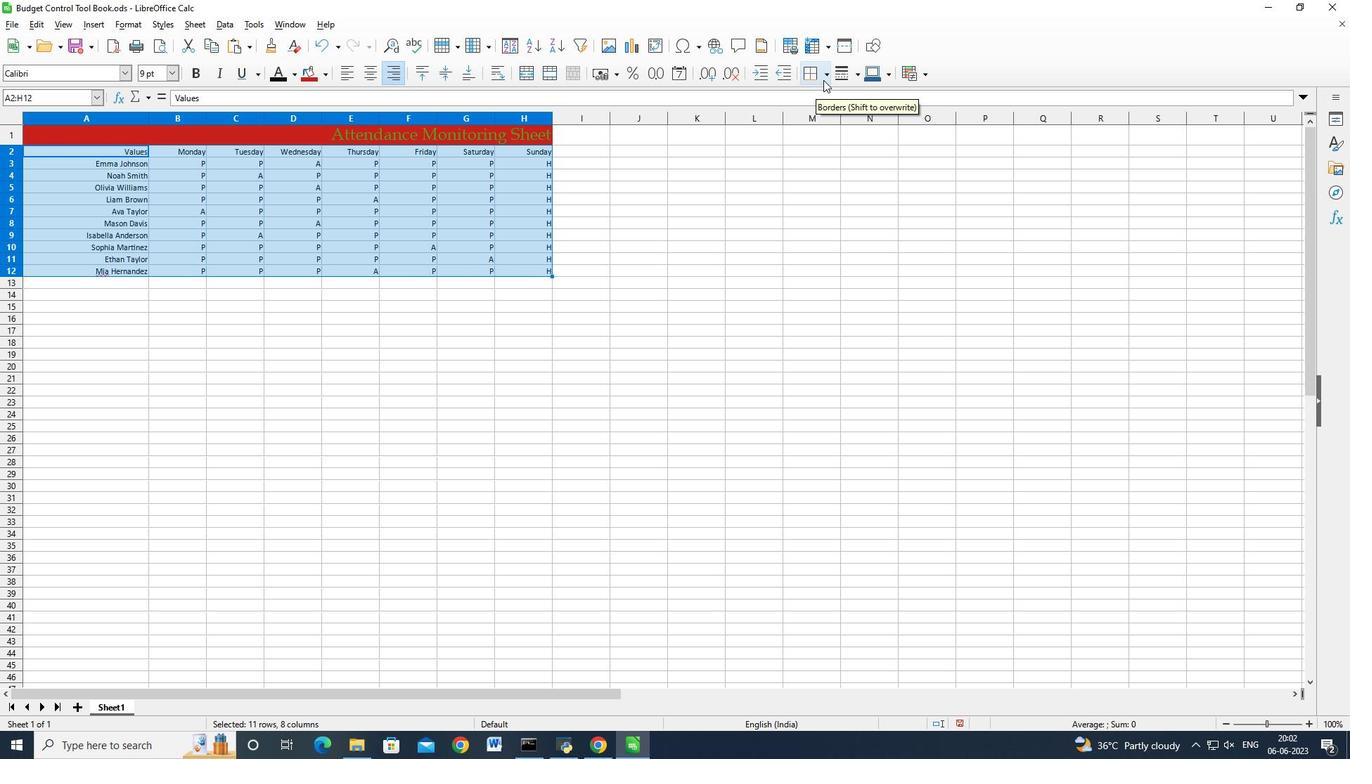 
Action: Mouse moved to (852, 130)
Screenshot: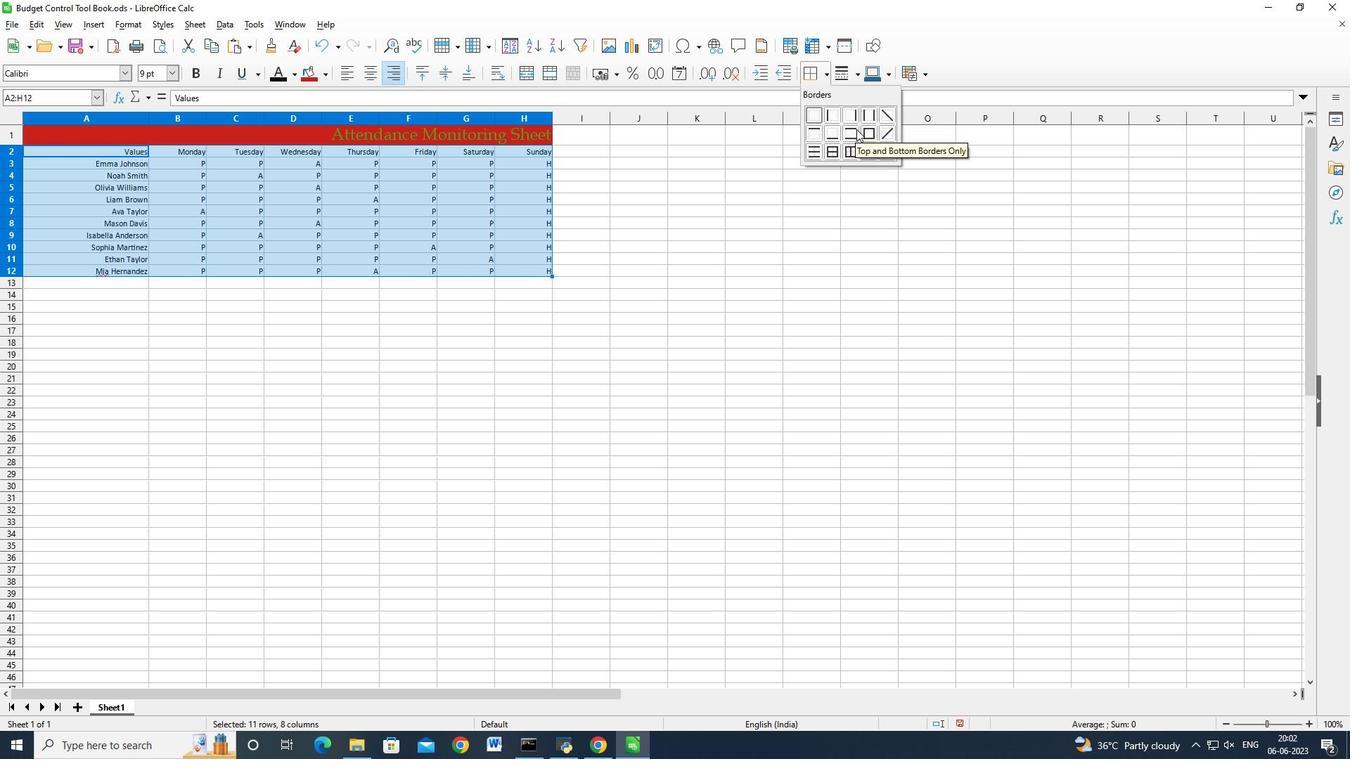 
Action: Mouse pressed left at (852, 130)
Screenshot: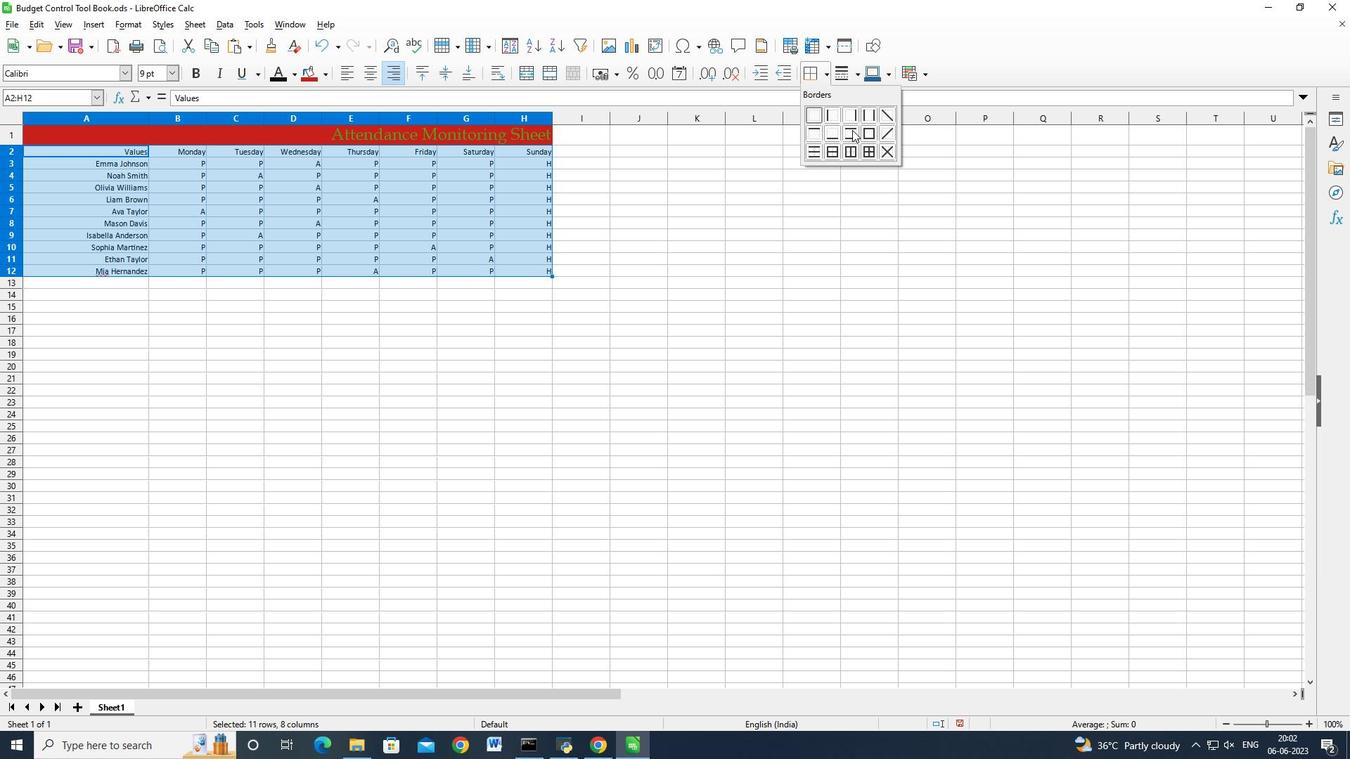 
Action: Mouse moved to (408, 191)
Screenshot: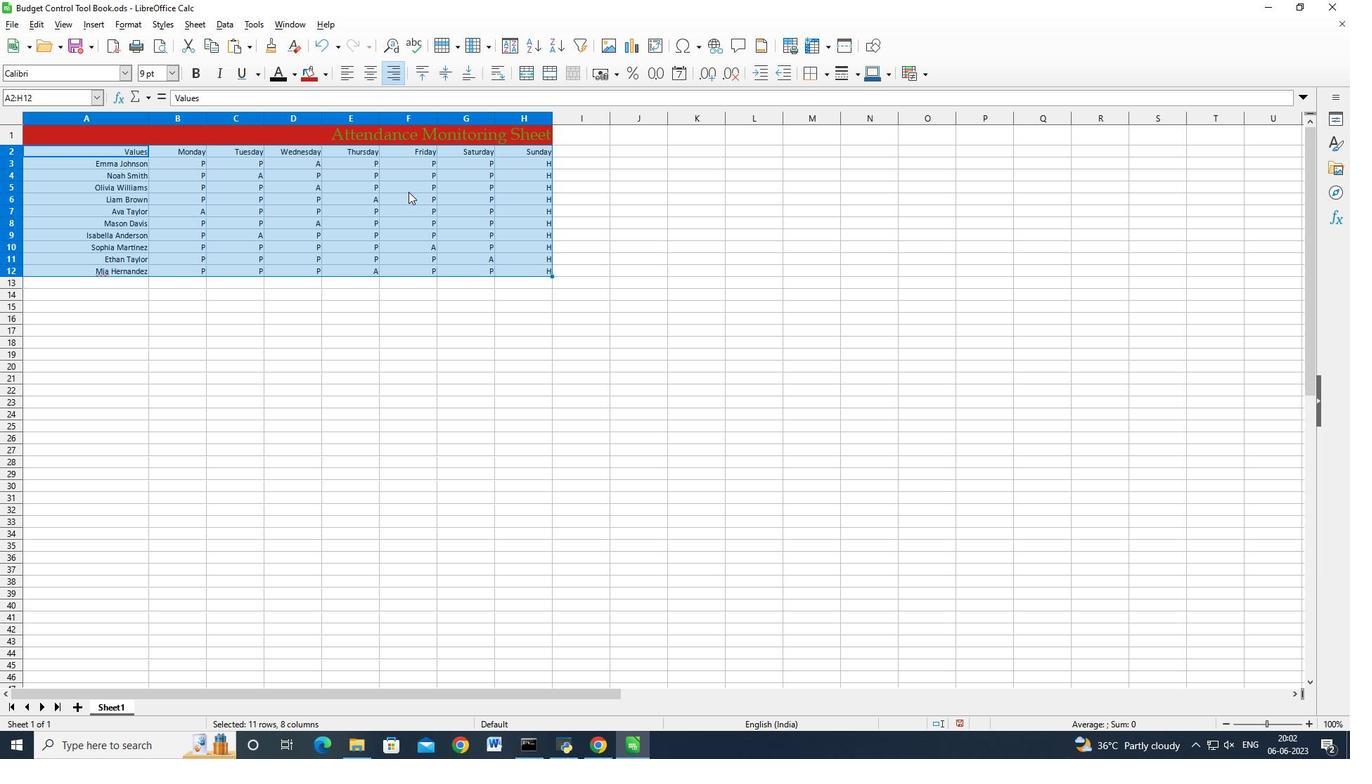 
Action: Mouse pressed left at (408, 191)
Screenshot: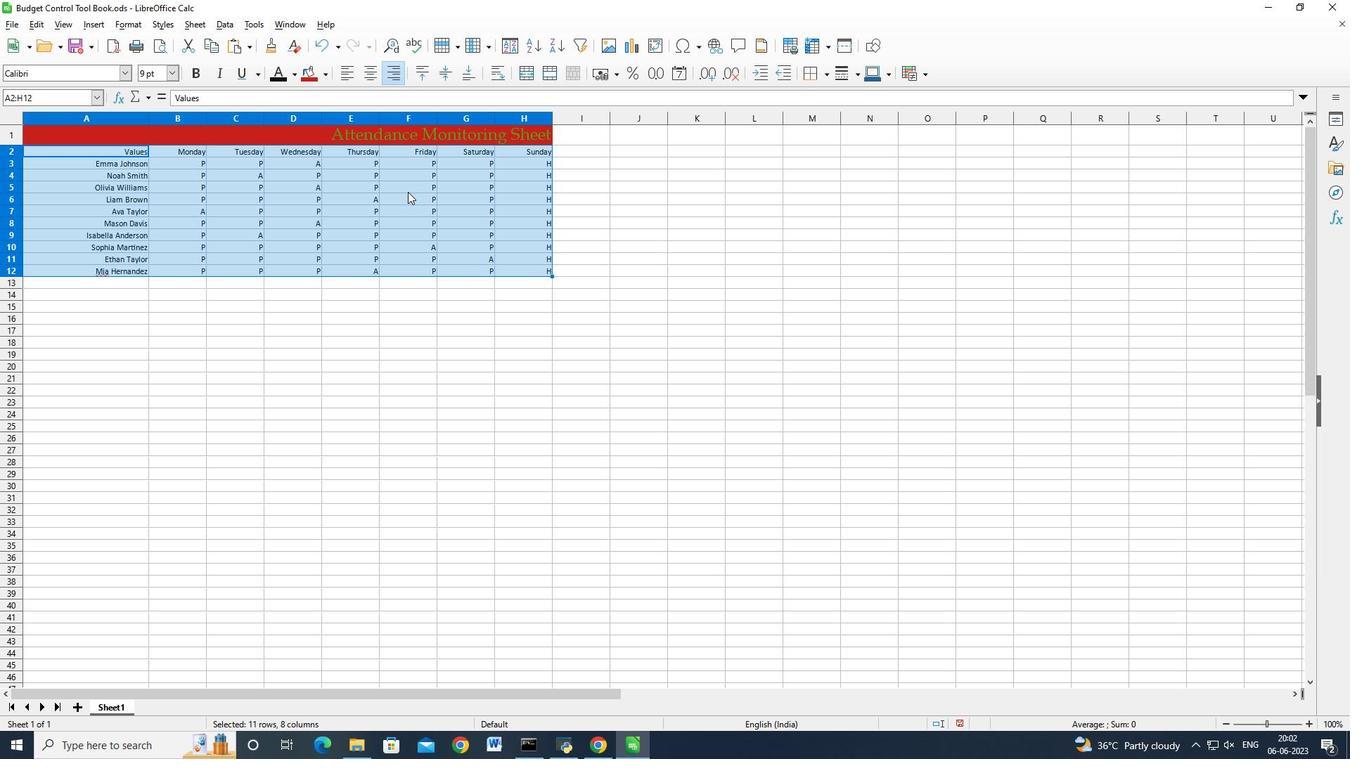
